Task: Create a wedding invitation using a template in Canva. Customize the names, date, and location.
Action: Mouse moved to (956, 60)
Screenshot: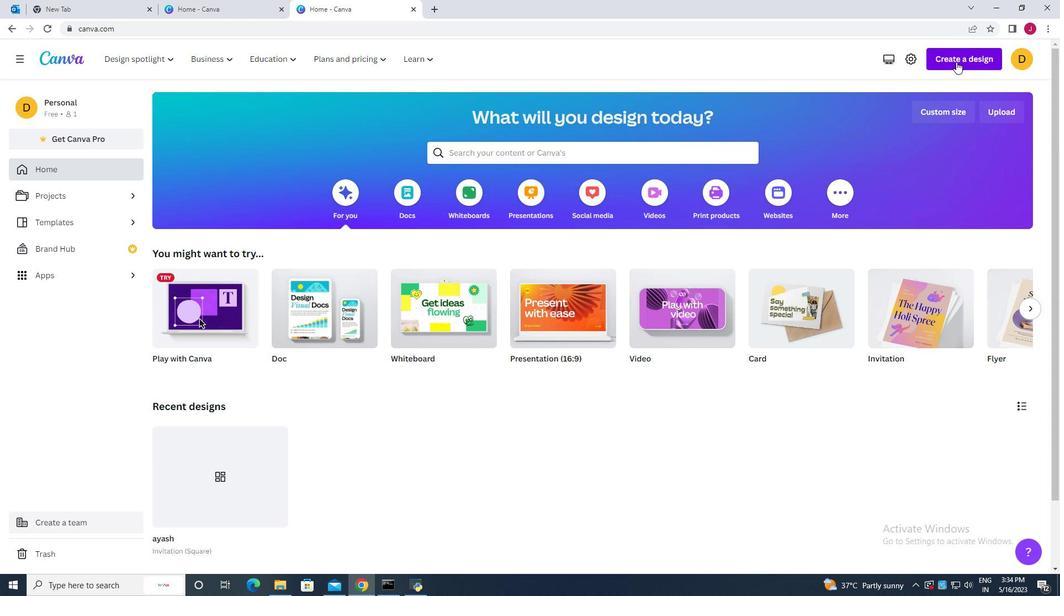 
Action: Mouse pressed left at (956, 60)
Screenshot: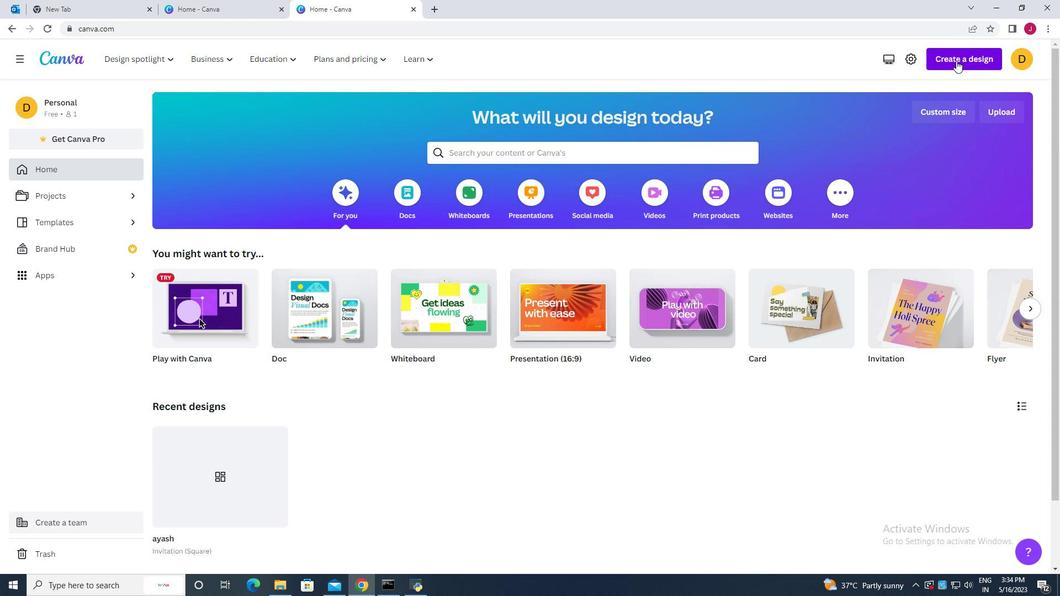 
Action: Mouse moved to (856, 122)
Screenshot: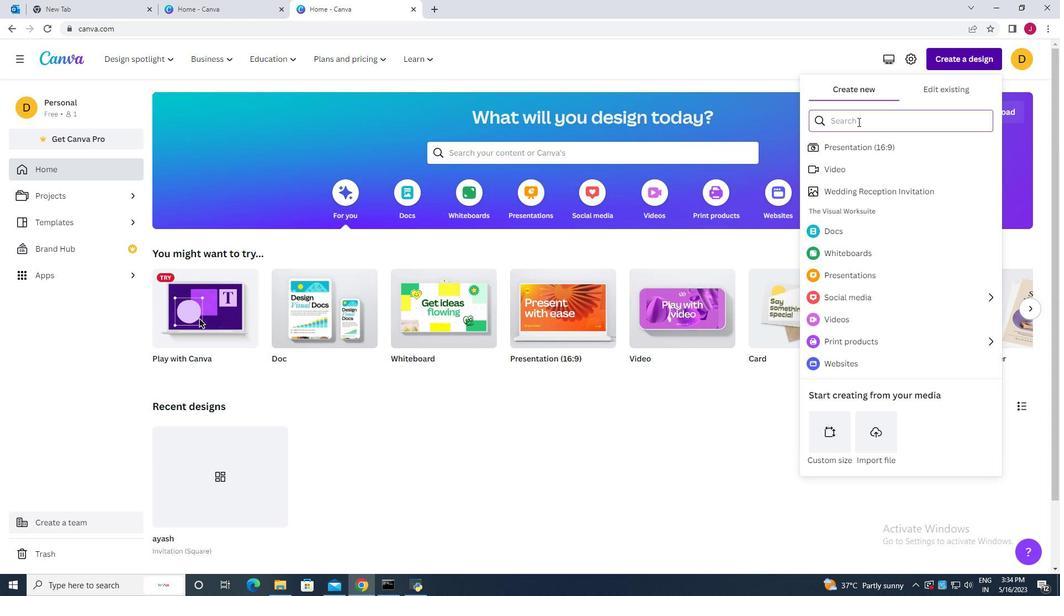
Action: Key pressed w
Screenshot: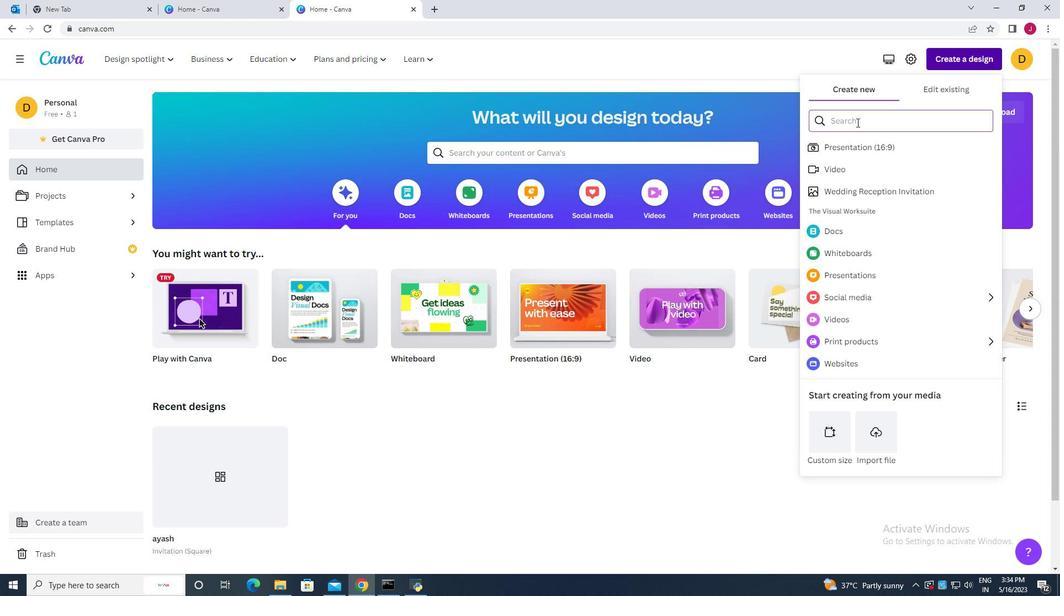 
Action: Mouse moved to (854, 122)
Screenshot: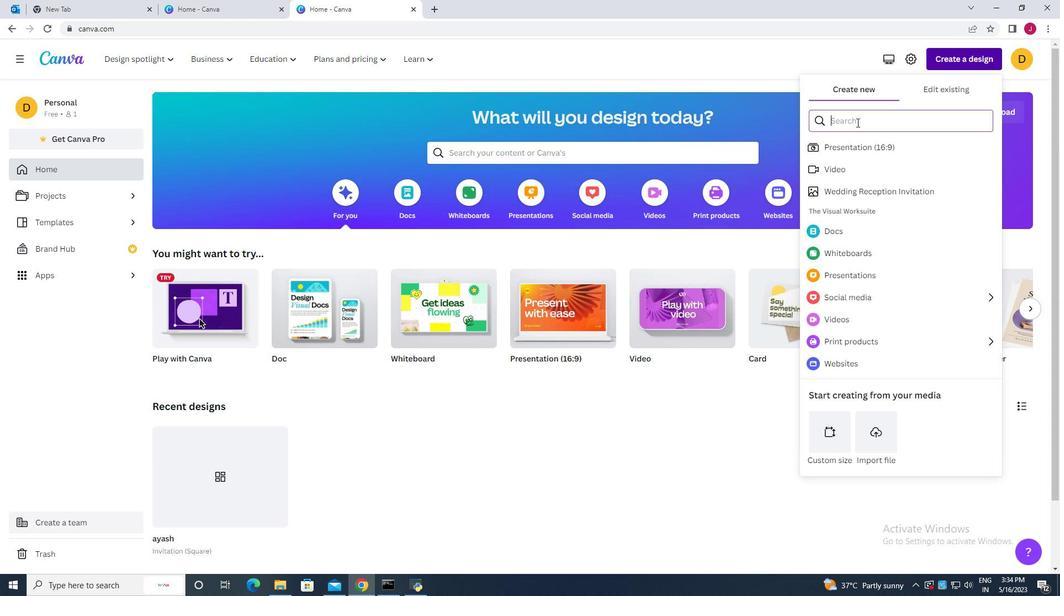
Action: Key pressed edd
Screenshot: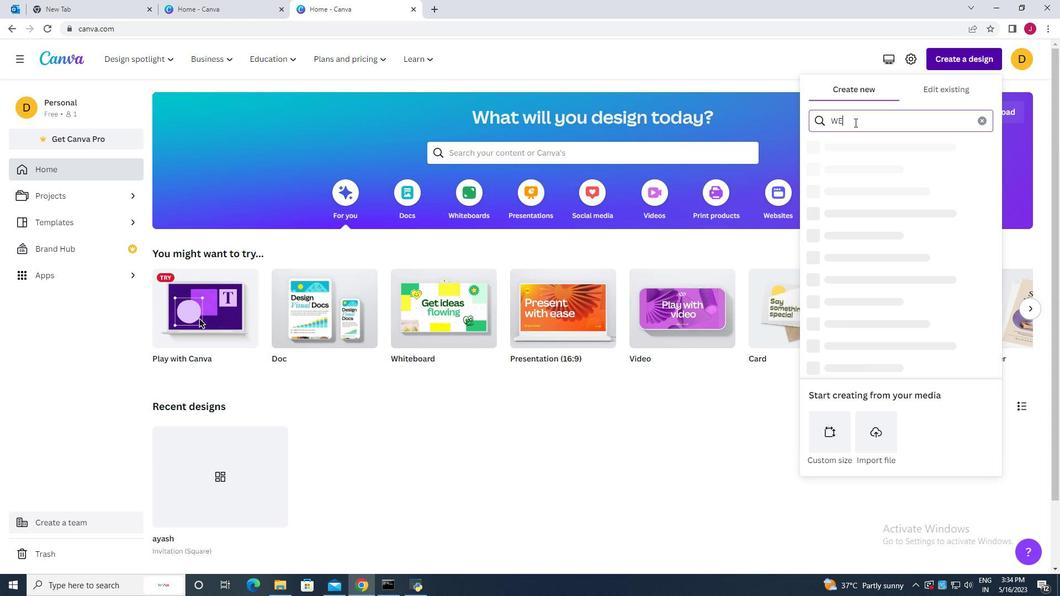 
Action: Mouse moved to (850, 122)
Screenshot: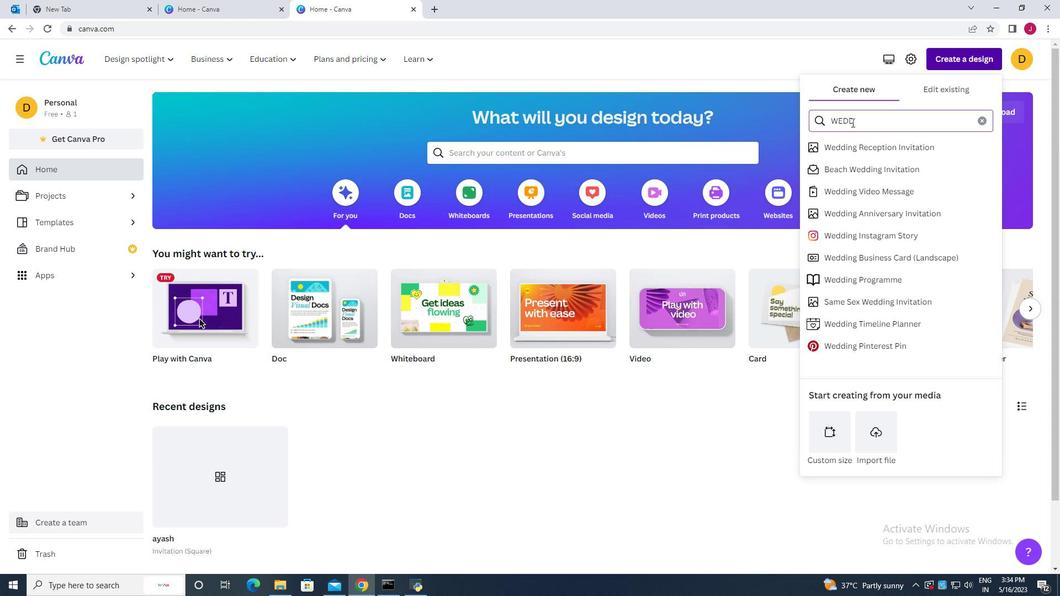 
Action: Key pressed i
Screenshot: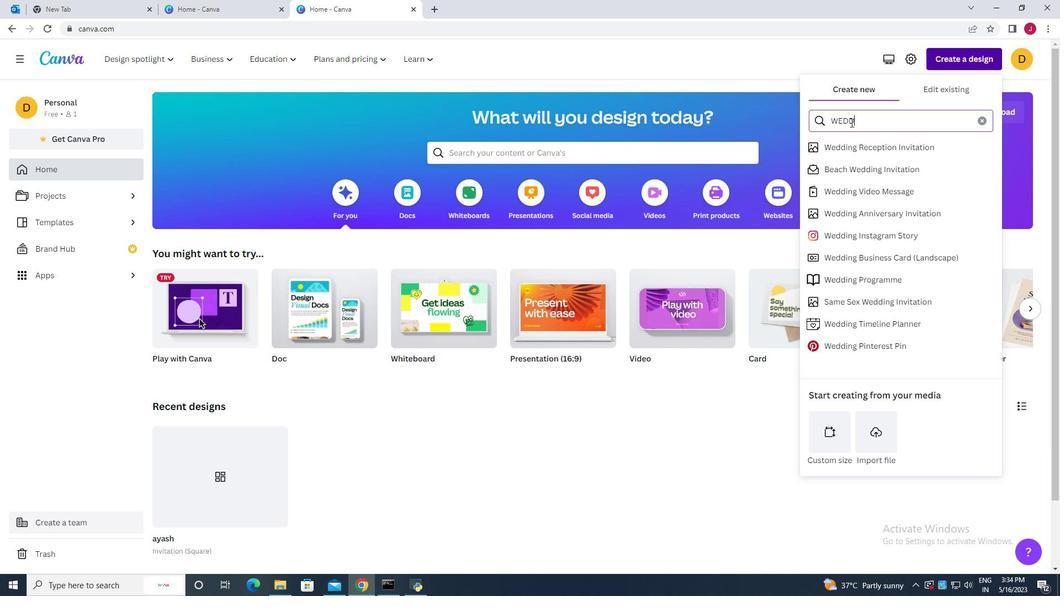 
Action: Mouse moved to (850, 122)
Screenshot: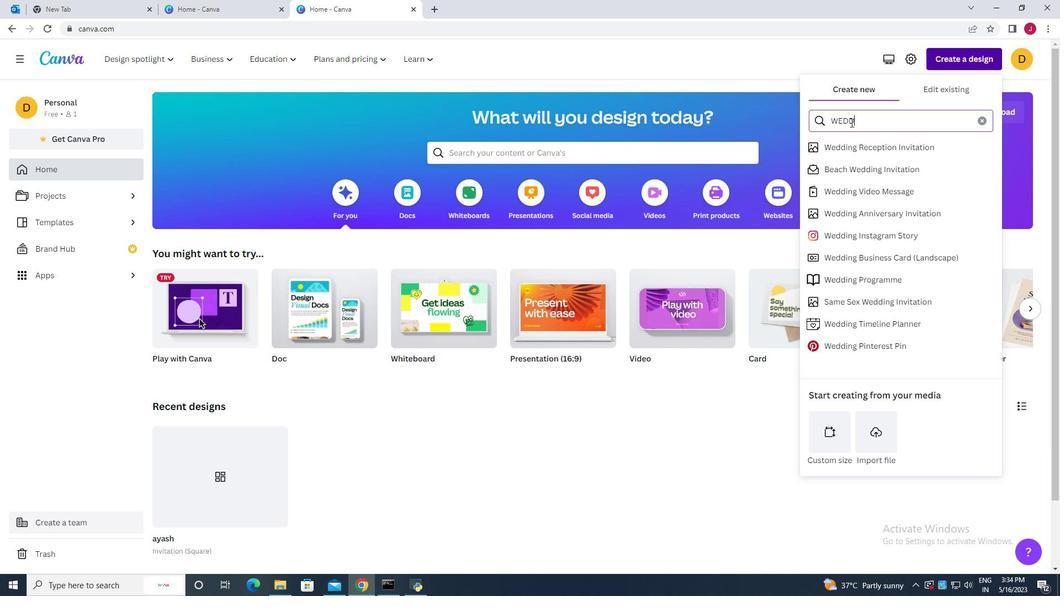 
Action: Key pressed n
Screenshot: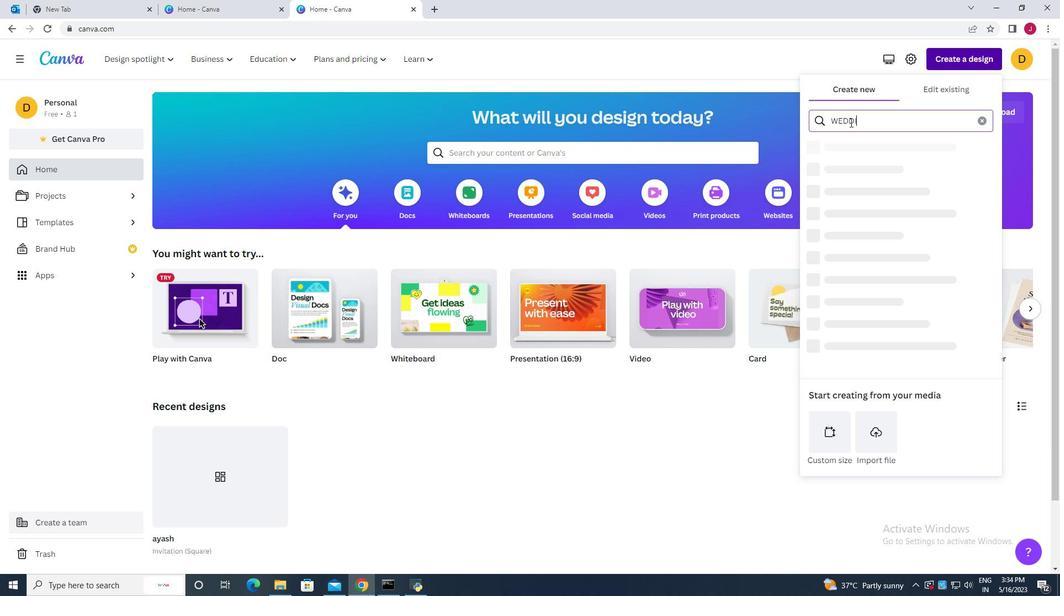
Action: Mouse moved to (846, 122)
Screenshot: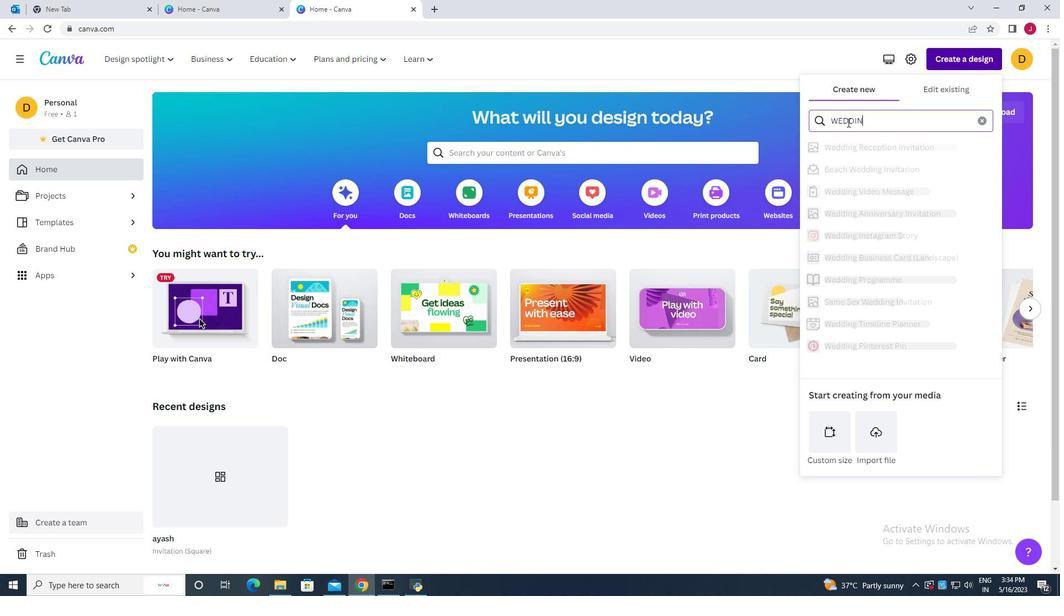 
Action: Key pressed g<Key.space>
Screenshot: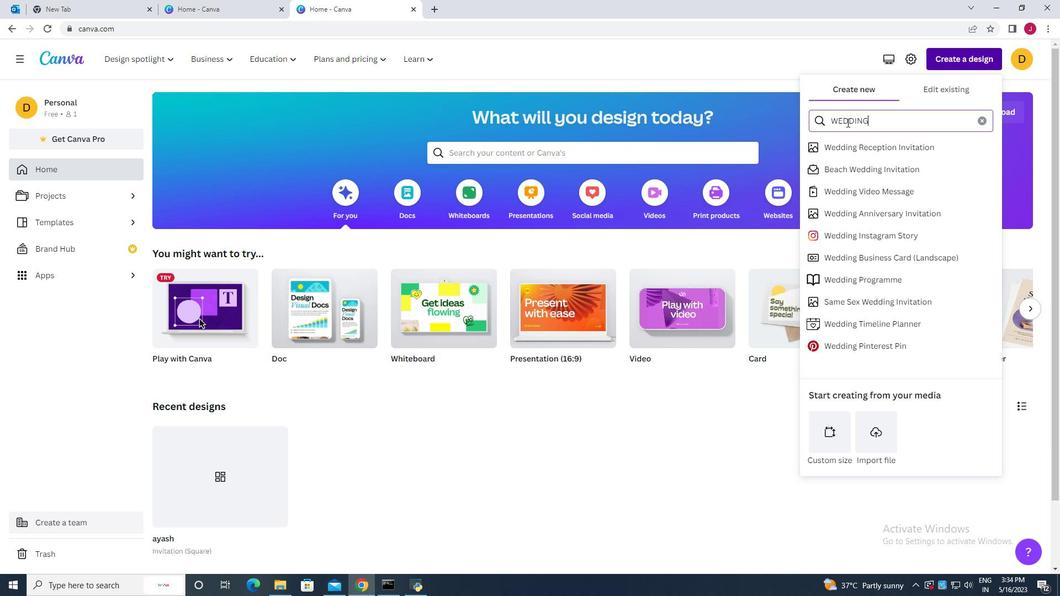 
Action: Mouse moved to (867, 146)
Screenshot: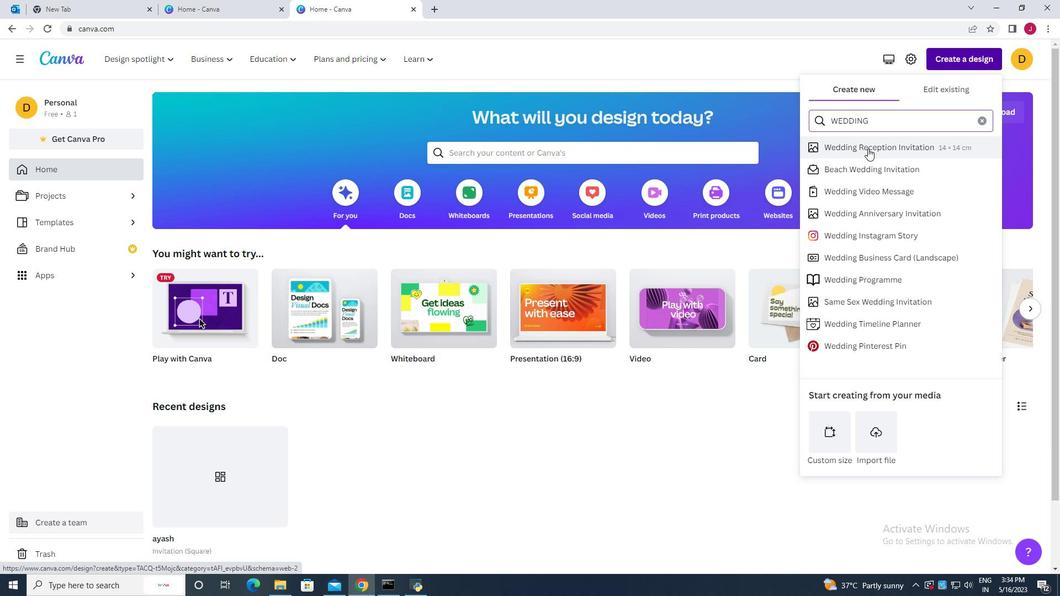 
Action: Mouse pressed left at (867, 146)
Screenshot: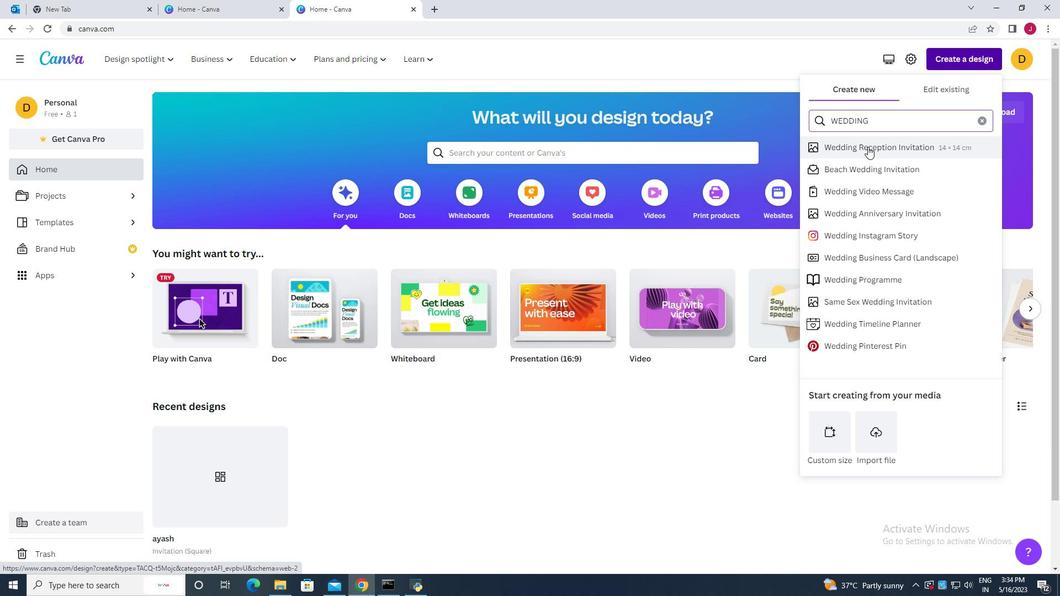 
Action: Mouse moved to (149, 367)
Screenshot: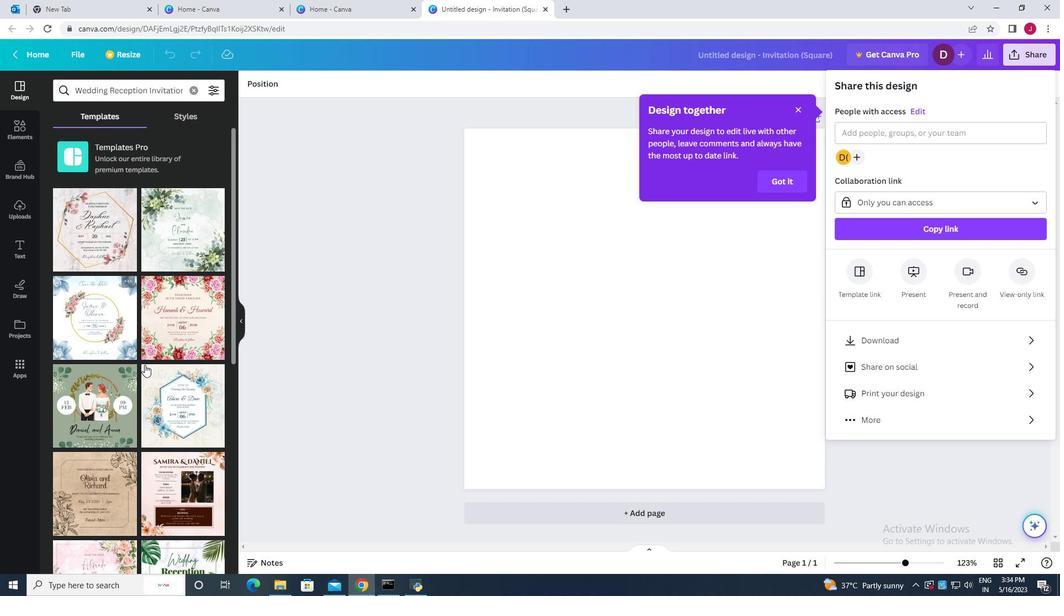 
Action: Mouse scrolled (149, 366) with delta (0, 0)
Screenshot: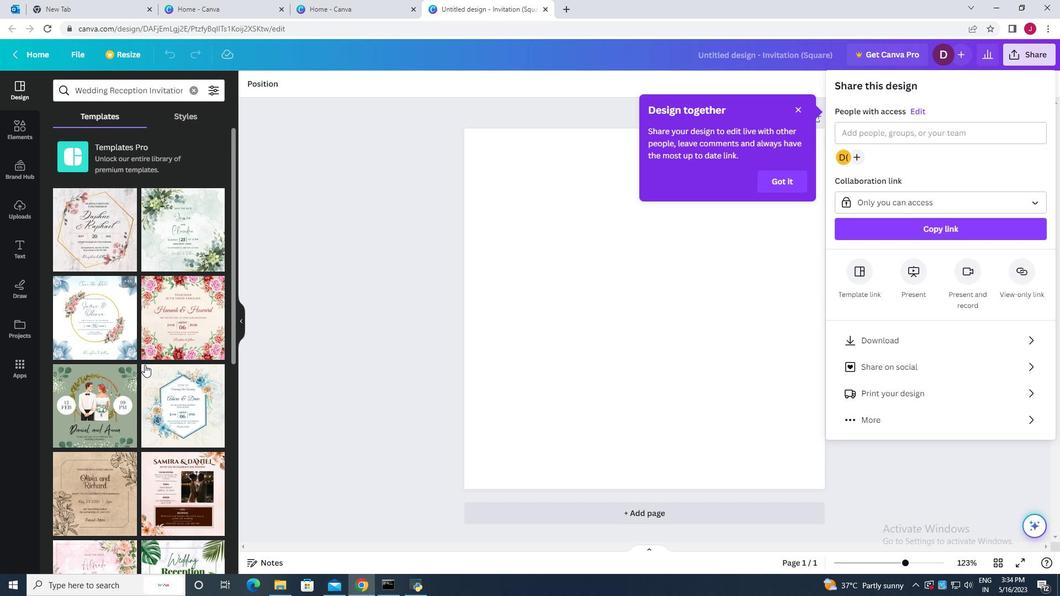 
Action: Mouse moved to (149, 367)
Screenshot: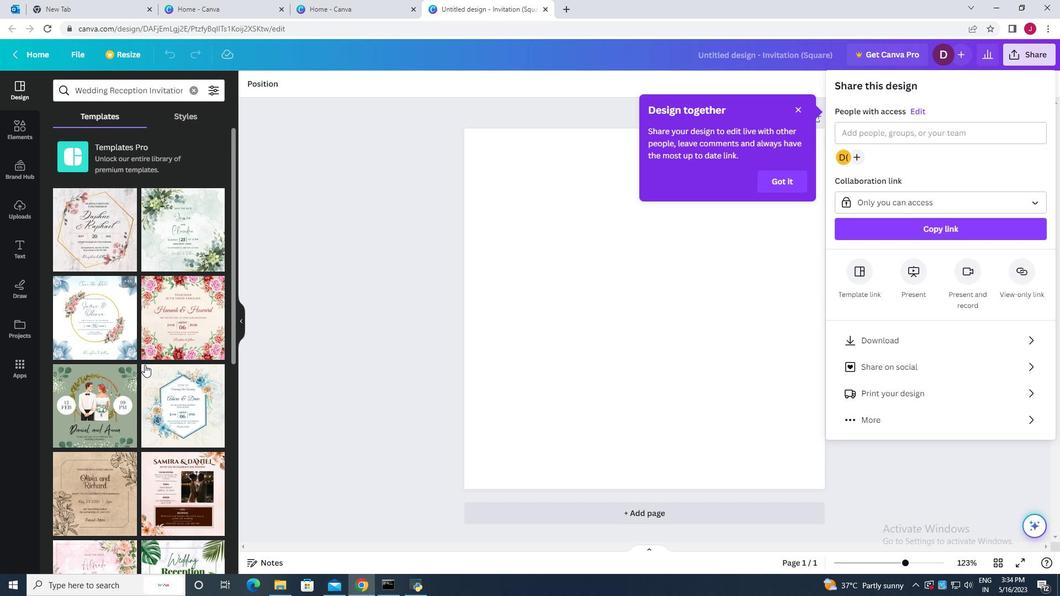 
Action: Mouse scrolled (149, 367) with delta (0, 0)
Screenshot: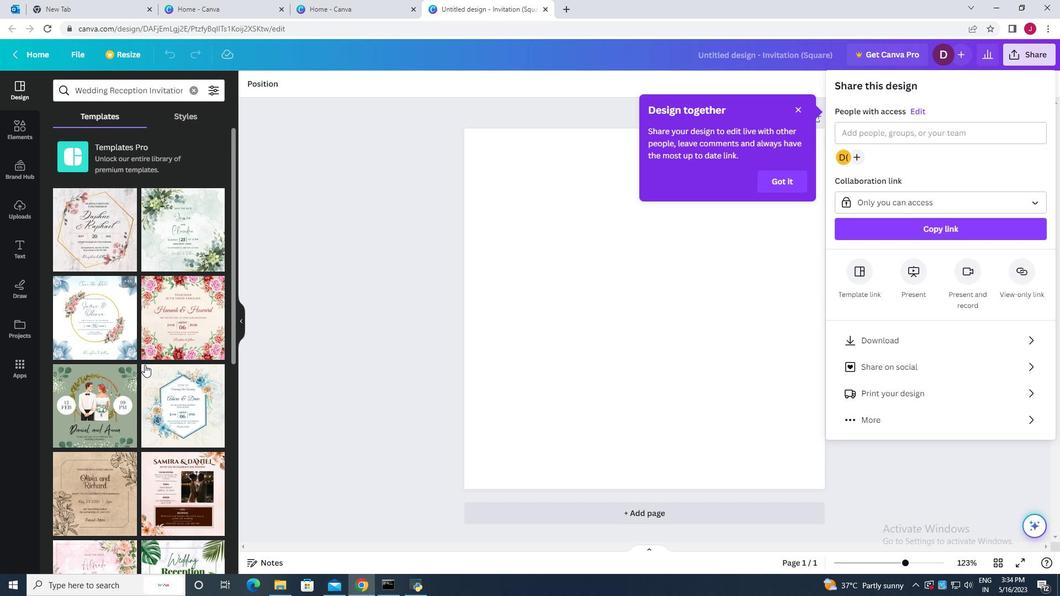 
Action: Mouse moved to (149, 367)
Screenshot: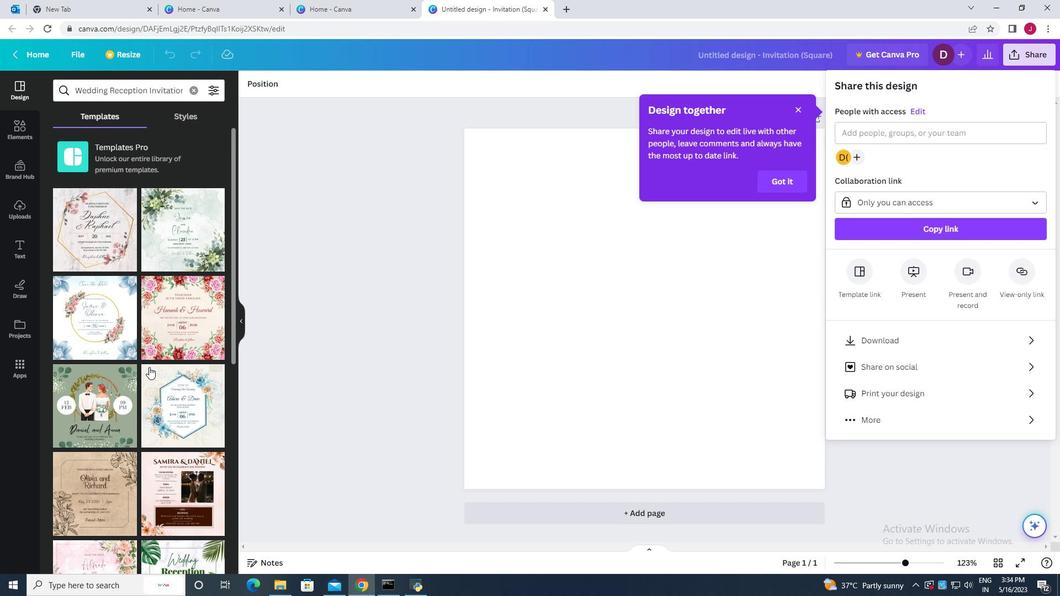 
Action: Mouse scrolled (149, 367) with delta (0, 0)
Screenshot: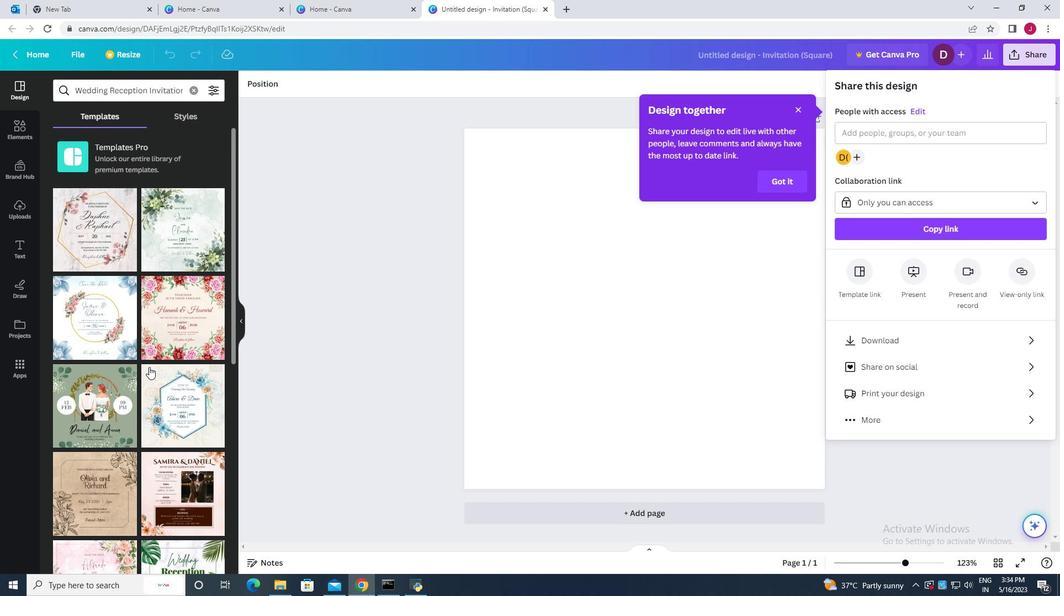 
Action: Mouse scrolled (149, 367) with delta (0, 0)
Screenshot: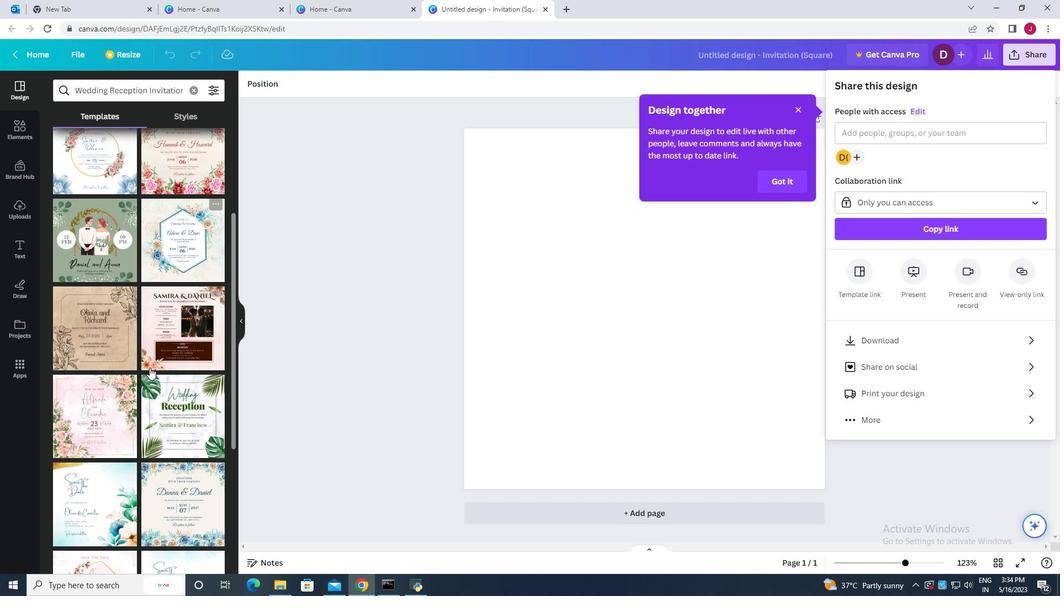 
Action: Mouse scrolled (149, 367) with delta (0, 0)
Screenshot: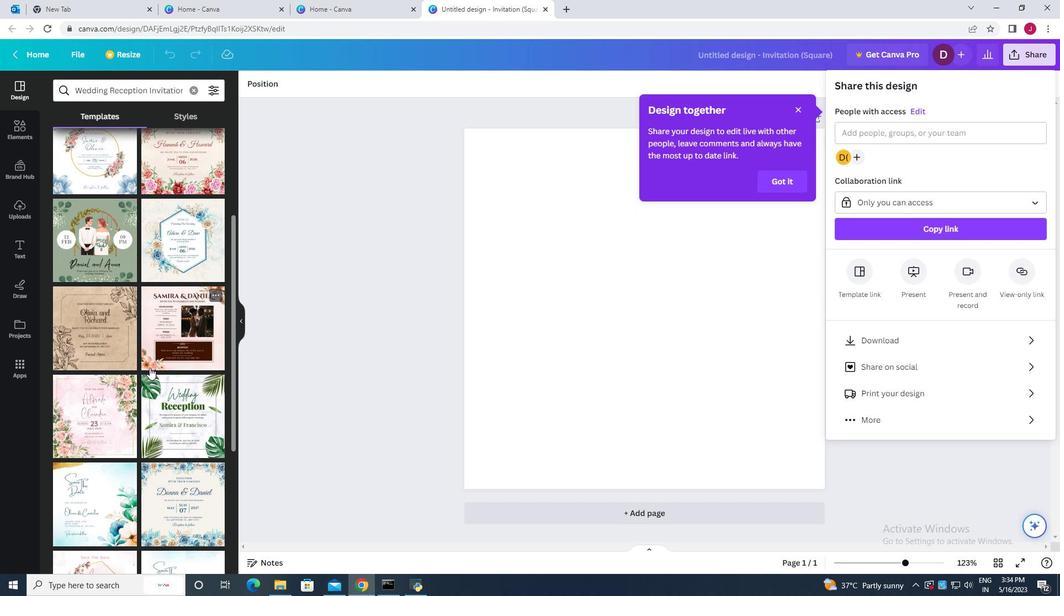 
Action: Mouse scrolled (149, 367) with delta (0, 0)
Screenshot: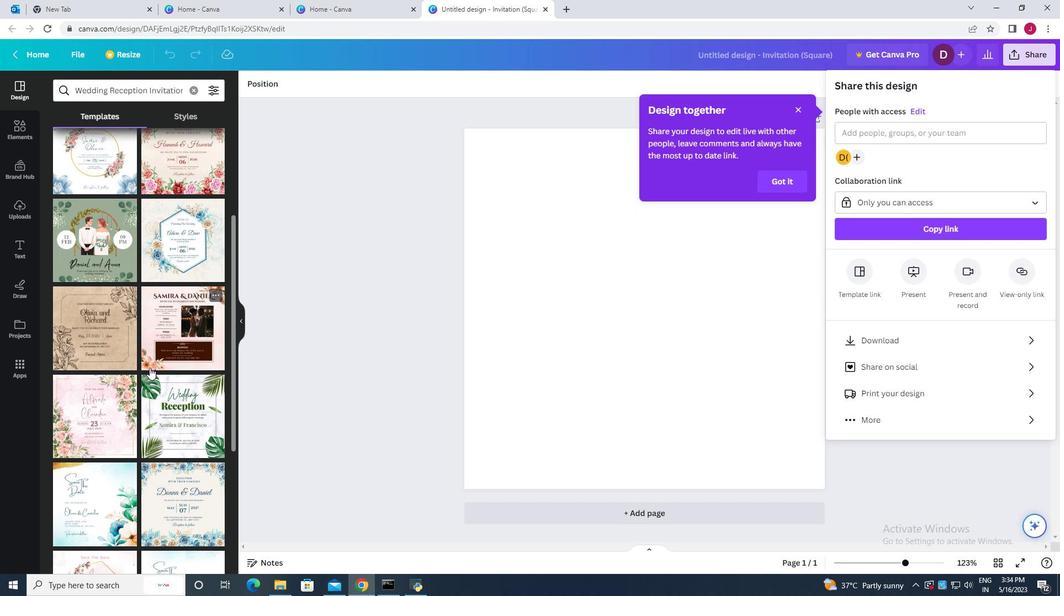 
Action: Mouse scrolled (149, 367) with delta (0, 0)
Screenshot: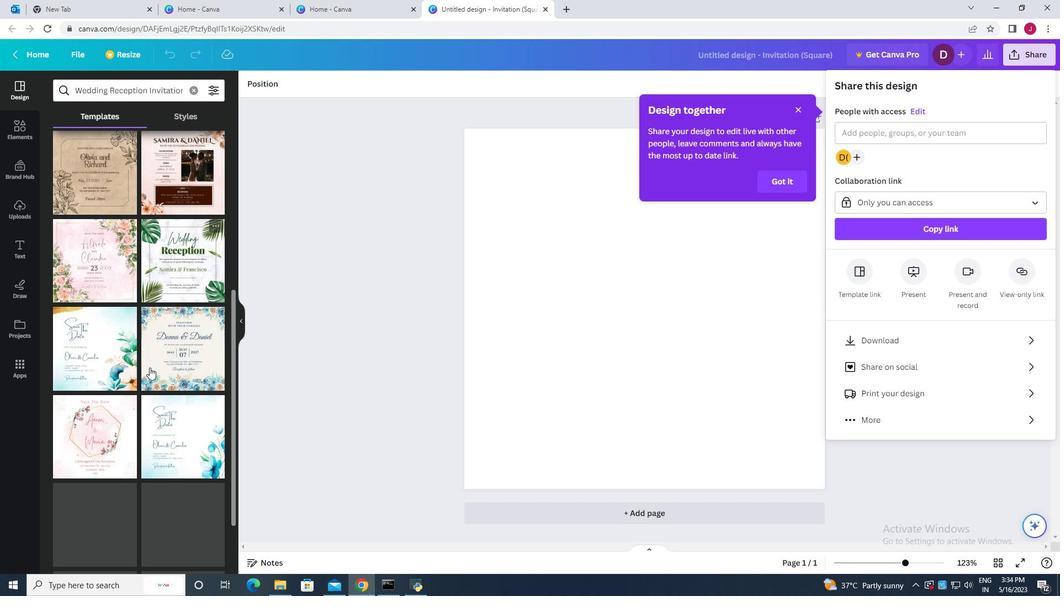 
Action: Mouse scrolled (149, 367) with delta (0, 0)
Screenshot: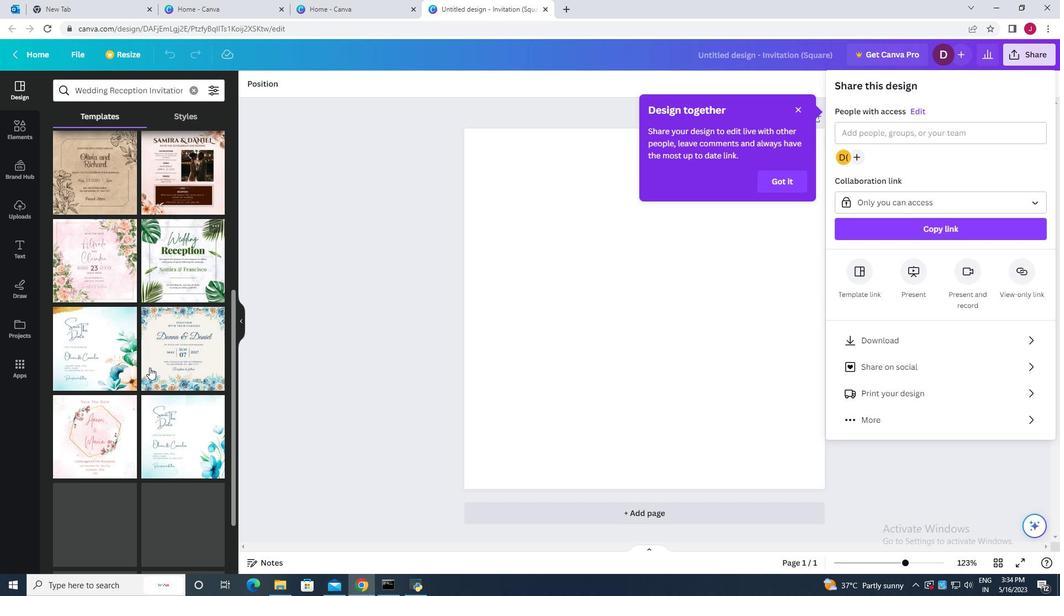 
Action: Mouse scrolled (149, 367) with delta (0, 0)
Screenshot: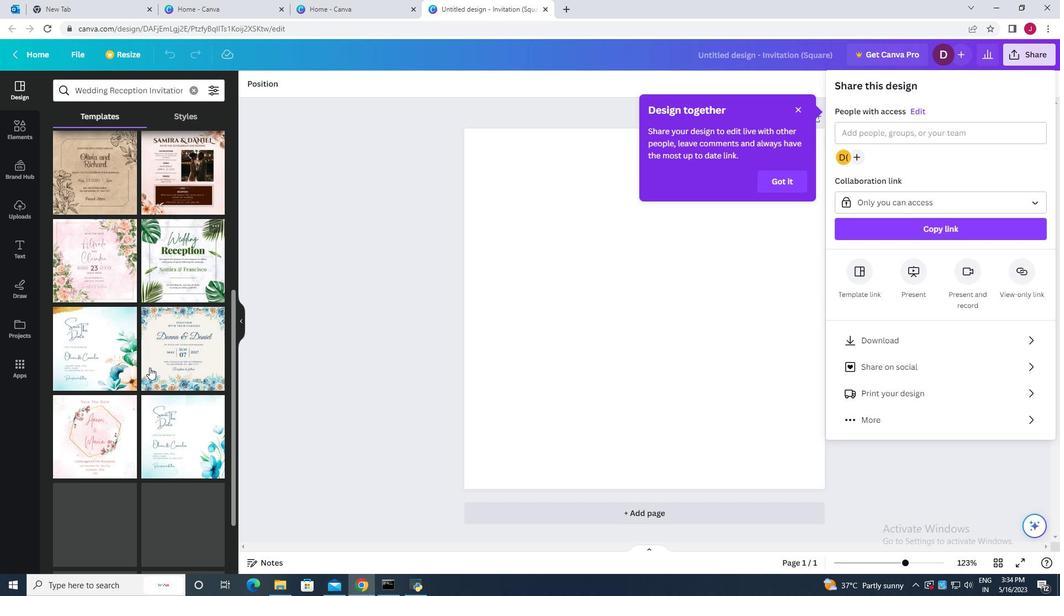 
Action: Mouse scrolled (149, 367) with delta (0, 0)
Screenshot: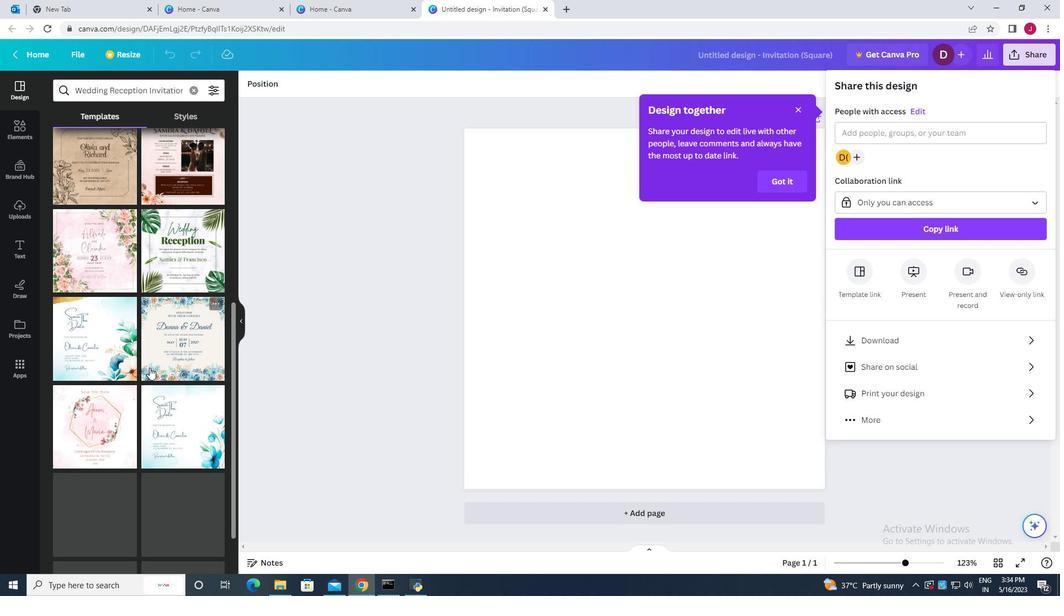 
Action: Mouse scrolled (149, 367) with delta (0, 0)
Screenshot: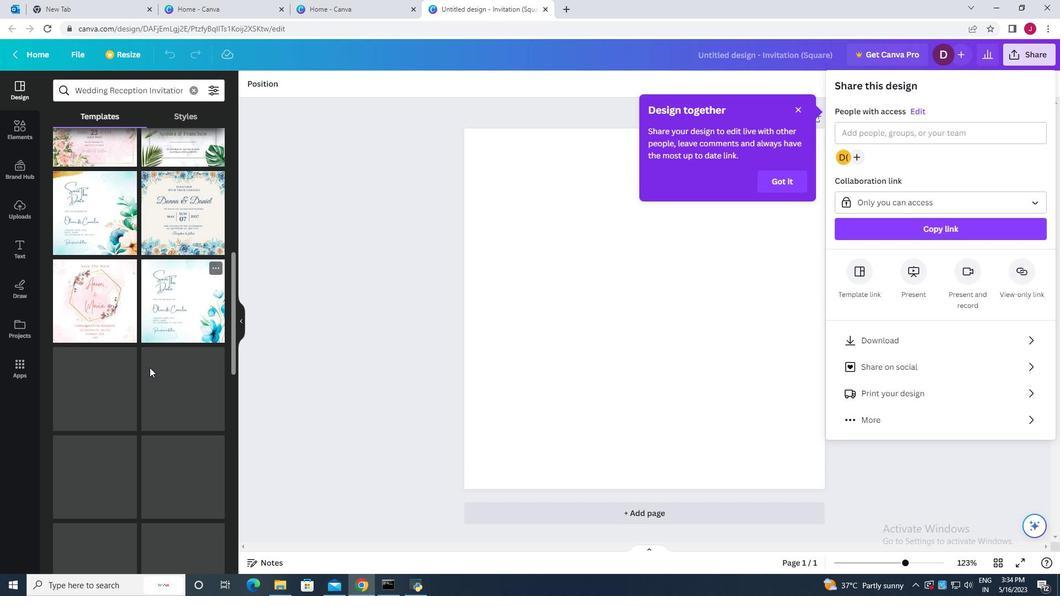 
Action: Mouse scrolled (149, 367) with delta (0, 0)
Screenshot: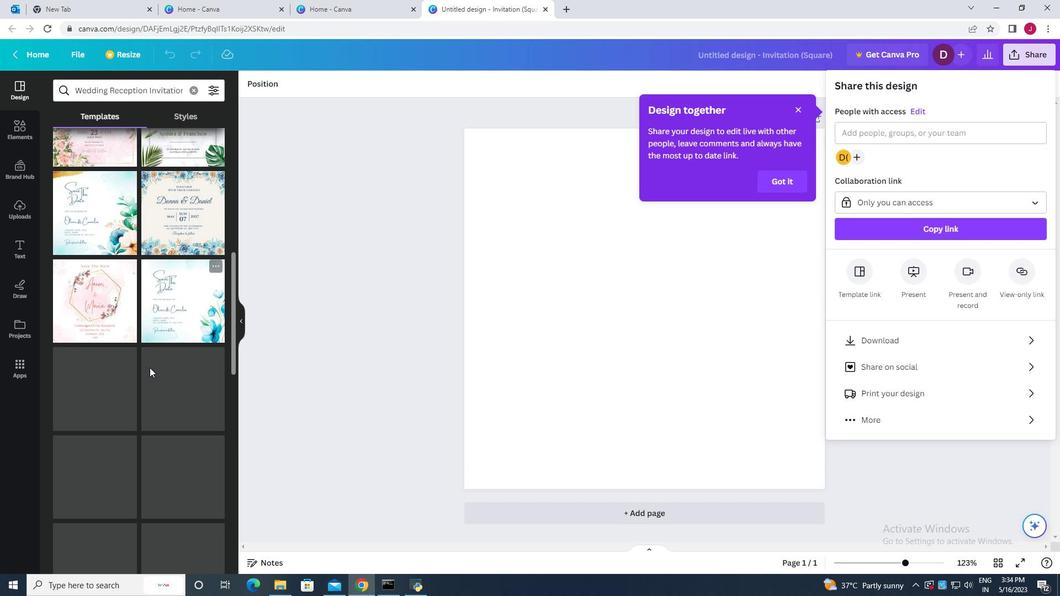
Action: Mouse scrolled (149, 367) with delta (0, 0)
Screenshot: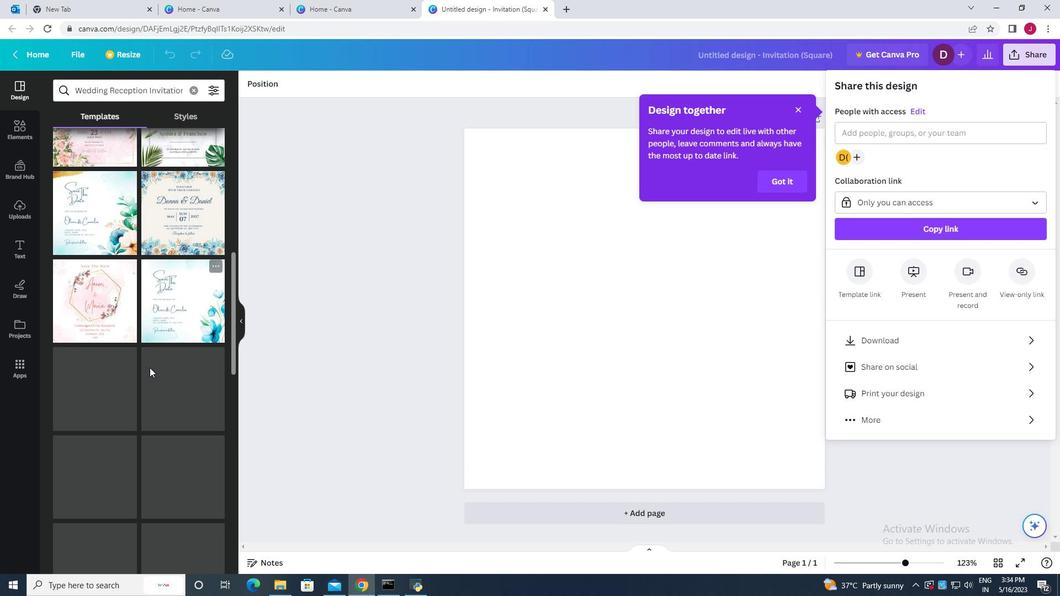 
Action: Mouse moved to (150, 367)
Screenshot: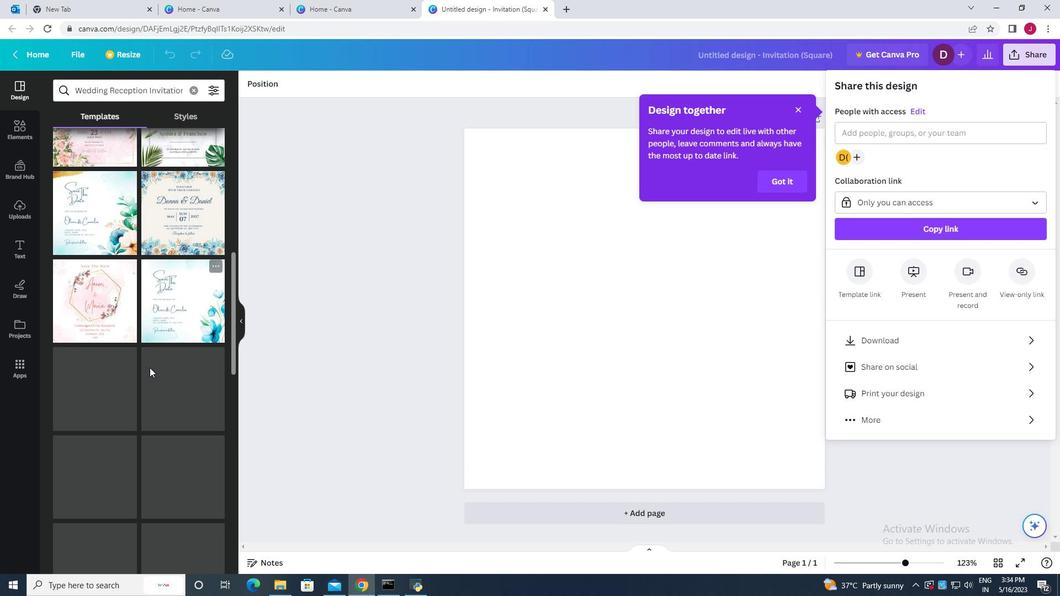 
Action: Mouse scrolled (150, 367) with delta (0, 0)
Screenshot: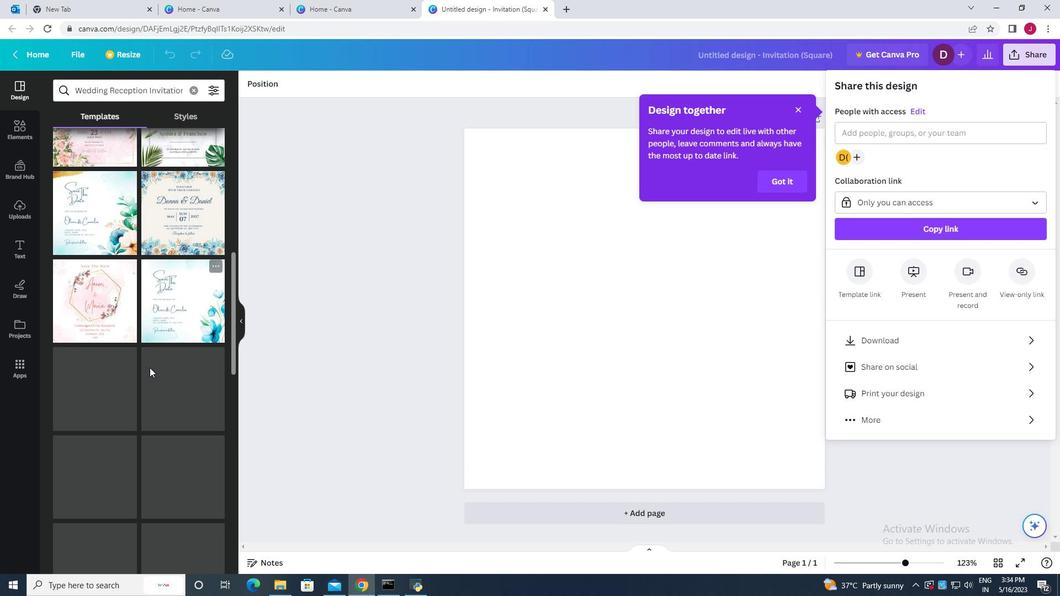 
Action: Mouse moved to (150, 368)
Screenshot: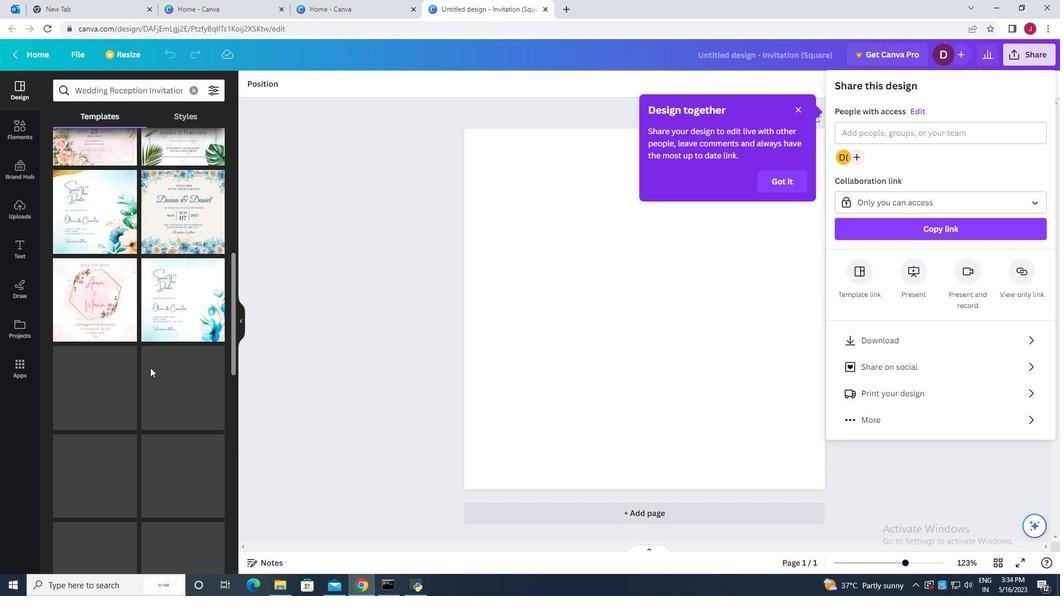
Action: Mouse scrolled (150, 368) with delta (0, 0)
Screenshot: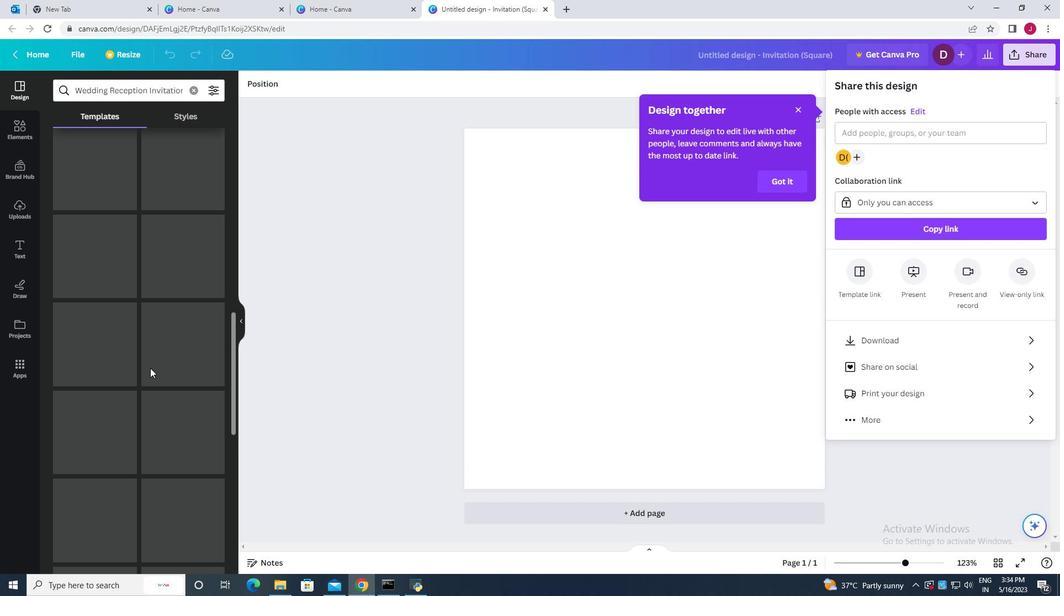 
Action: Mouse scrolled (150, 368) with delta (0, 0)
Screenshot: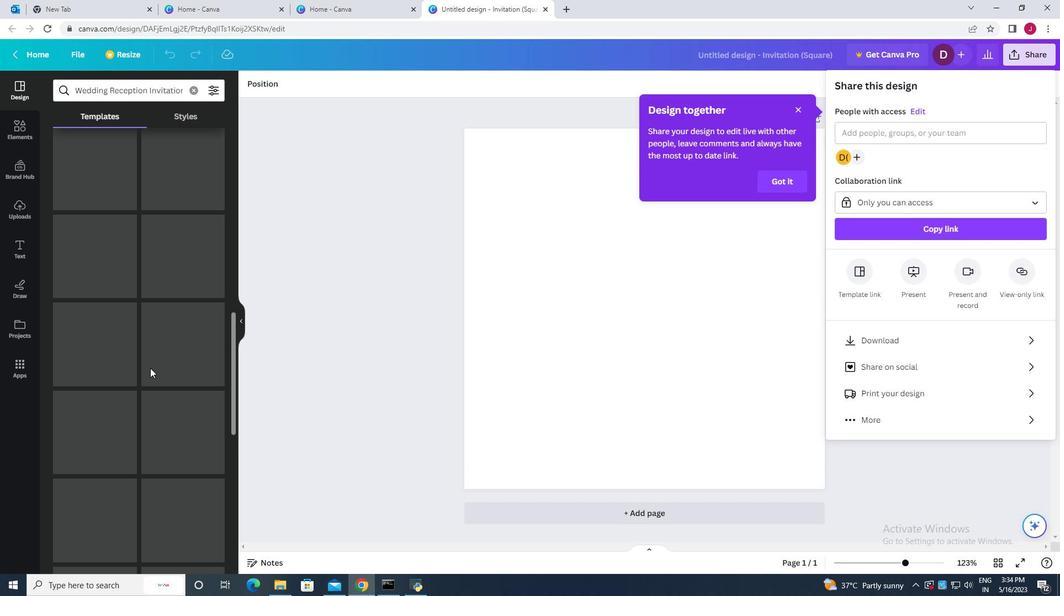 
Action: Mouse scrolled (150, 368) with delta (0, 0)
Screenshot: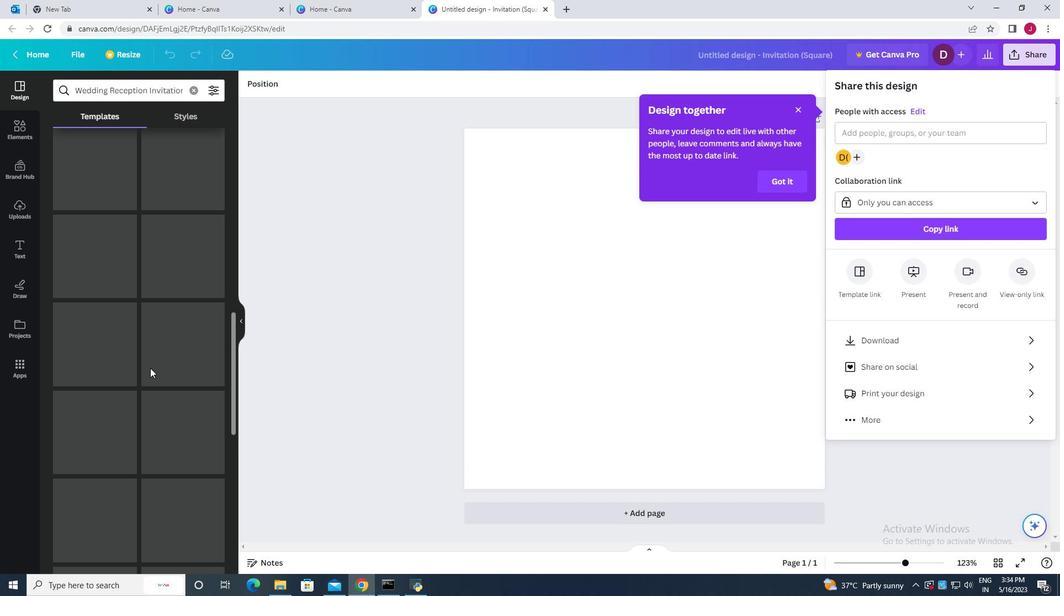 
Action: Mouse scrolled (150, 368) with delta (0, 0)
Screenshot: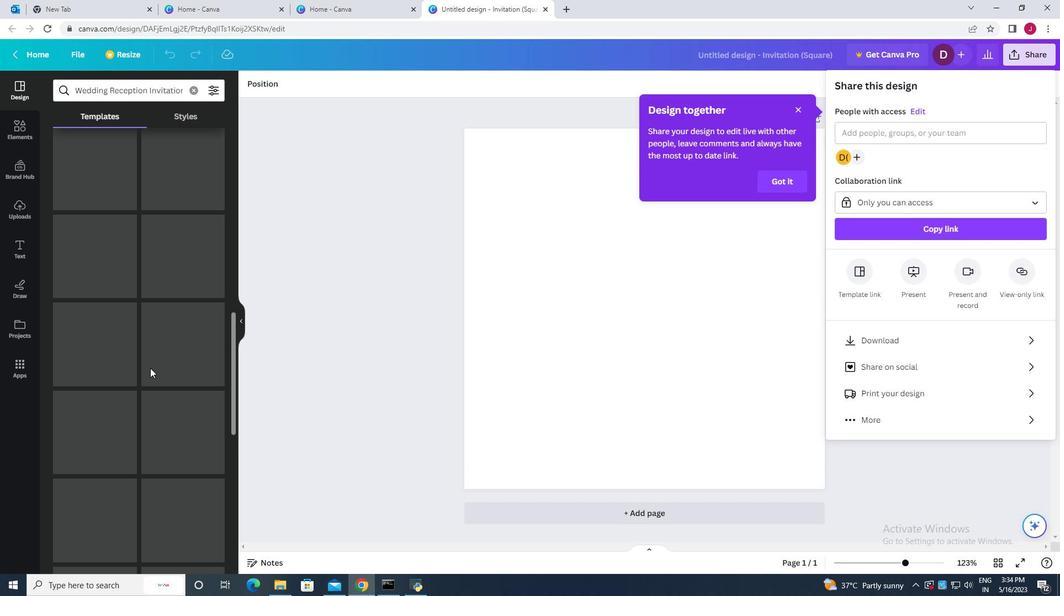 
Action: Mouse moved to (151, 367)
Screenshot: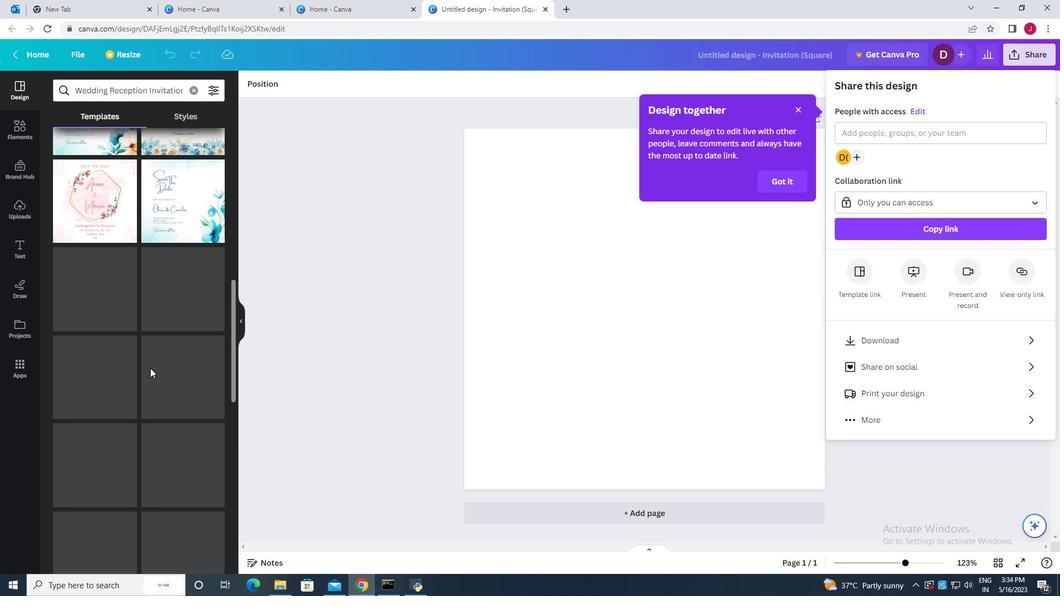 
Action: Mouse scrolled (151, 368) with delta (0, 0)
Screenshot: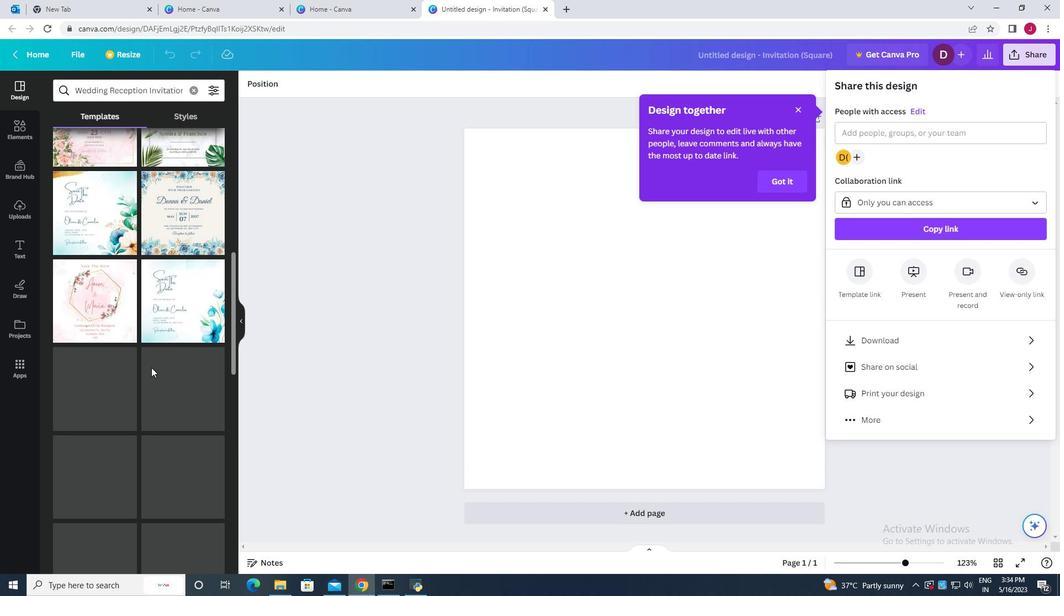 
Action: Mouse scrolled (151, 368) with delta (0, 0)
Screenshot: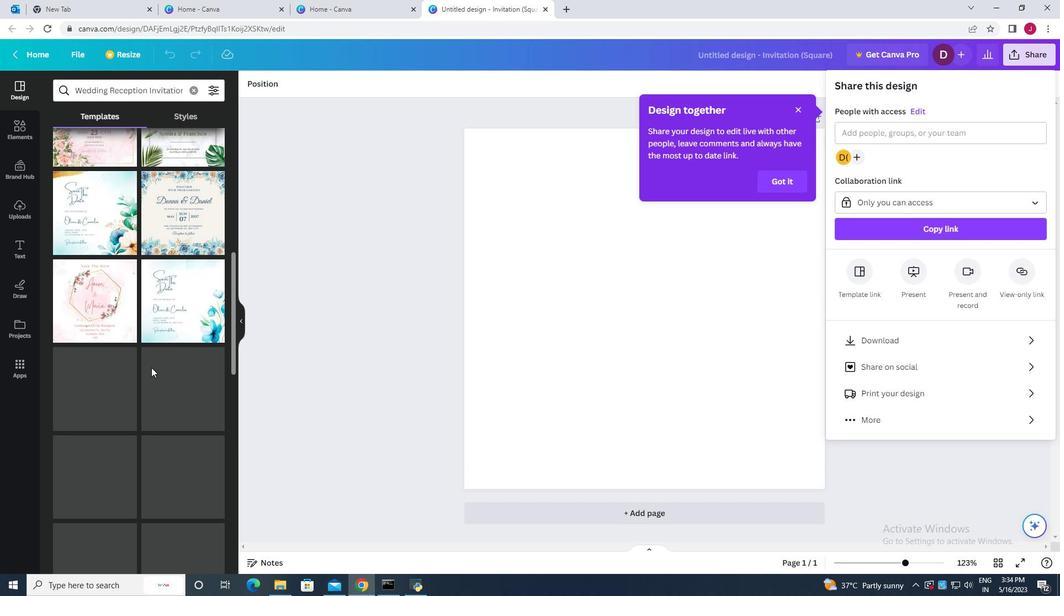 
Action: Mouse scrolled (151, 368) with delta (0, 0)
Screenshot: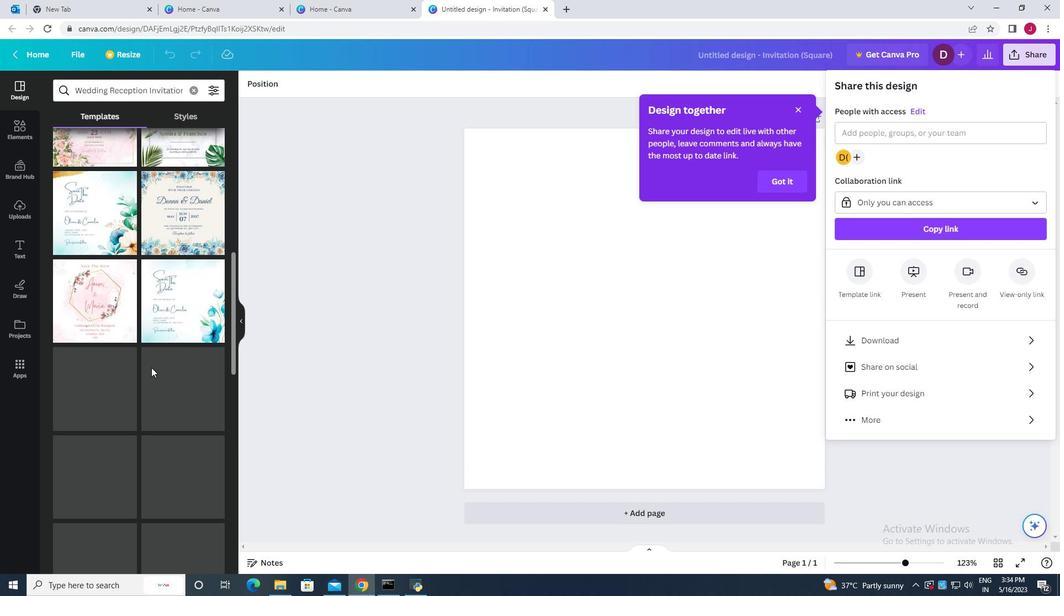 
Action: Mouse scrolled (151, 368) with delta (0, 0)
Screenshot: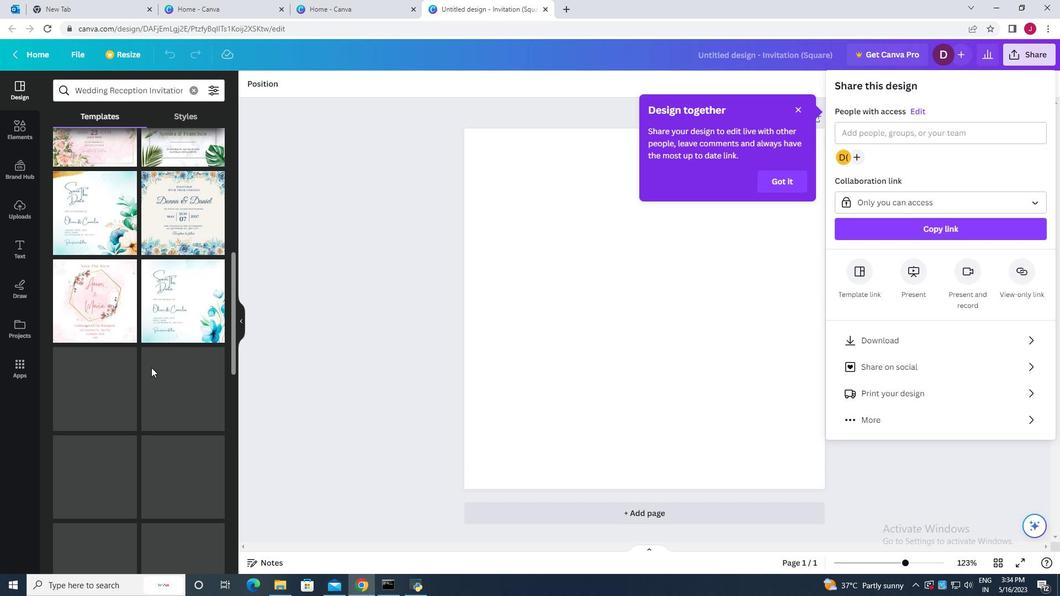 
Action: Mouse moved to (154, 368)
Screenshot: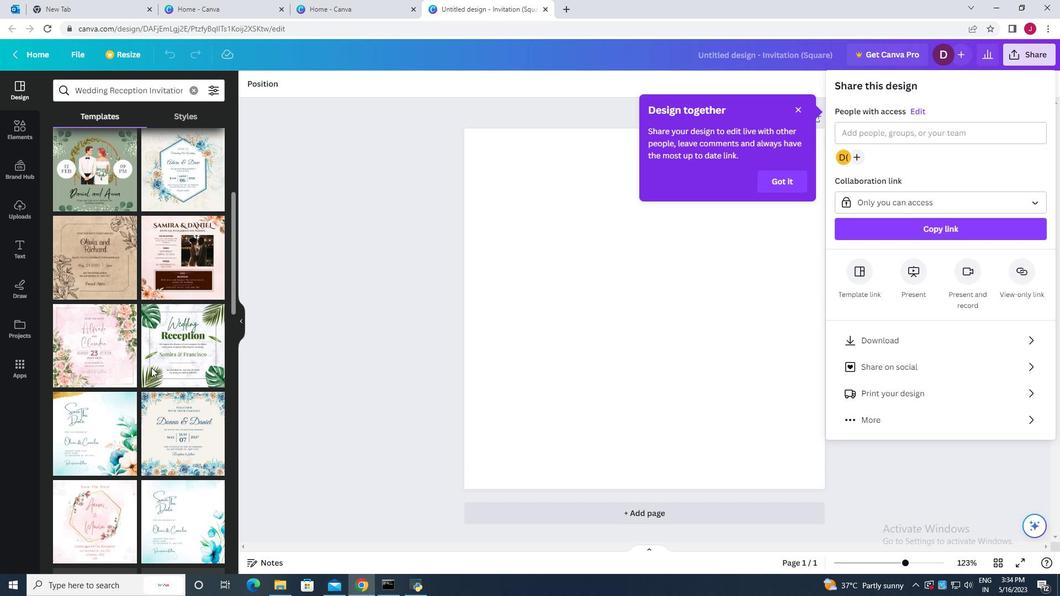 
Action: Mouse scrolled (154, 368) with delta (0, 0)
Screenshot: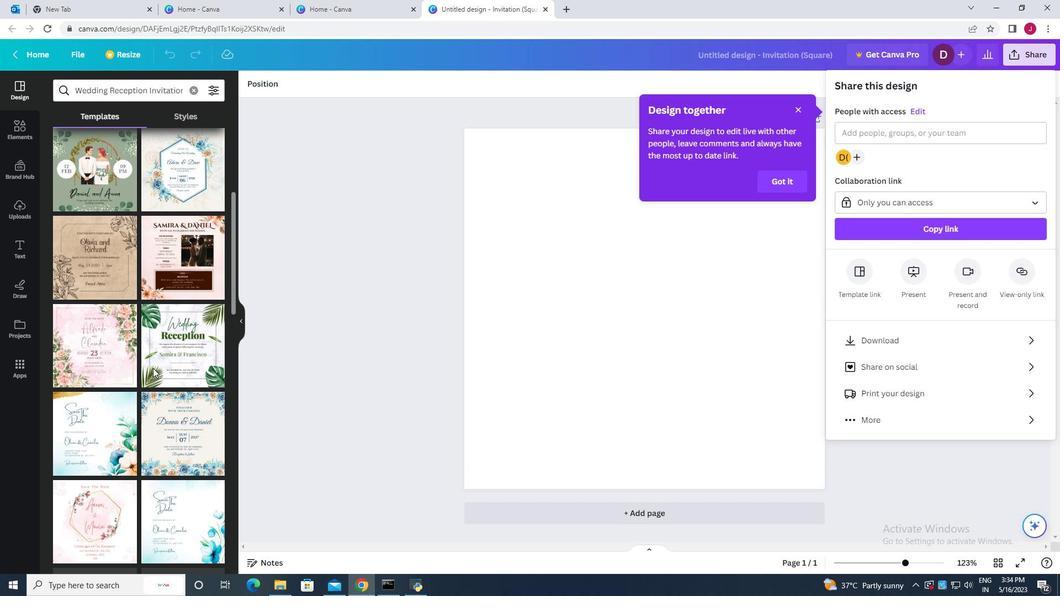 
Action: Mouse scrolled (154, 368) with delta (0, 0)
Screenshot: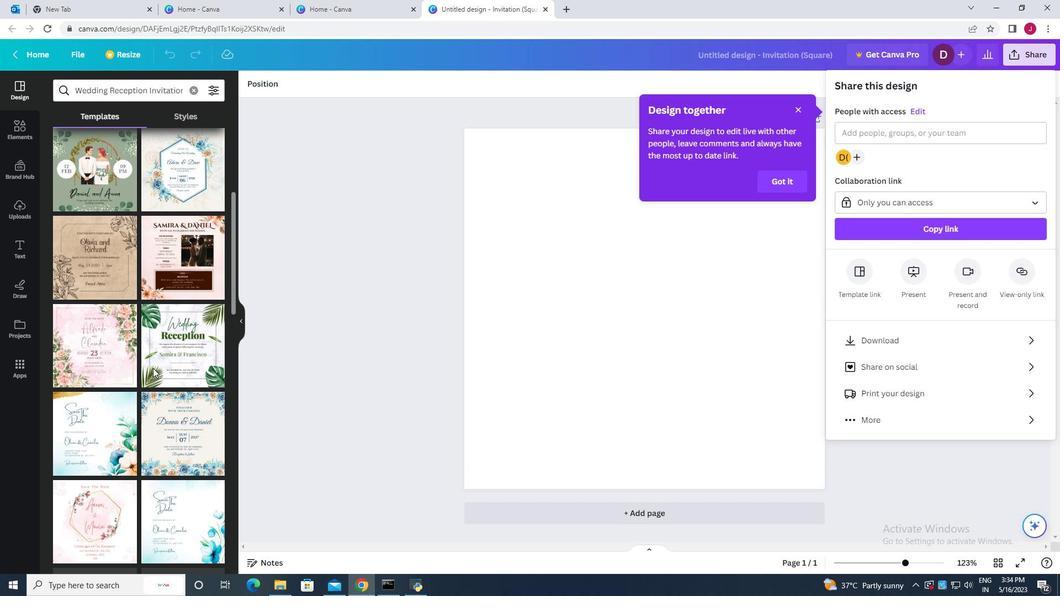 
Action: Mouse scrolled (154, 368) with delta (0, 0)
Screenshot: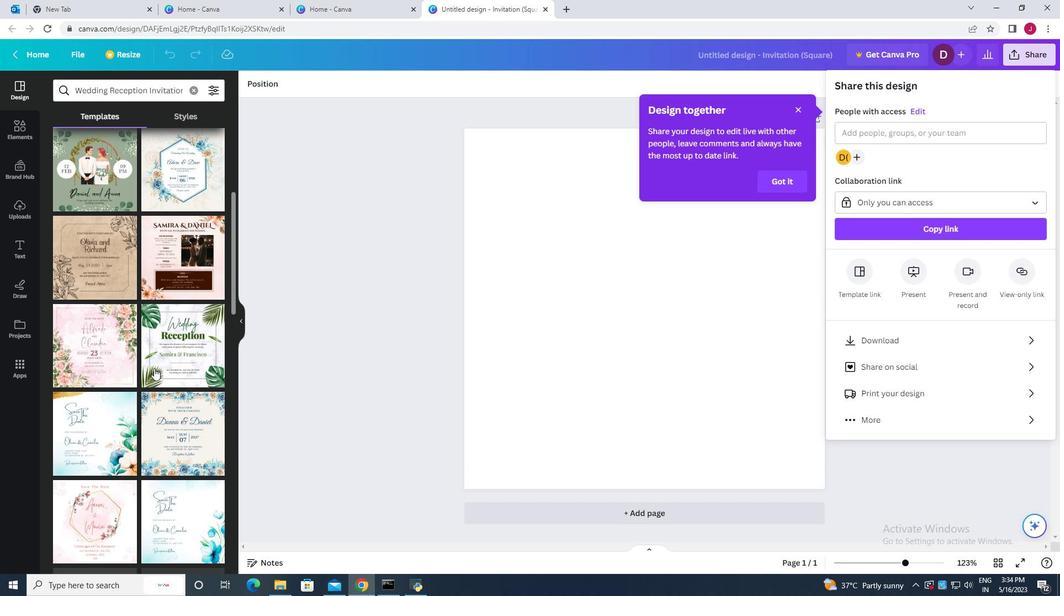 
Action: Mouse scrolled (154, 368) with delta (0, 0)
Screenshot: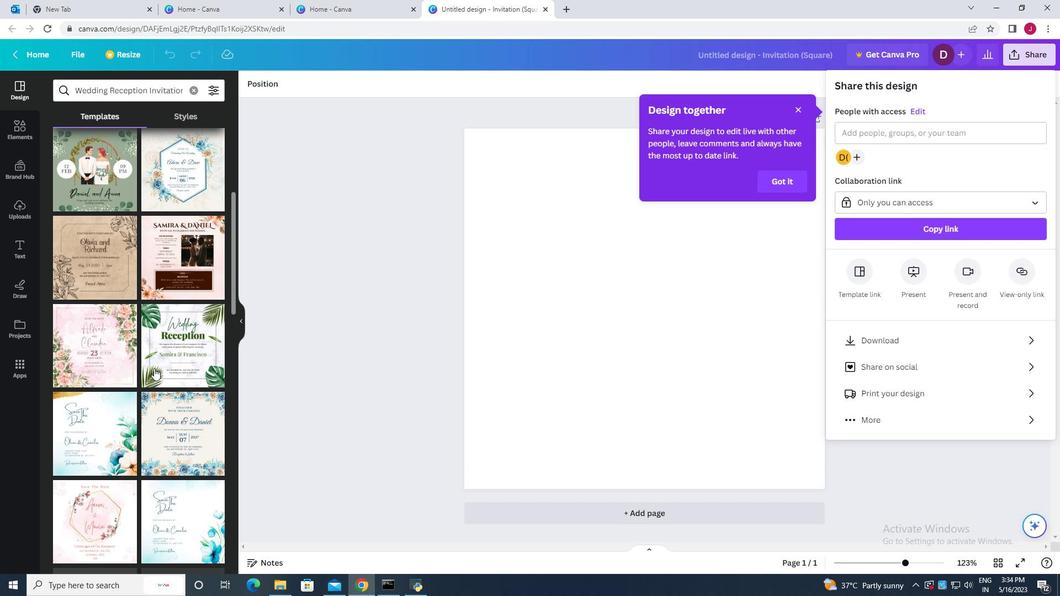 
Action: Mouse moved to (103, 393)
Screenshot: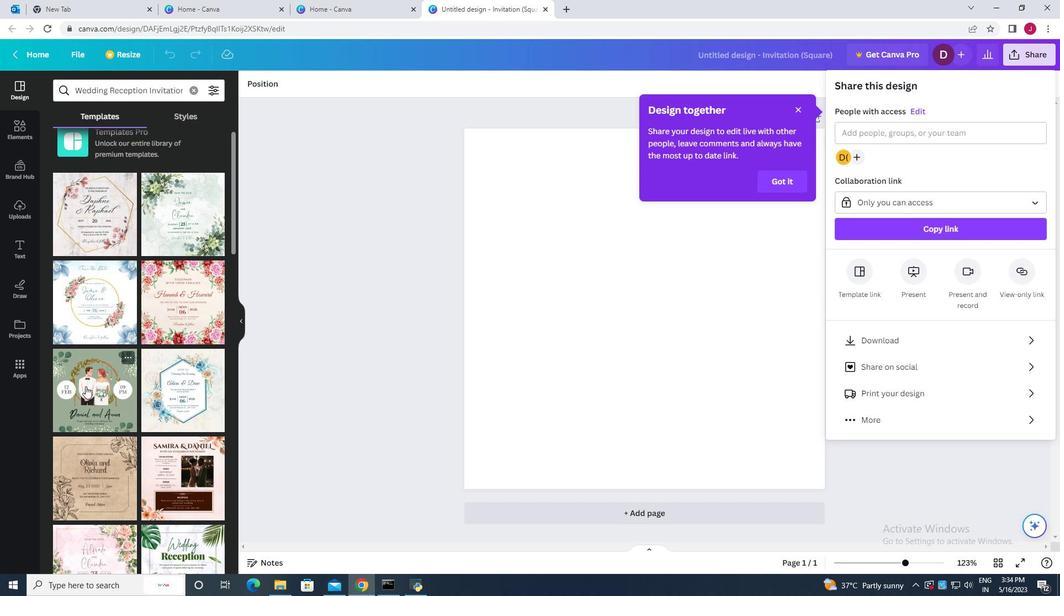 
Action: Mouse scrolled (103, 393) with delta (0, 0)
Screenshot: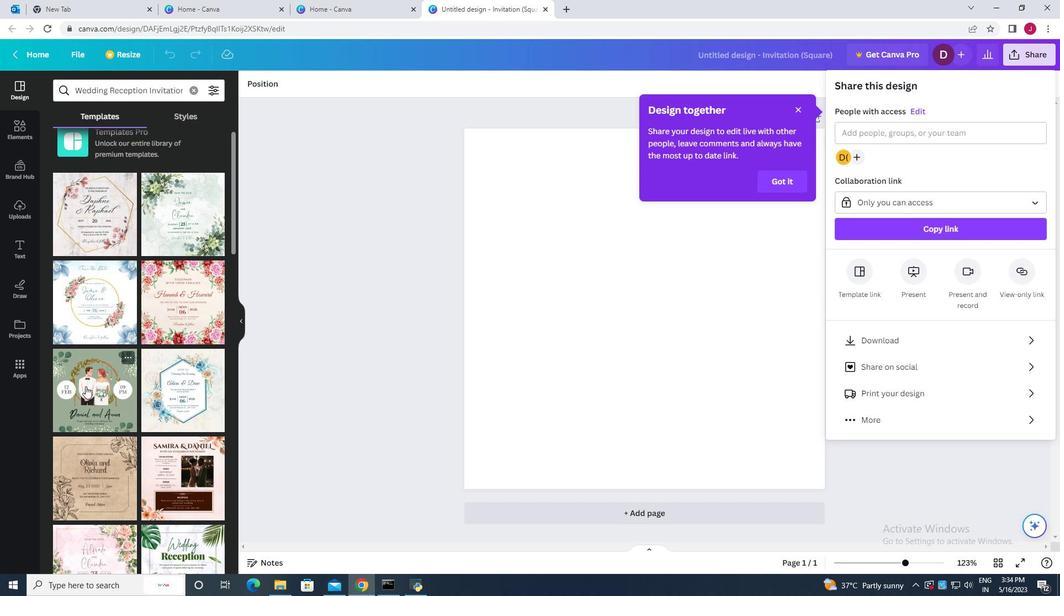 
Action: Mouse moved to (103, 393)
Screenshot: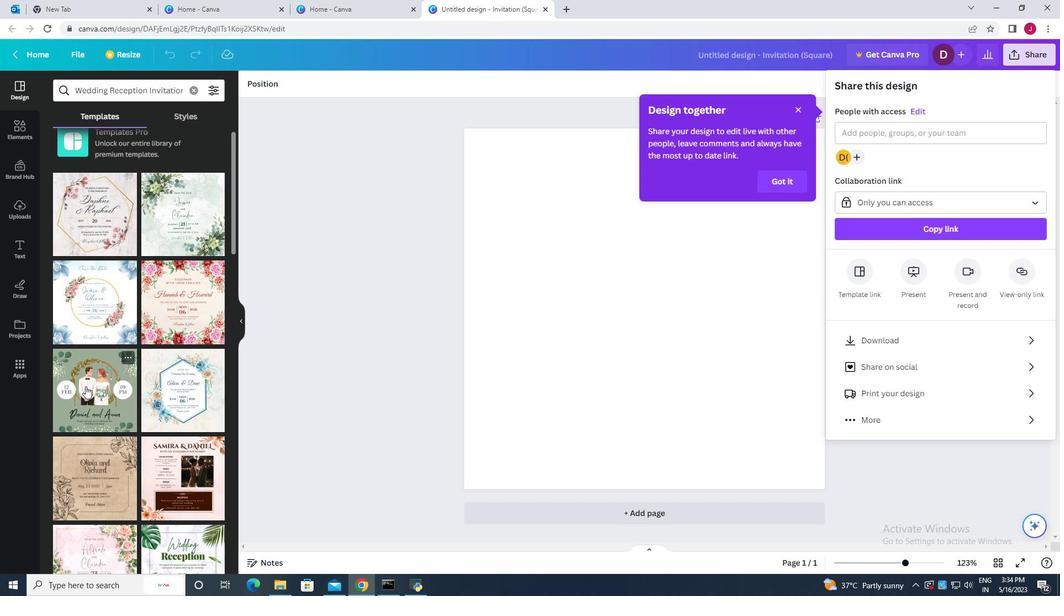 
Action: Mouse scrolled (103, 393) with delta (0, 0)
Screenshot: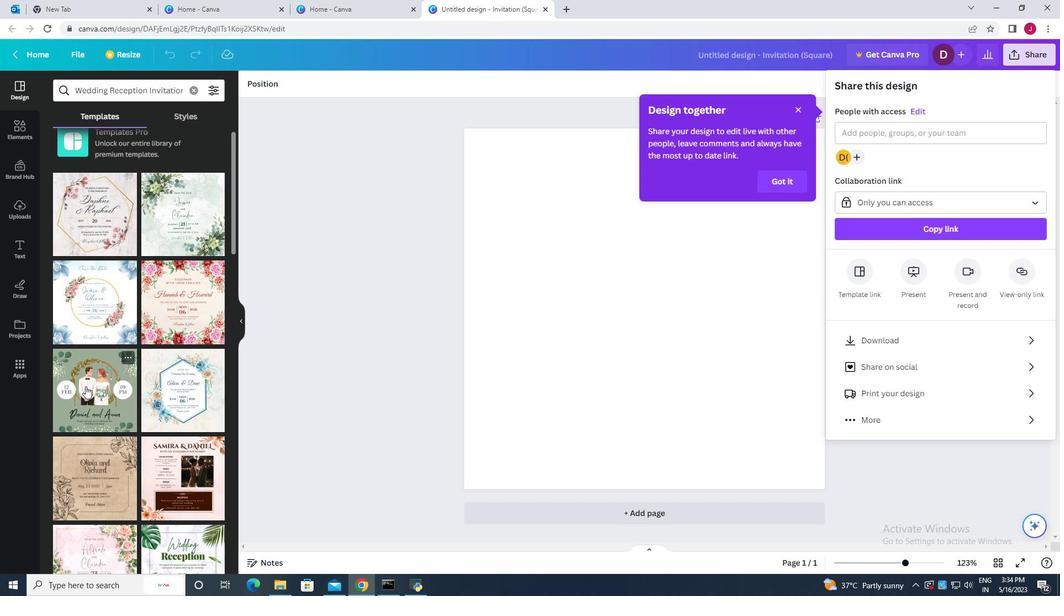 
Action: Mouse scrolled (103, 393) with delta (0, 0)
Screenshot: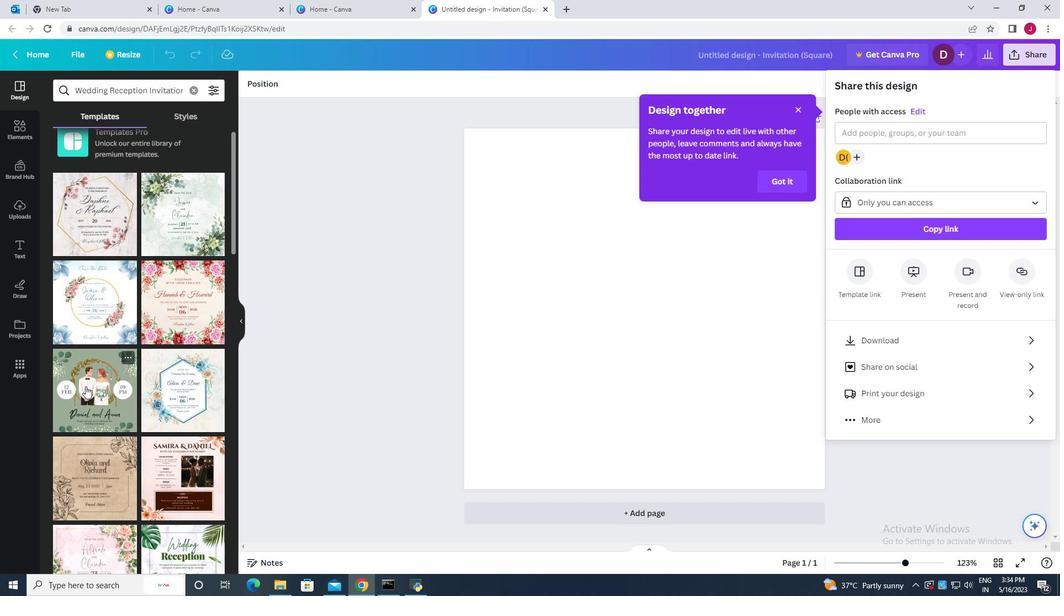 
Action: Mouse scrolled (103, 393) with delta (0, 0)
Screenshot: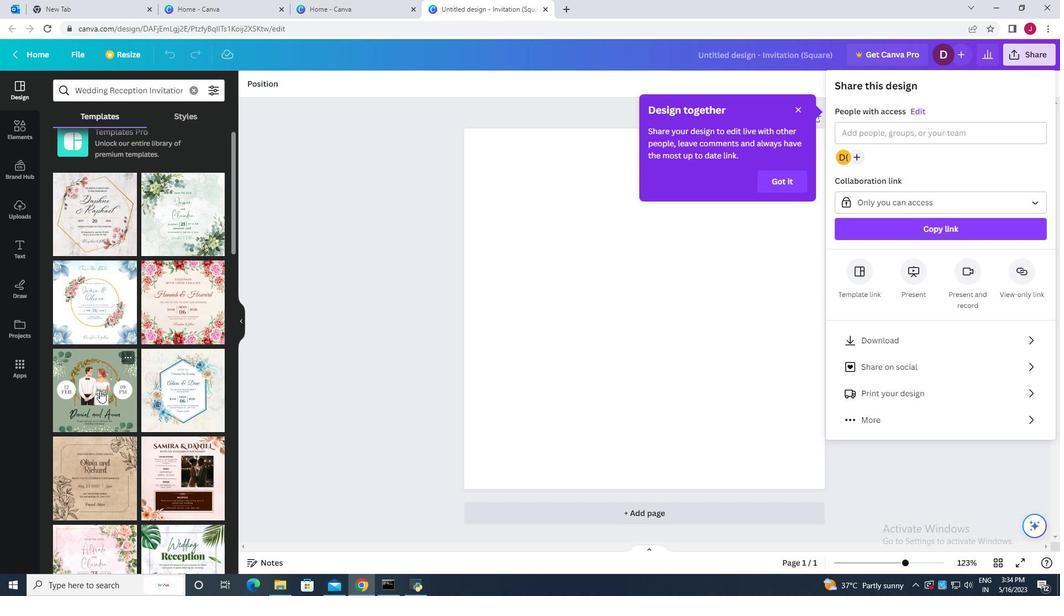 
Action: Mouse moved to (104, 392)
Screenshot: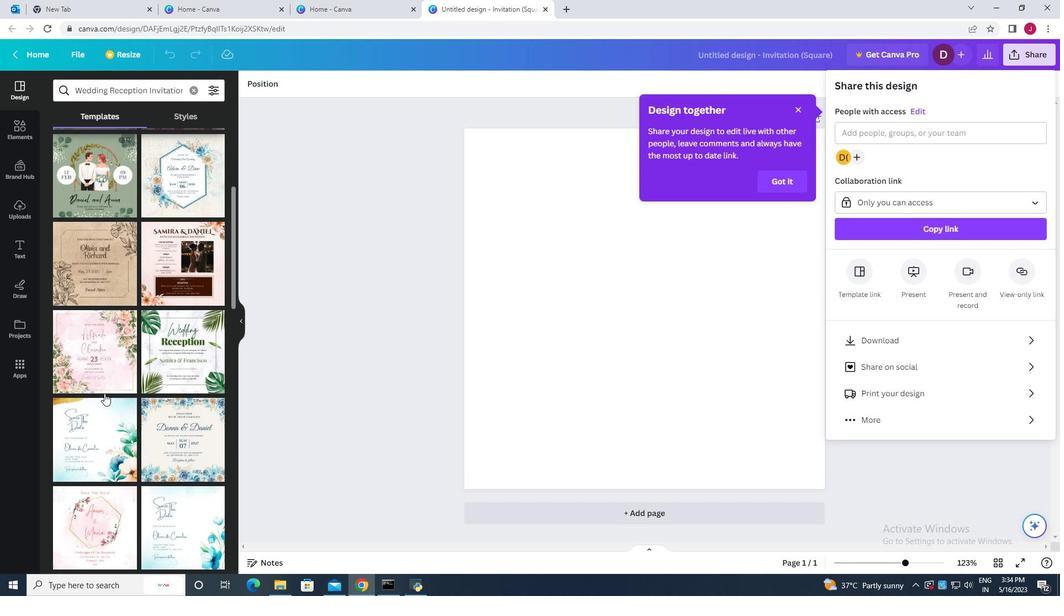 
Action: Mouse scrolled (104, 391) with delta (0, 0)
Screenshot: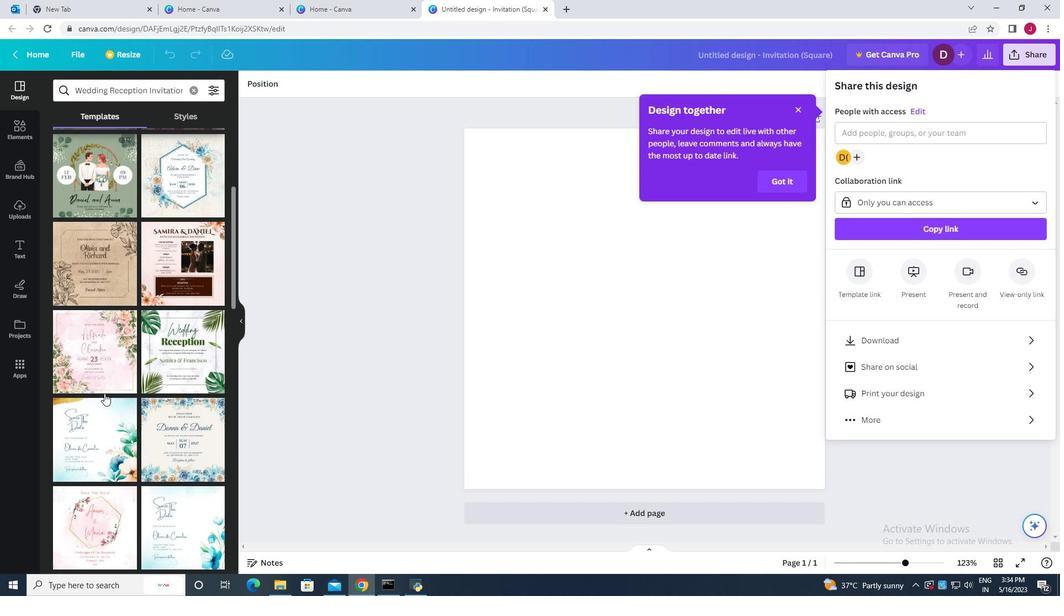 
Action: Mouse scrolled (104, 391) with delta (0, 0)
Screenshot: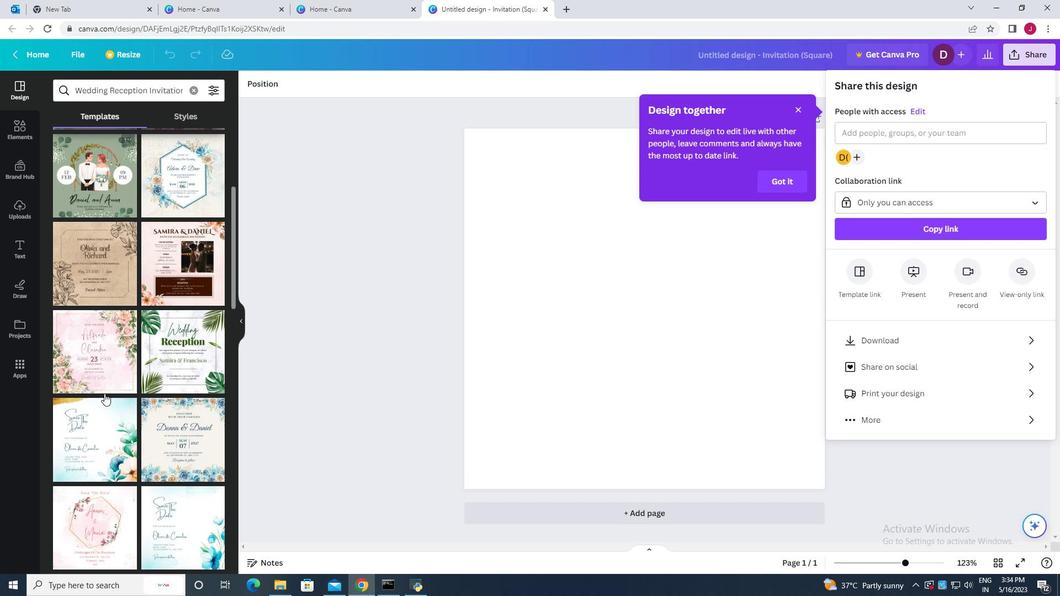 
Action: Mouse scrolled (104, 391) with delta (0, 0)
Screenshot: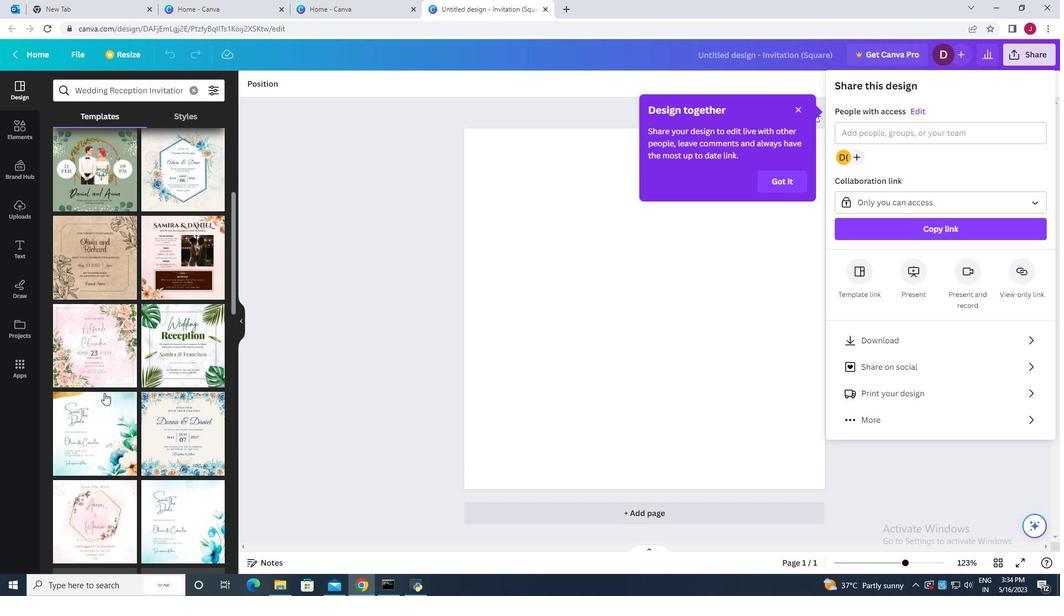 
Action: Mouse scrolled (104, 391) with delta (0, 0)
Screenshot: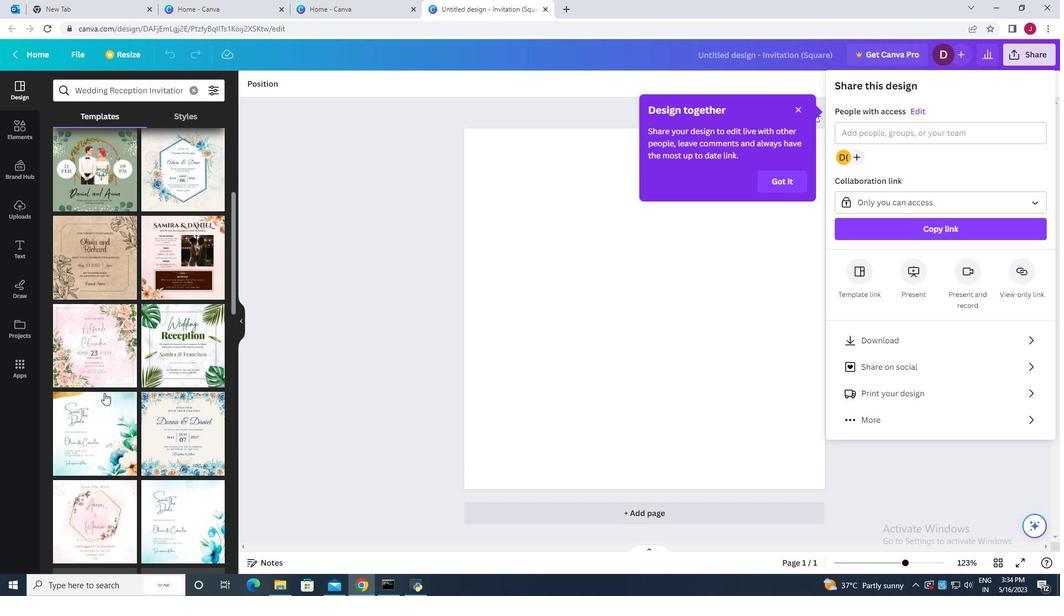 
Action: Mouse scrolled (104, 391) with delta (0, 0)
Screenshot: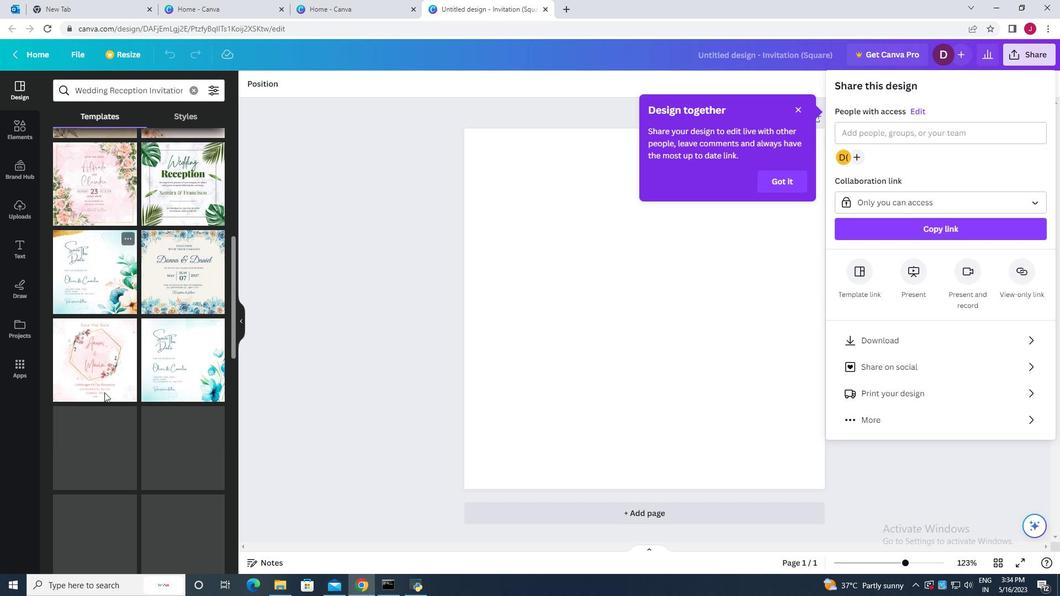 
Action: Mouse scrolled (104, 391) with delta (0, 0)
Screenshot: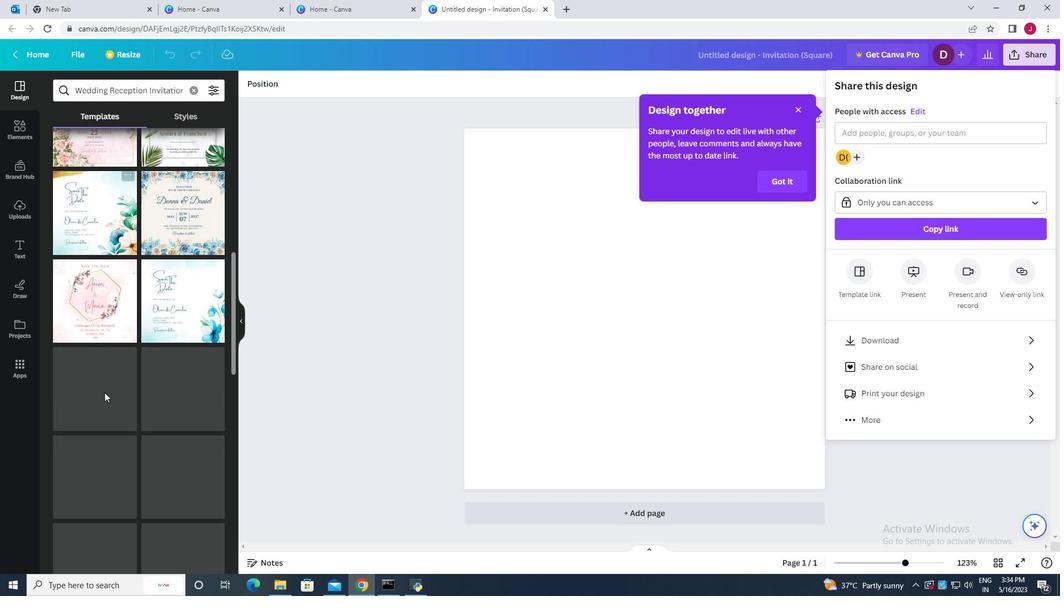 
Action: Mouse scrolled (104, 391) with delta (0, 0)
Screenshot: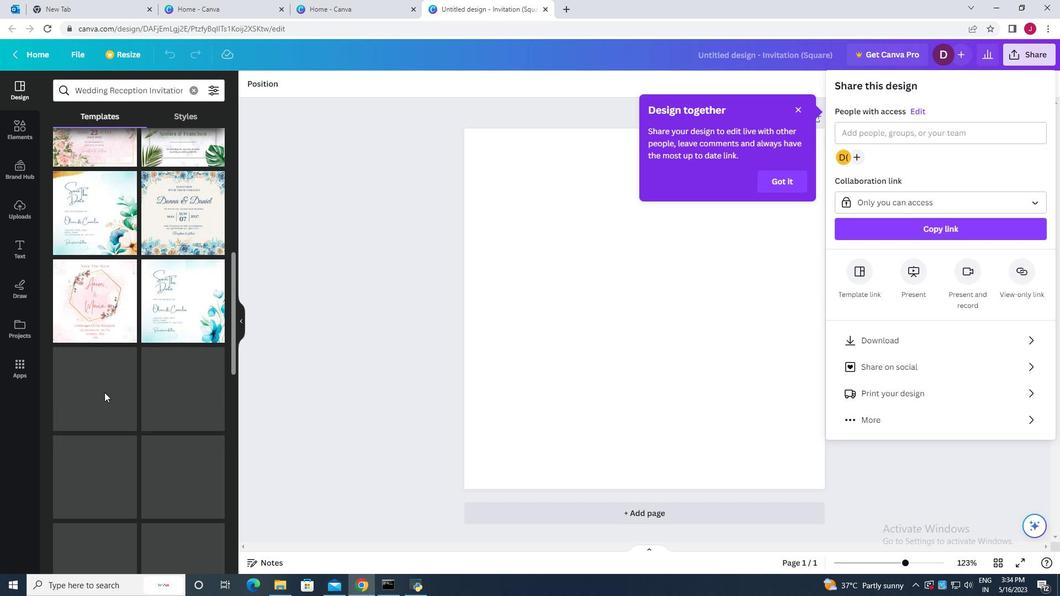 
Action: Mouse scrolled (104, 391) with delta (0, 0)
Screenshot: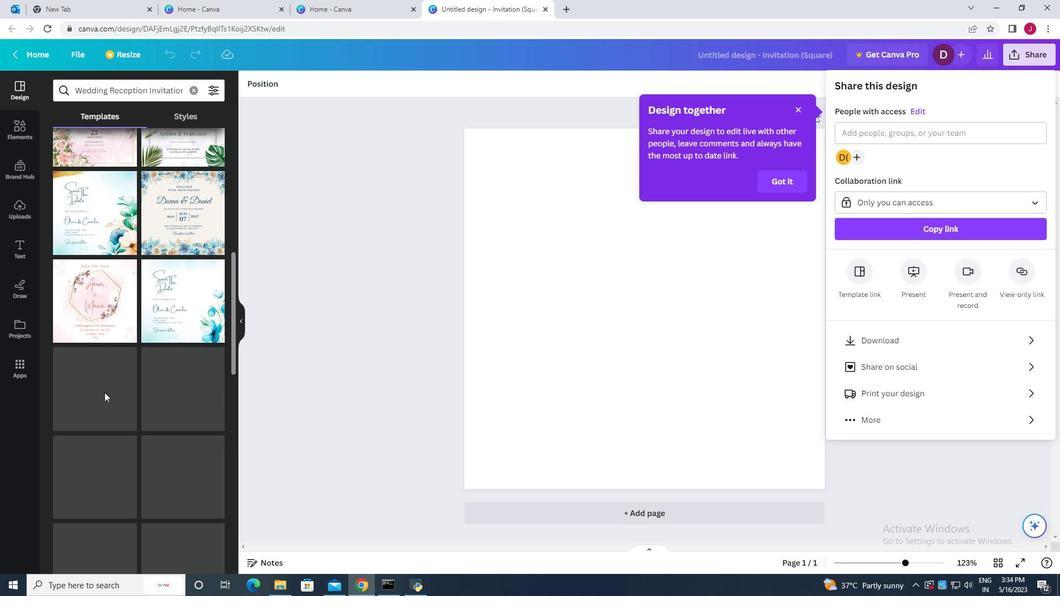 
Action: Mouse moved to (190, 343)
Screenshot: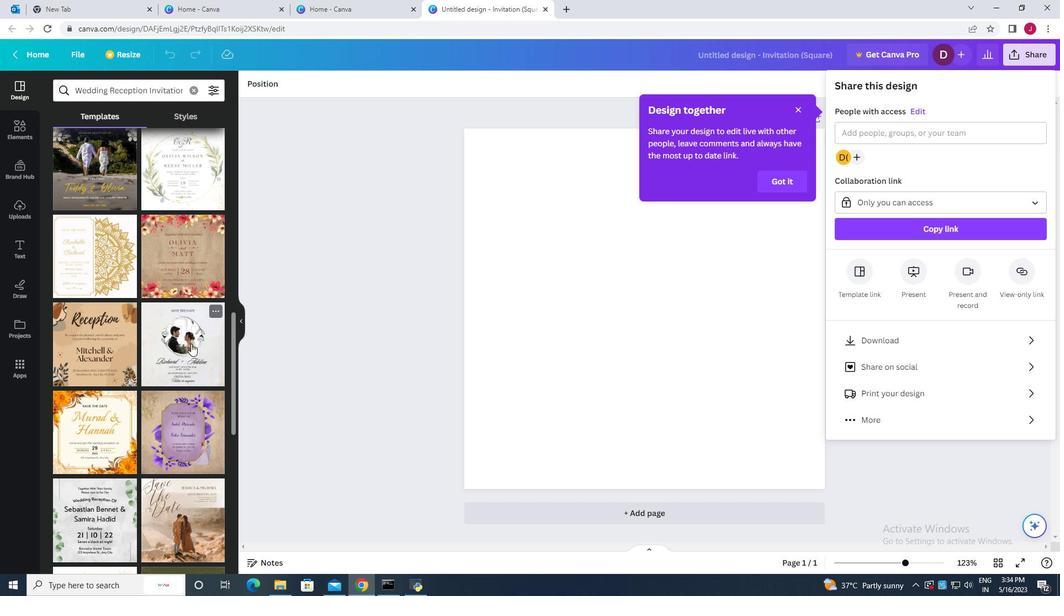 
Action: Mouse pressed left at (190, 343)
Screenshot: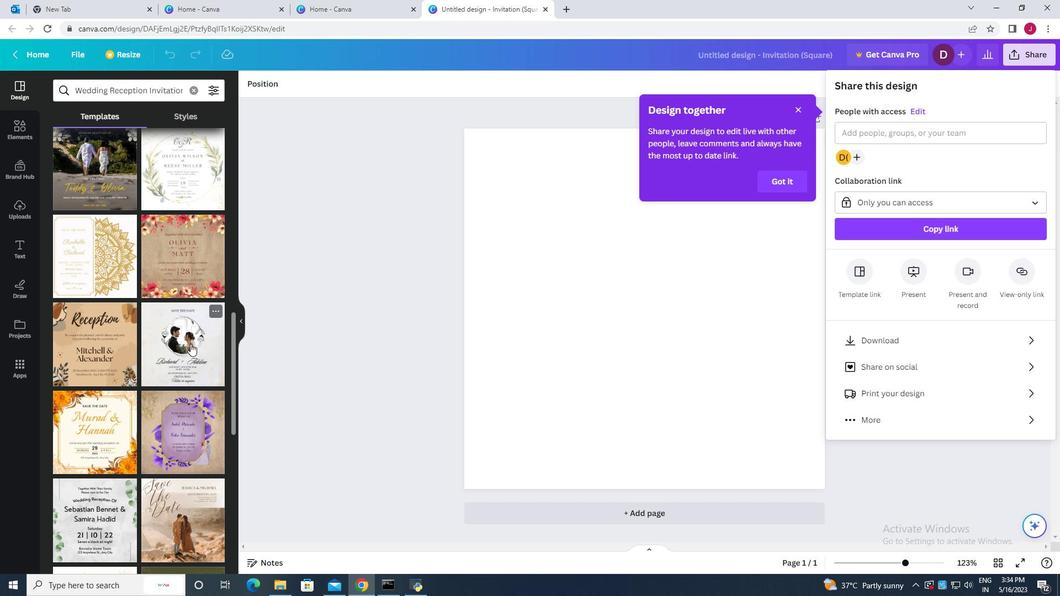 
Action: Mouse moved to (711, 255)
Screenshot: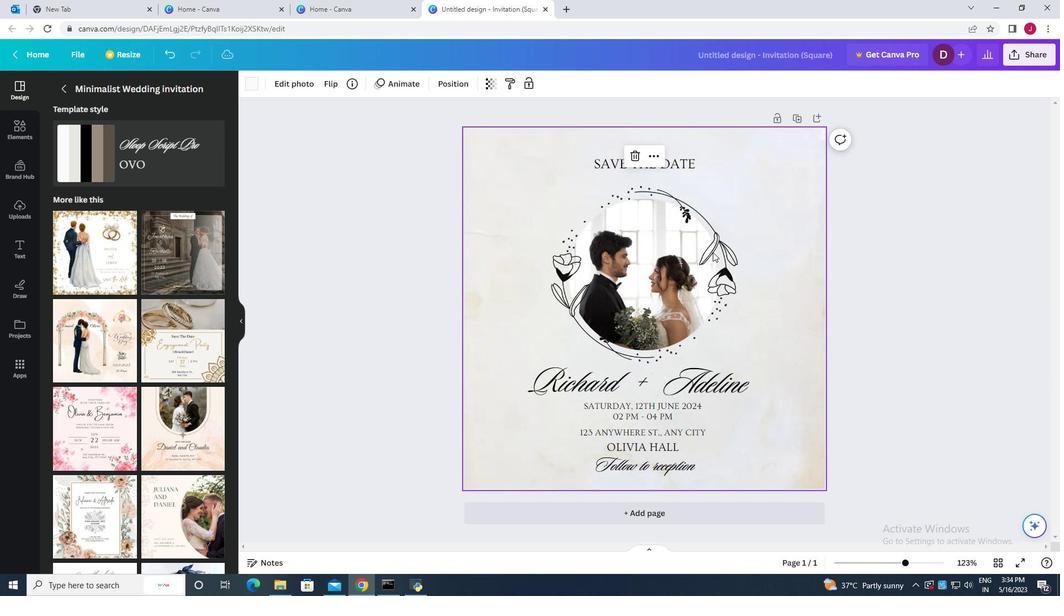 
Action: Mouse pressed left at (711, 255)
Screenshot: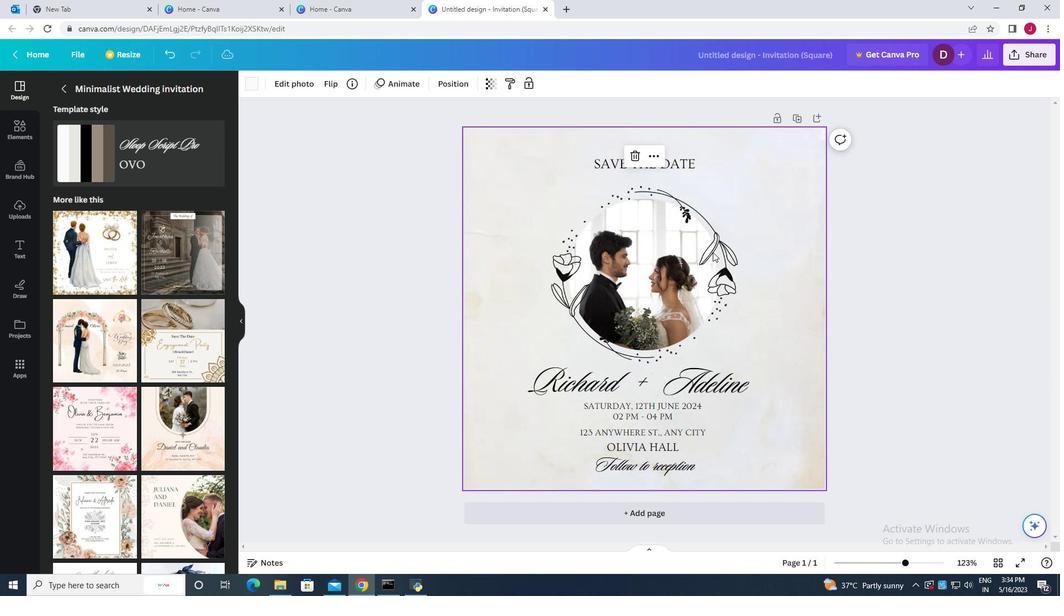 
Action: Mouse moved to (606, 389)
Screenshot: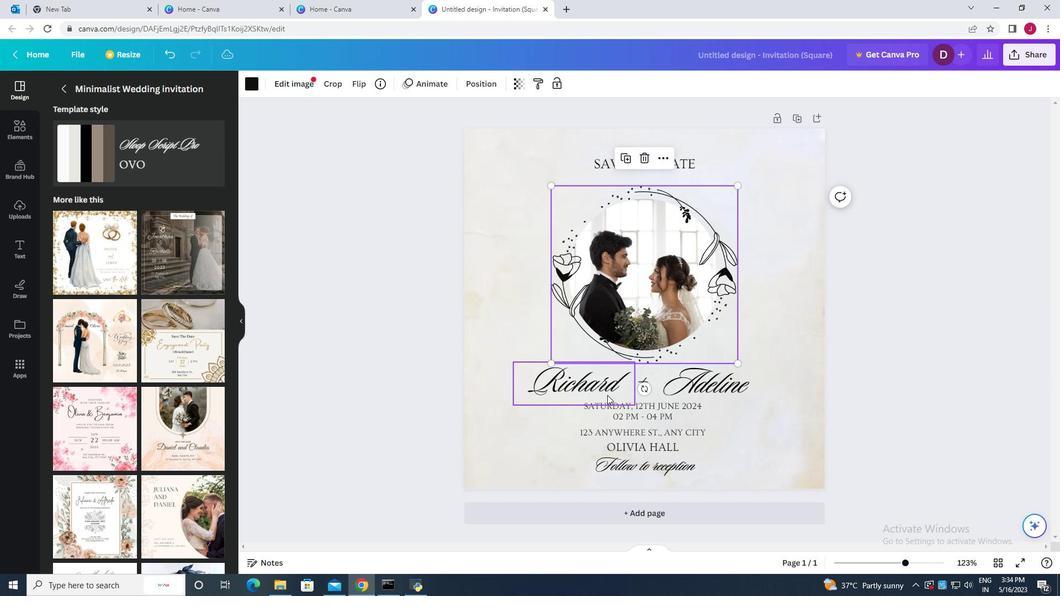 
Action: Mouse pressed left at (606, 389)
Screenshot: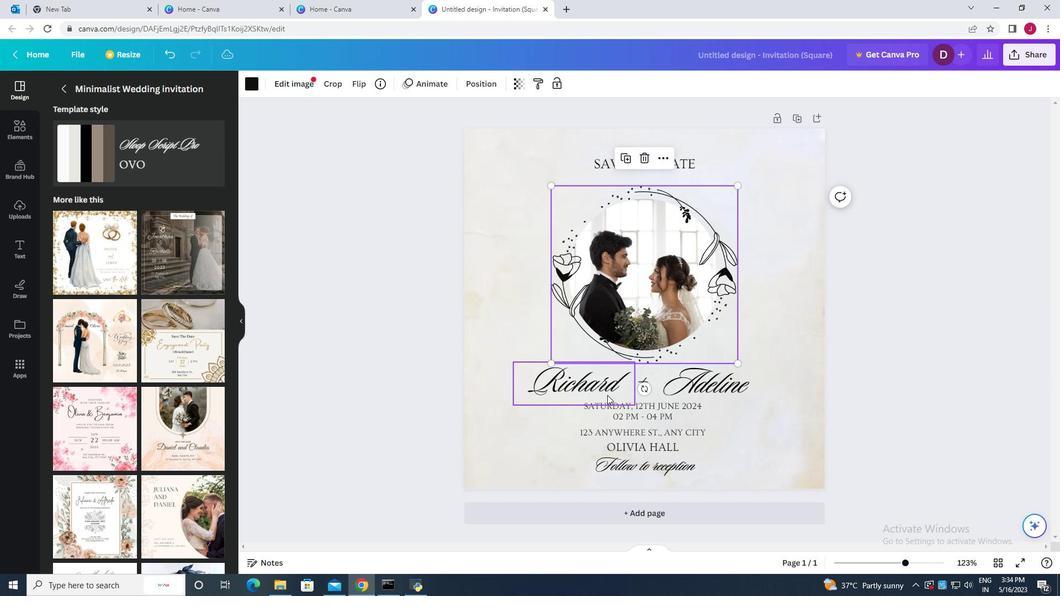 
Action: Mouse moved to (606, 388)
Screenshot: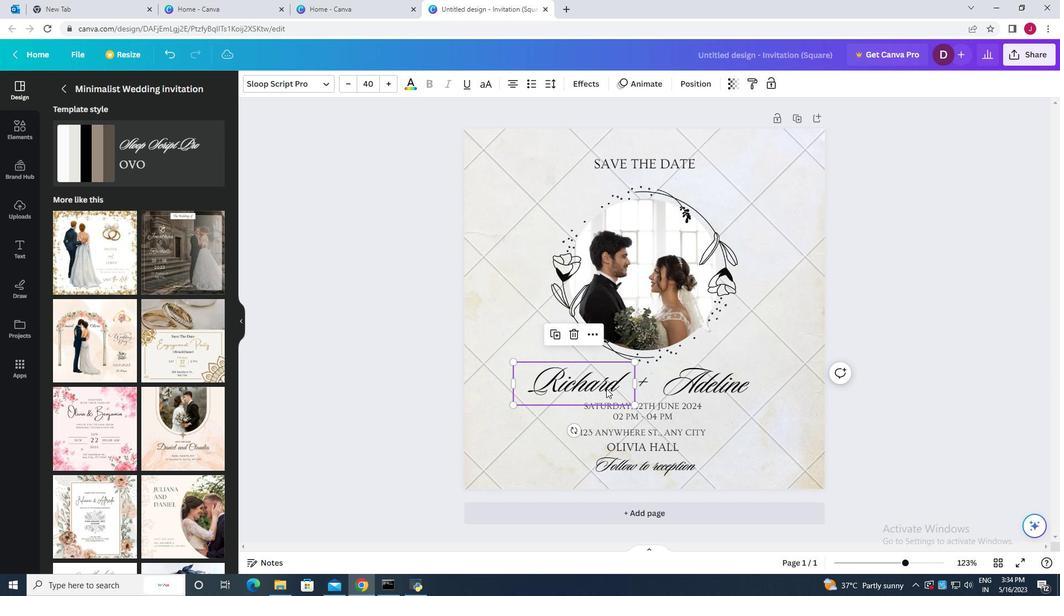 
Action: Mouse pressed left at (606, 388)
Screenshot: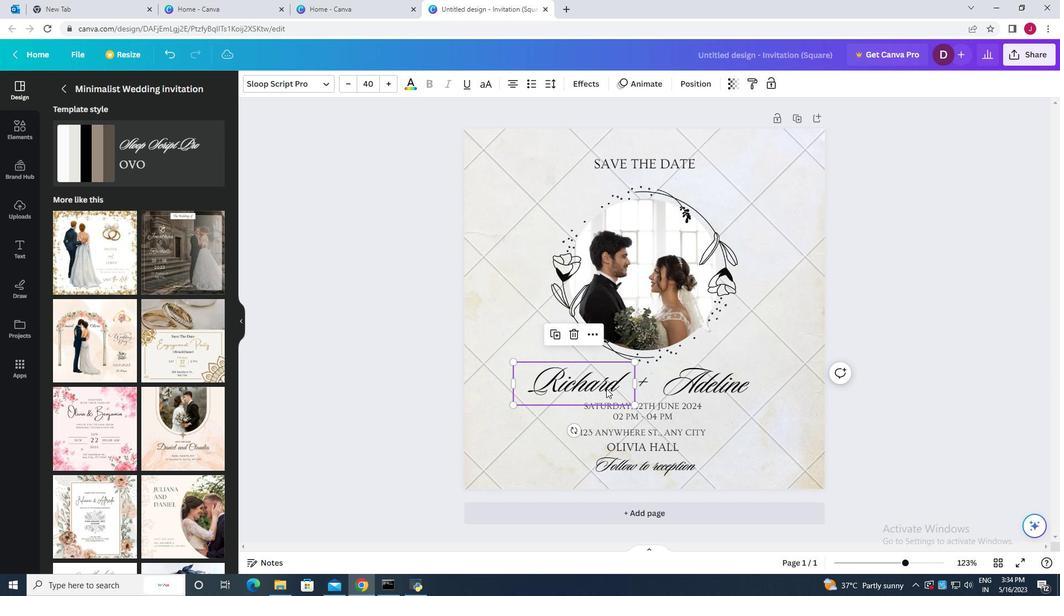 
Action: Mouse pressed left at (606, 388)
Screenshot: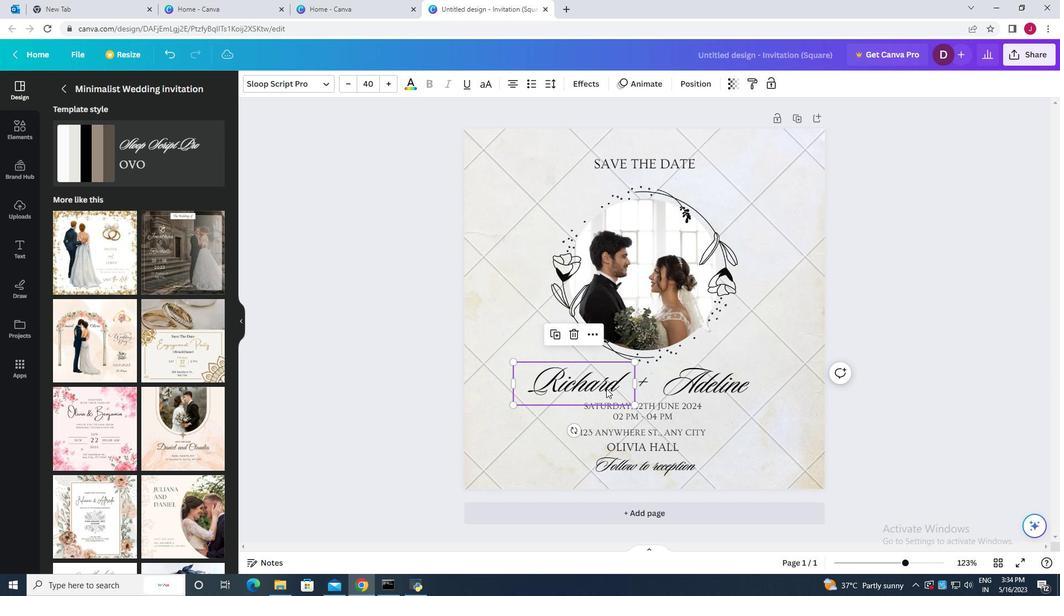 
Action: Key pressed ayash<Key.space><Key.backspace><Key.backspace><Key.backspace><Key.backspace><Key.backspace><Key.backspace><Key.backspace><Key.backspace><Key.backspace>
Screenshot: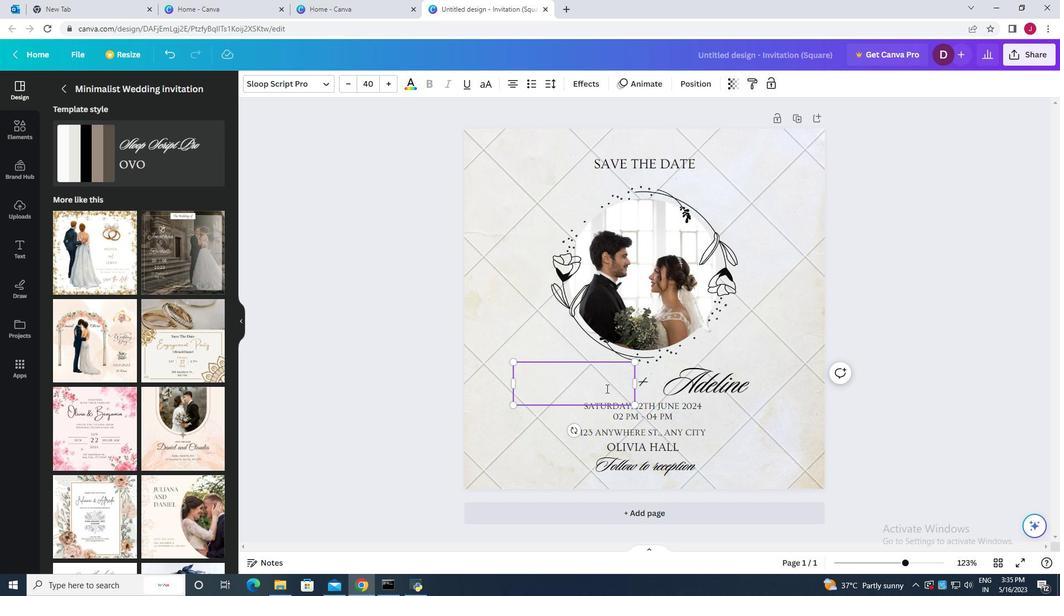 
Action: Mouse moved to (596, 374)
Screenshot: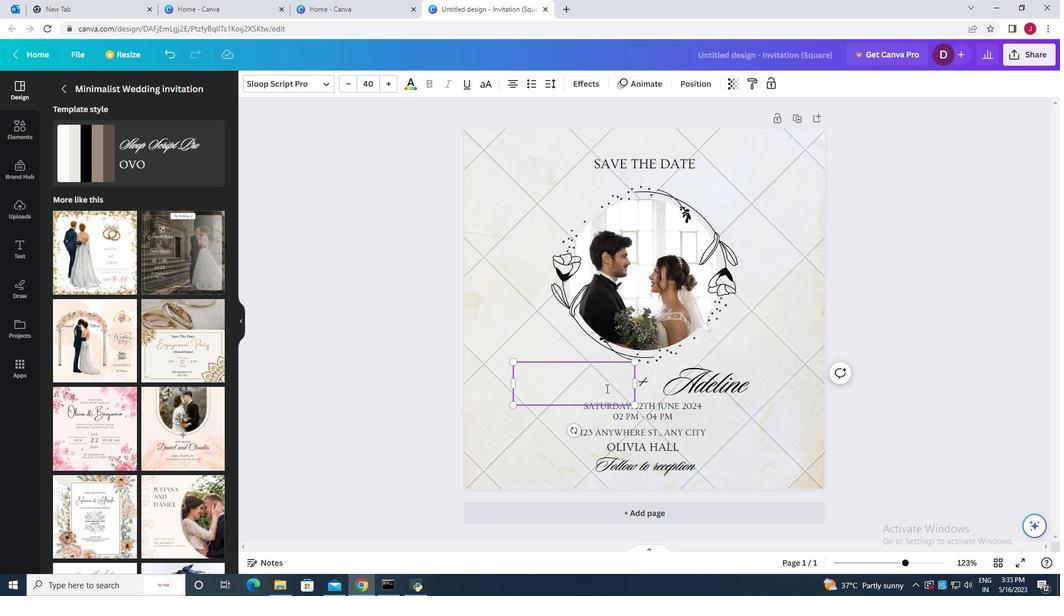 
Action: Mouse pressed left at (596, 374)
Screenshot: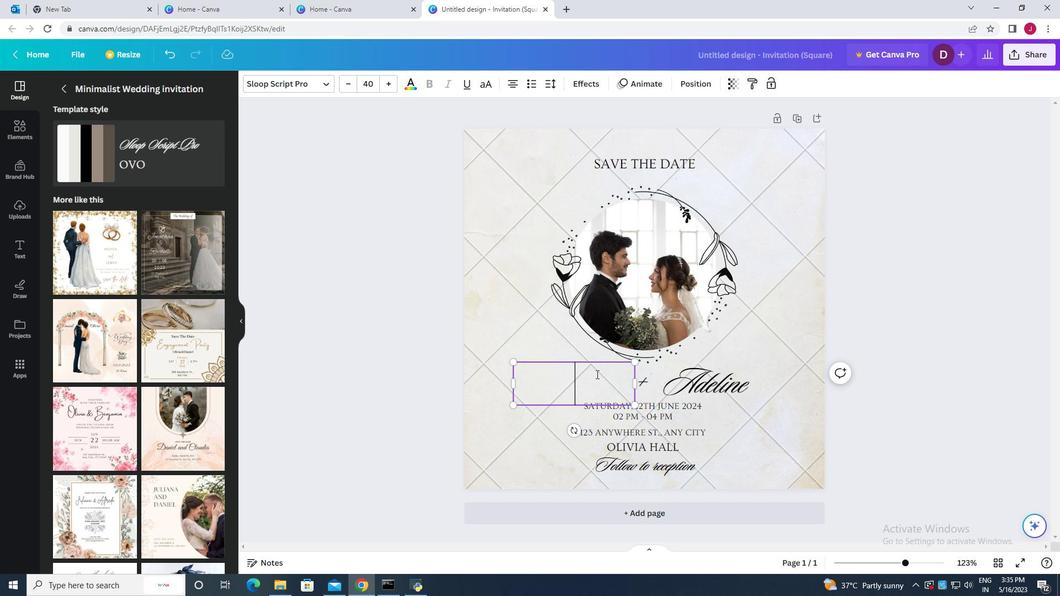
Action: Mouse pressed left at (596, 374)
Screenshot: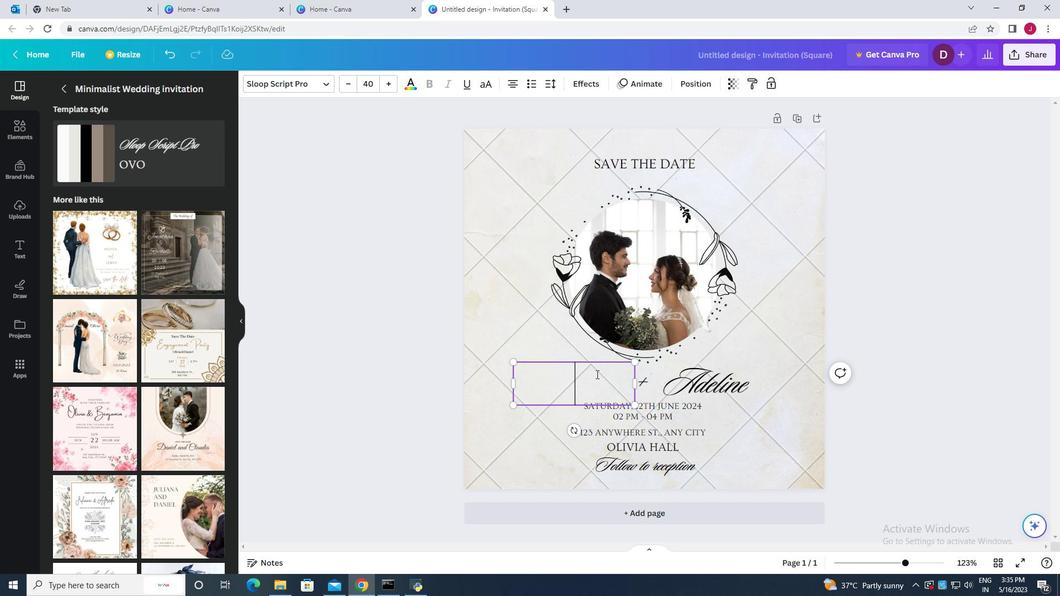 
Action: Mouse moved to (634, 405)
Screenshot: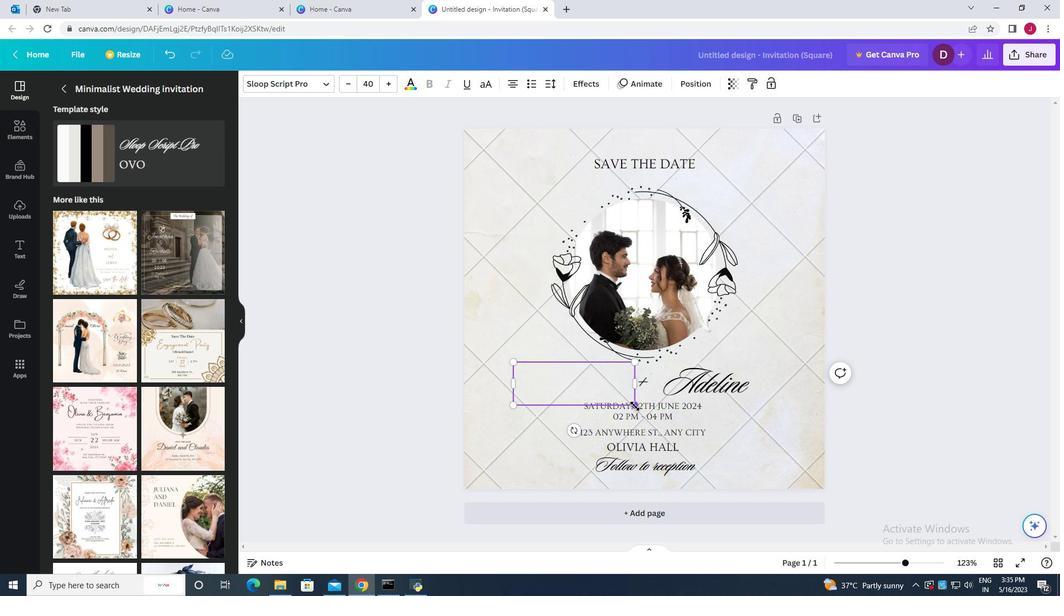 
Action: Mouse pressed left at (634, 405)
Screenshot: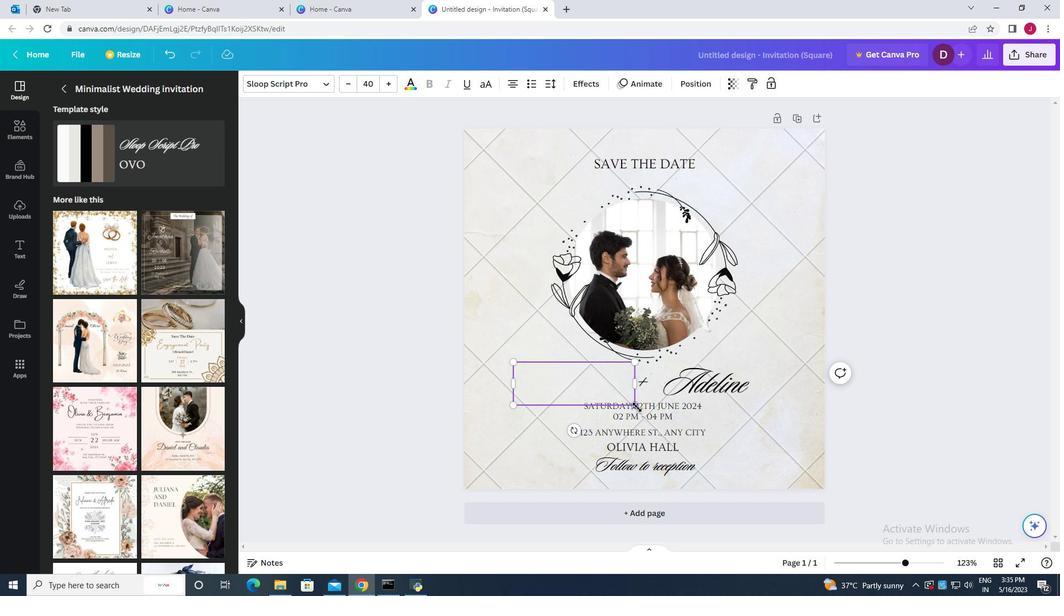 
Action: Mouse moved to (550, 377)
Screenshot: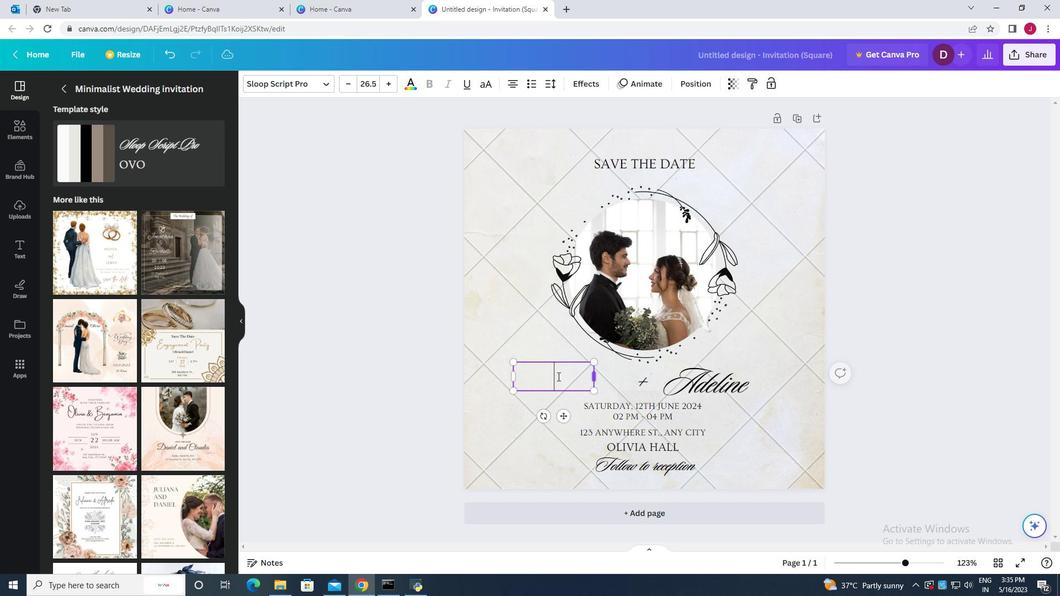 
Action: Mouse pressed left at (550, 377)
Screenshot: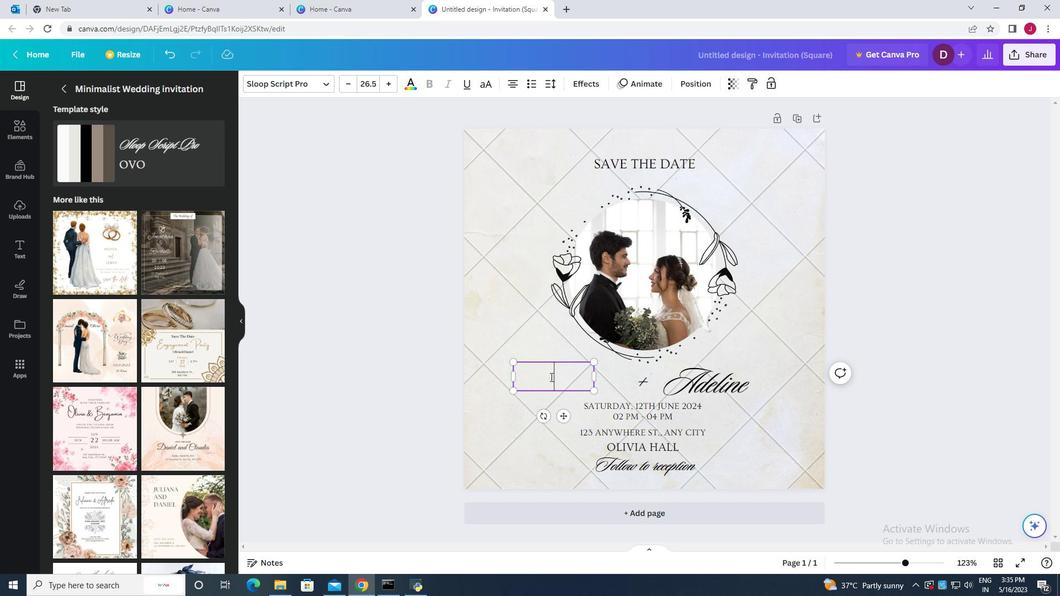 
Action: Key pressed ayash
Screenshot: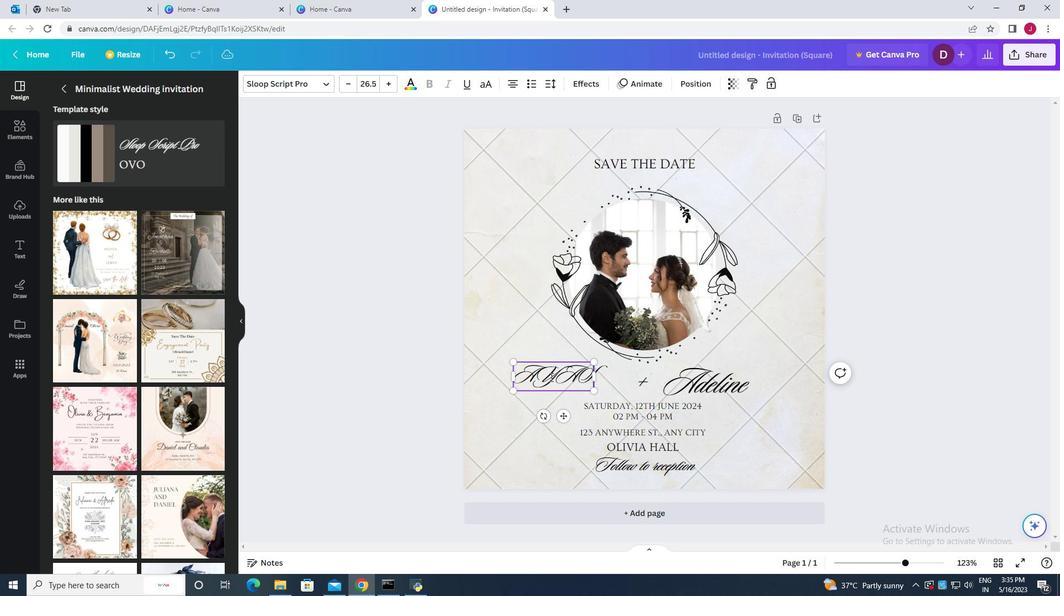 
Action: Mouse moved to (591, 421)
Screenshot: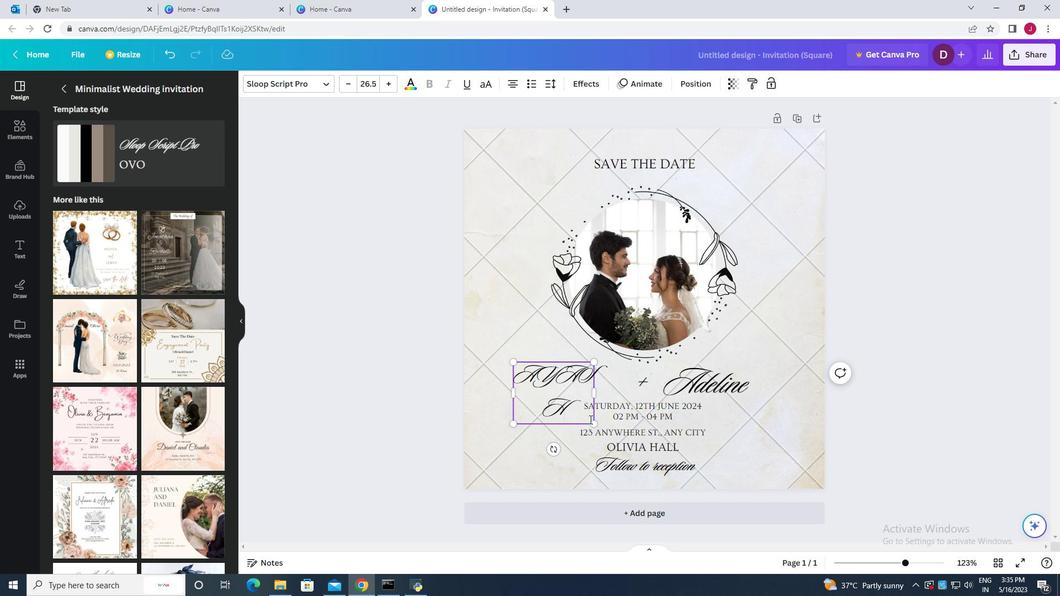 
Action: Mouse pressed left at (591, 421)
Screenshot: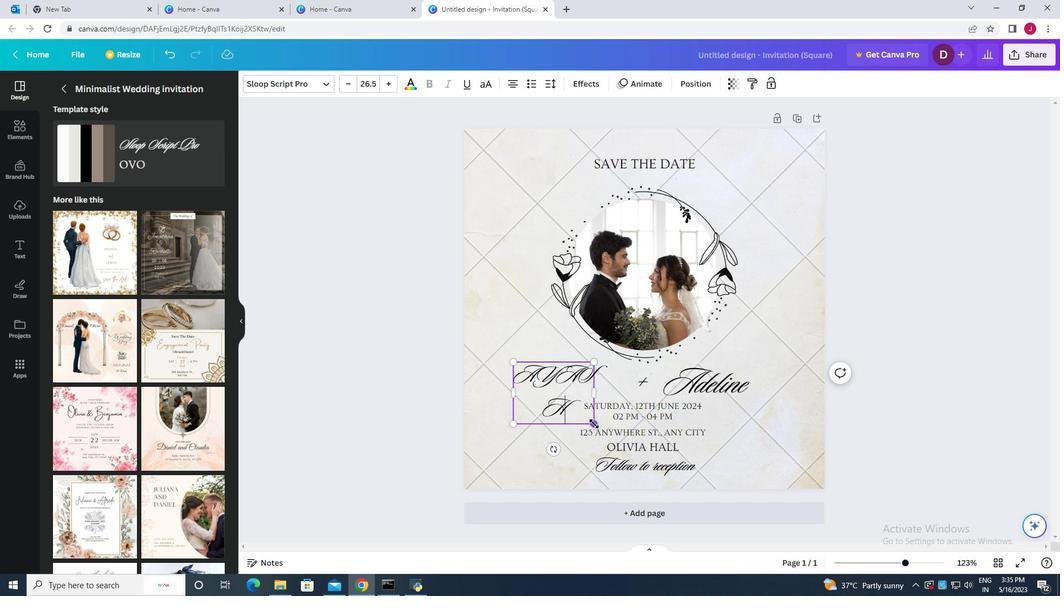 
Action: Mouse moved to (578, 384)
Screenshot: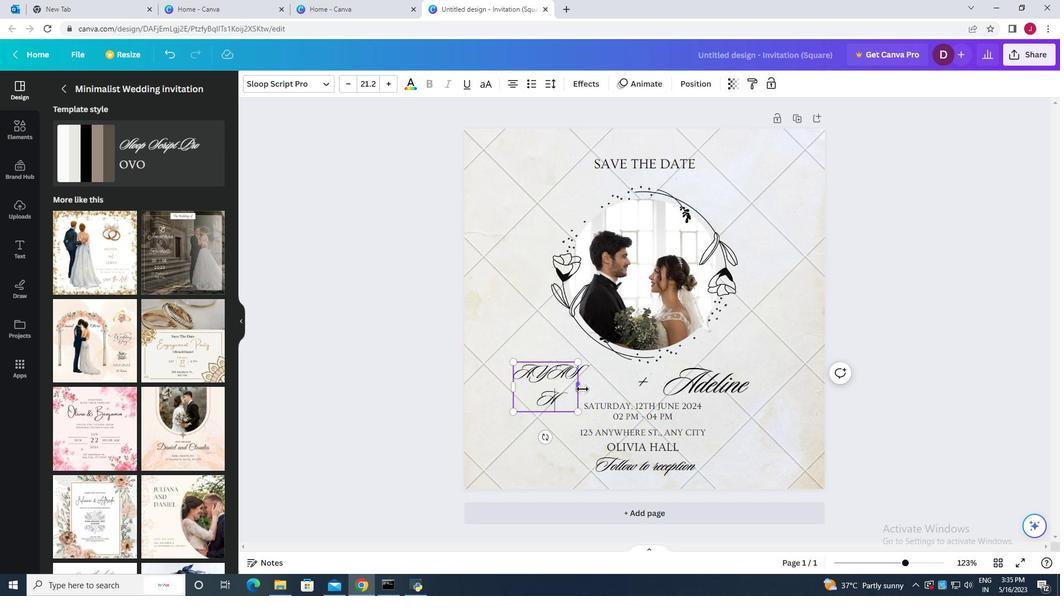 
Action: Mouse pressed left at (578, 384)
Screenshot: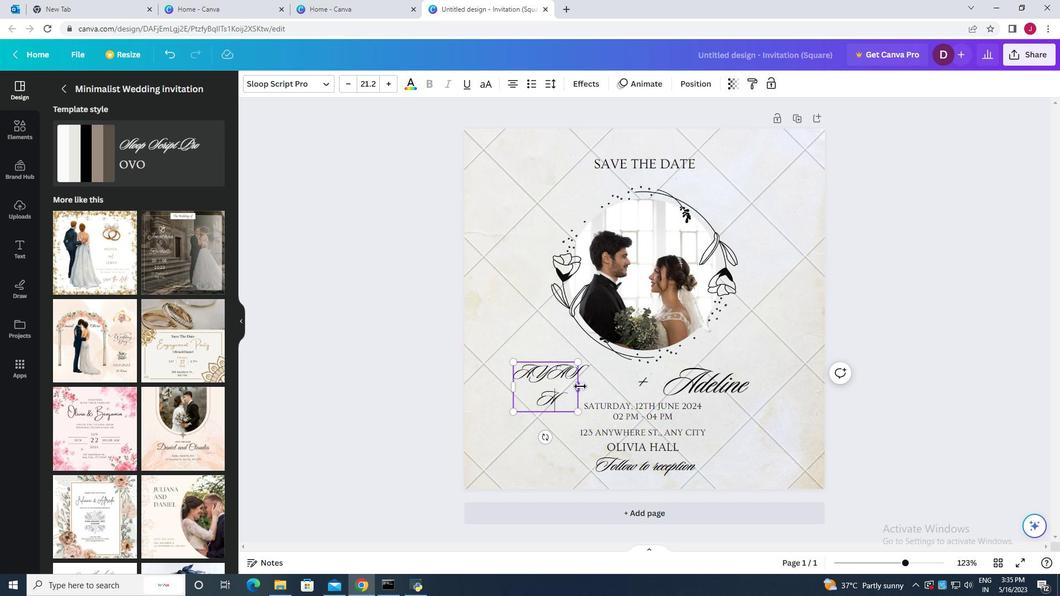 
Action: Mouse moved to (577, 373)
Screenshot: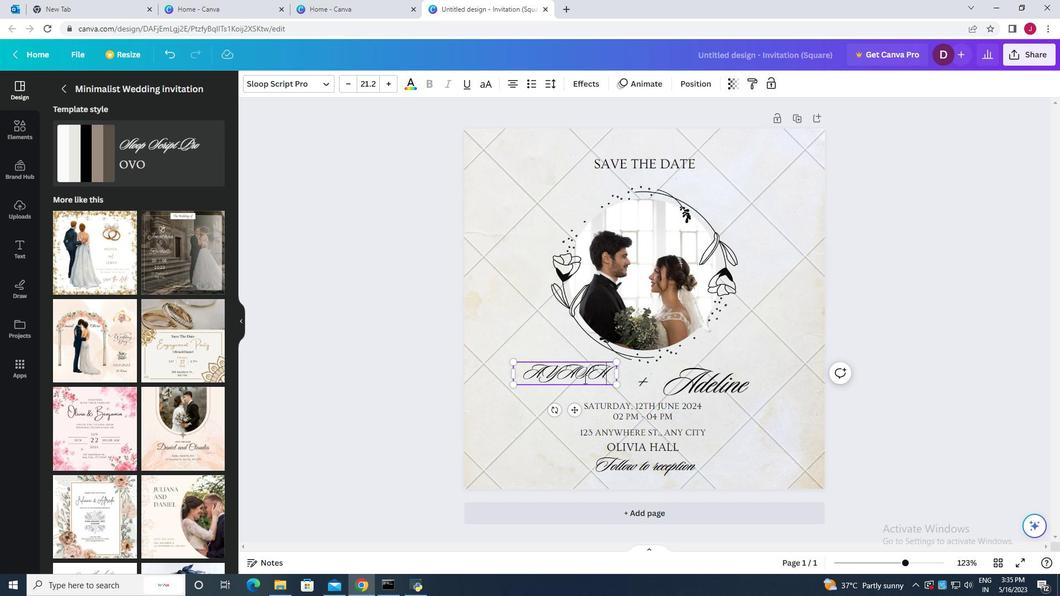
Action: Mouse pressed left at (577, 373)
Screenshot: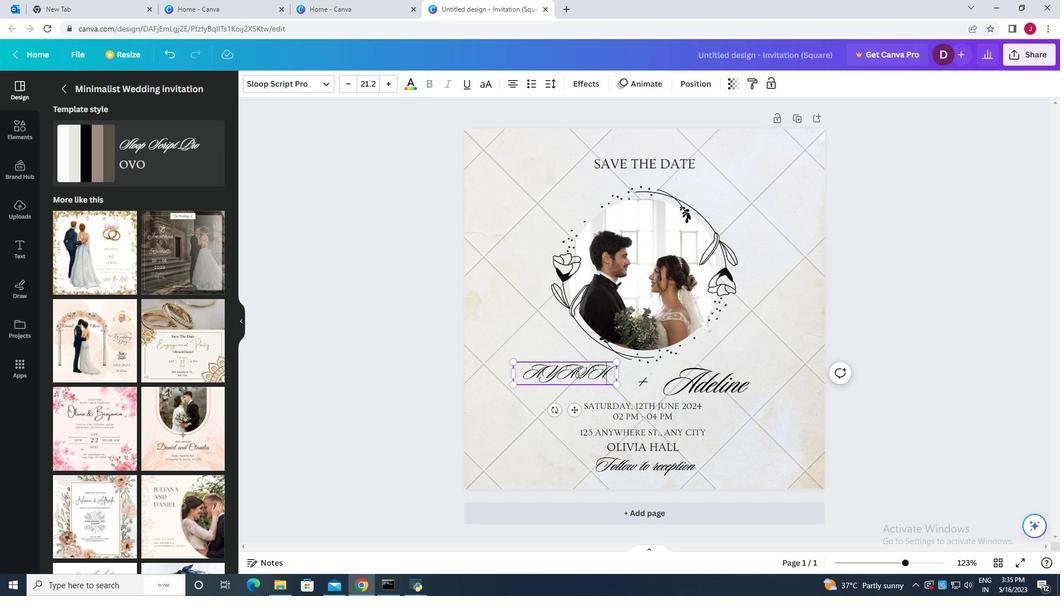
Action: Mouse moved to (578, 364)
Screenshot: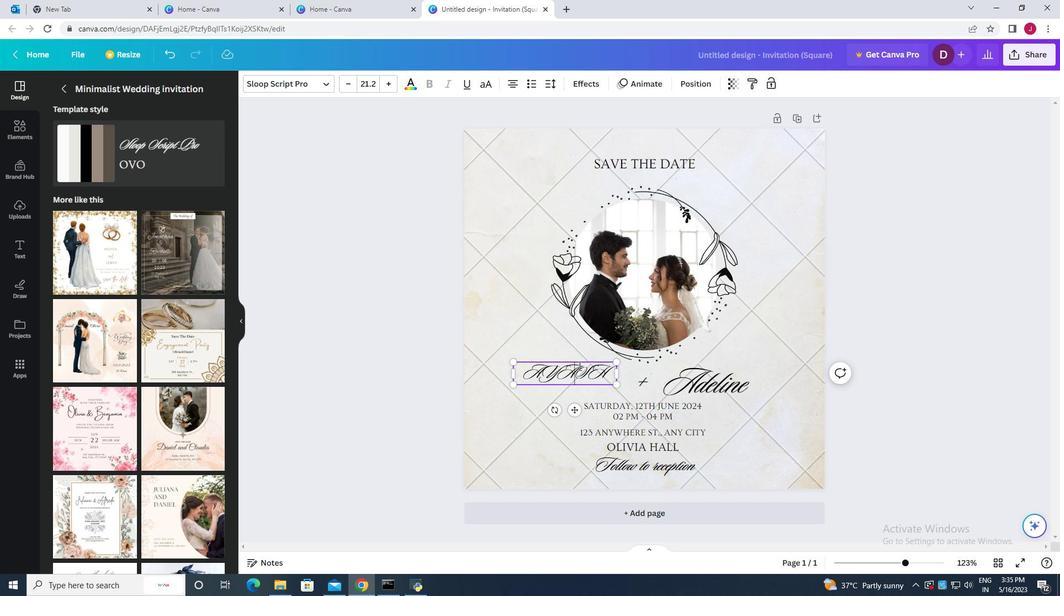 
Action: Mouse pressed left at (578, 364)
Screenshot: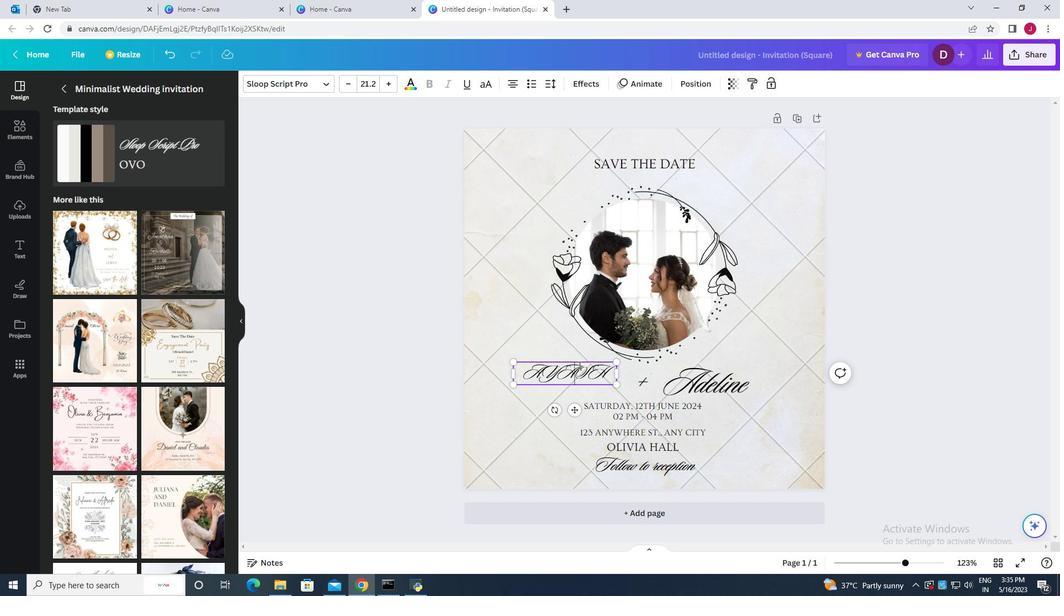 
Action: Mouse moved to (708, 384)
Screenshot: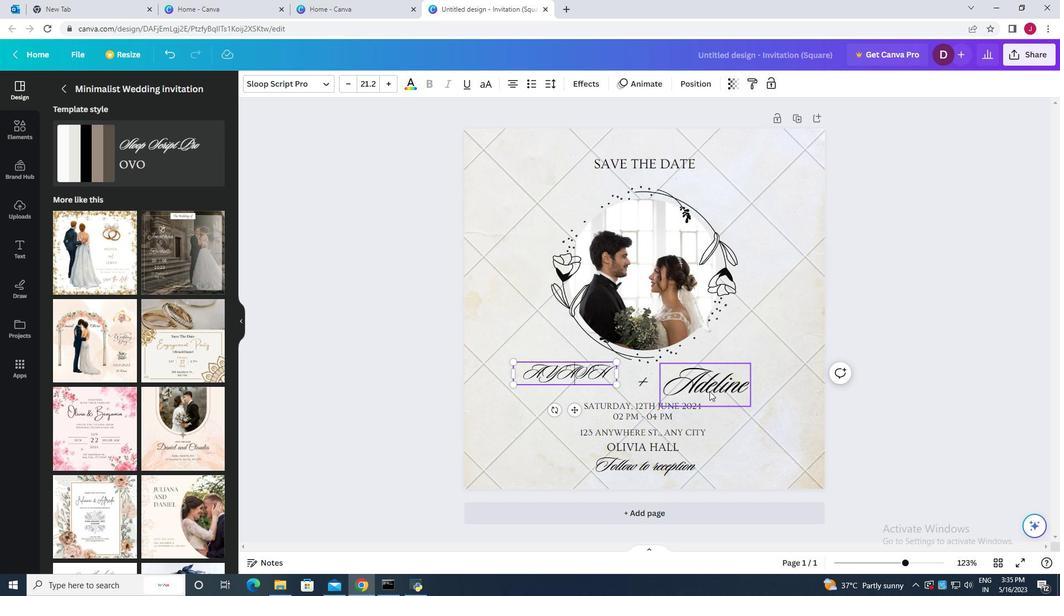 
Action: Mouse pressed left at (708, 384)
Screenshot: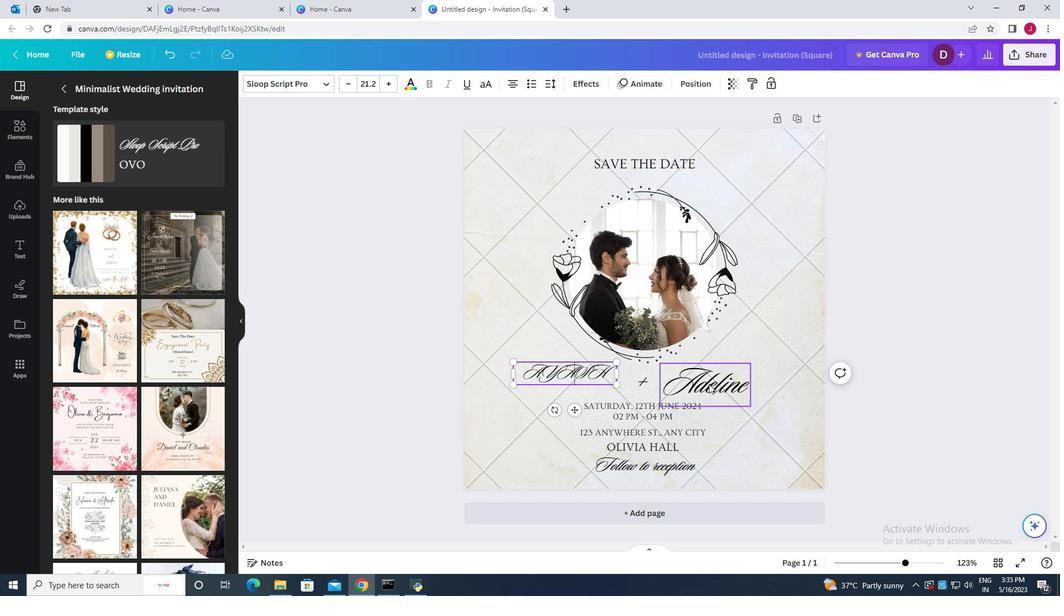 
Action: Mouse moved to (708, 382)
Screenshot: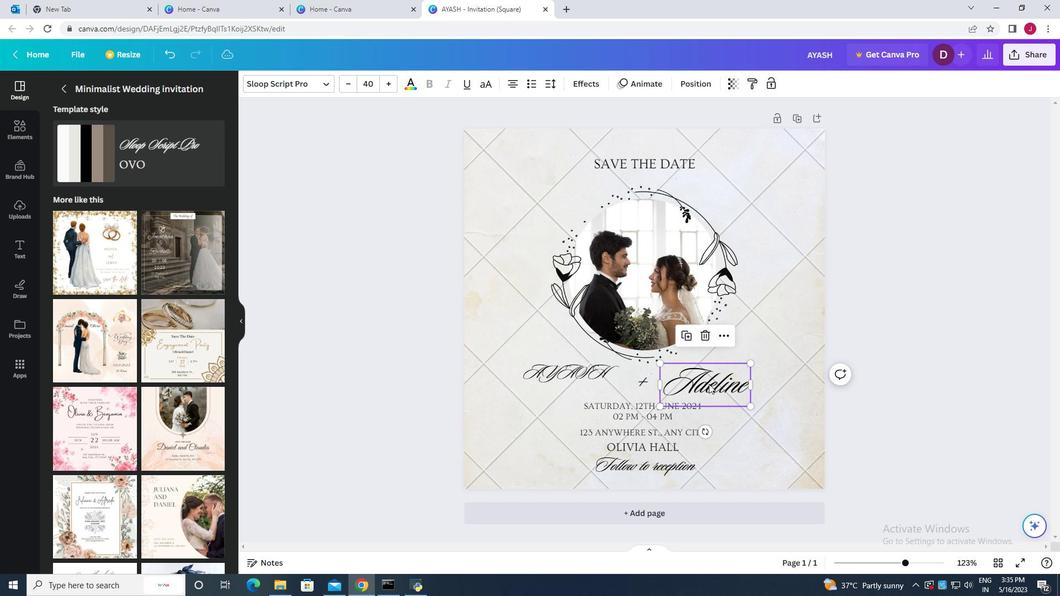 
Action: Key pressed iram
Screenshot: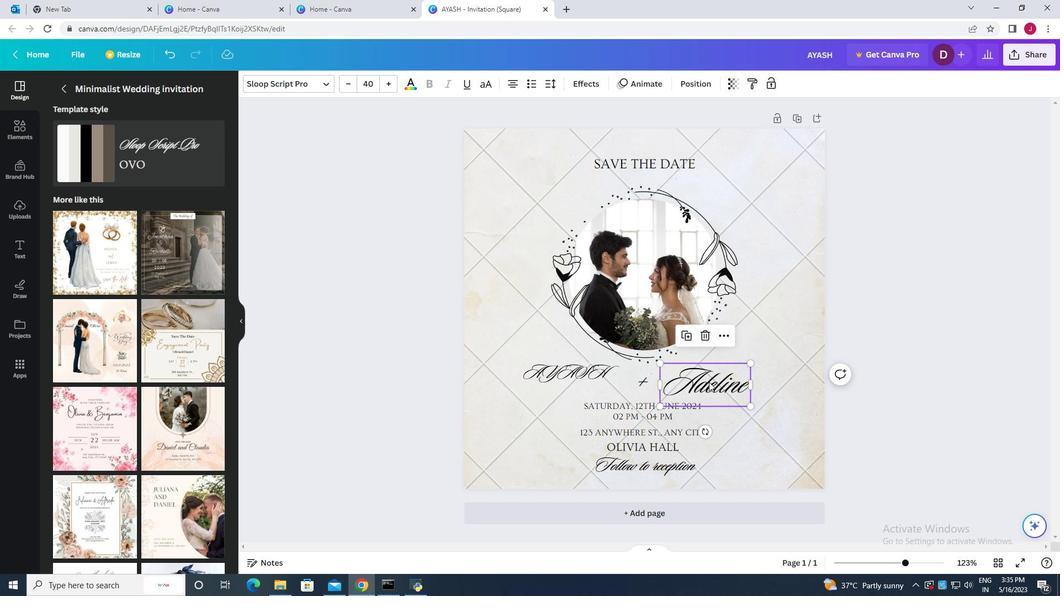 
Action: Mouse pressed left at (708, 382)
Screenshot: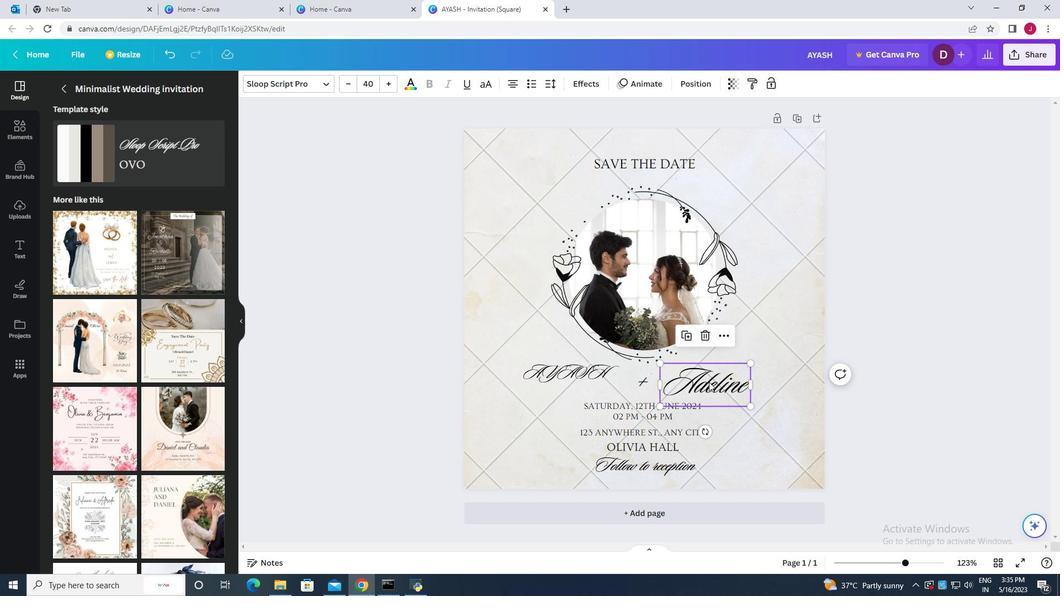 
Action: Mouse pressed left at (708, 382)
Screenshot: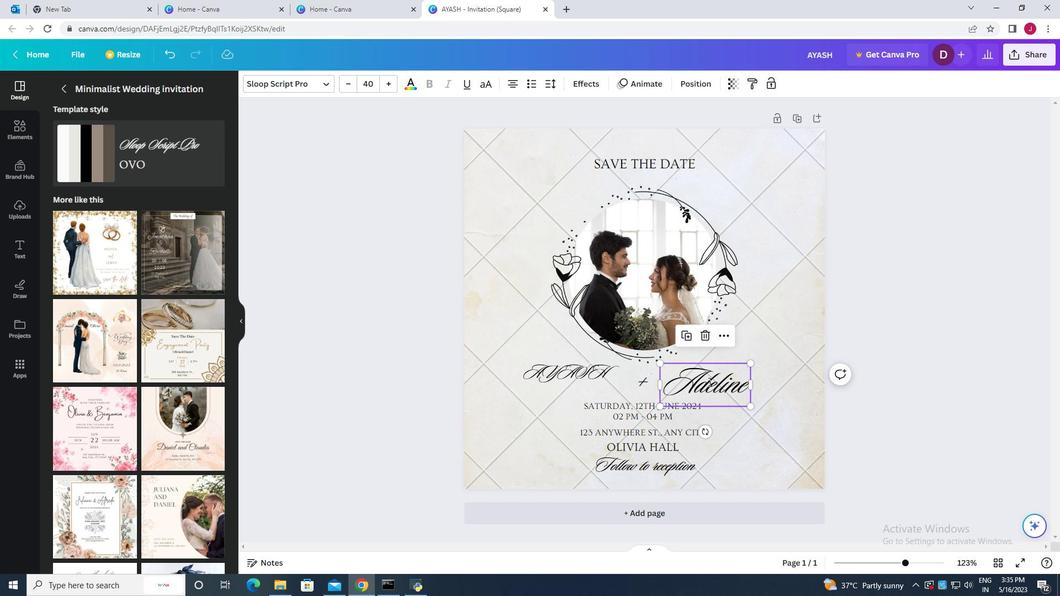 
Action: Key pressed iram
Screenshot: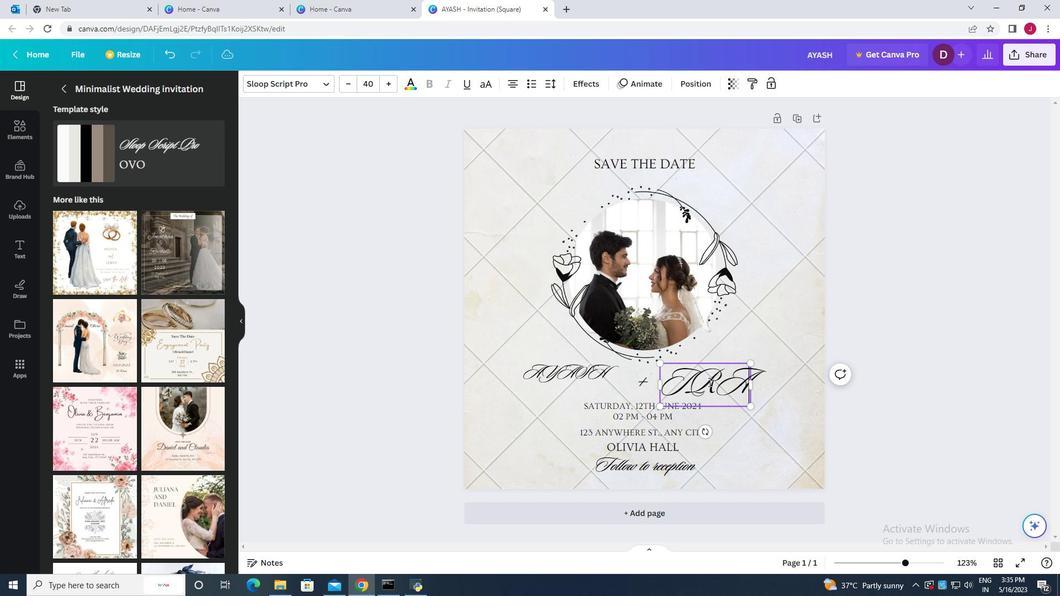 
Action: Mouse moved to (748, 412)
Screenshot: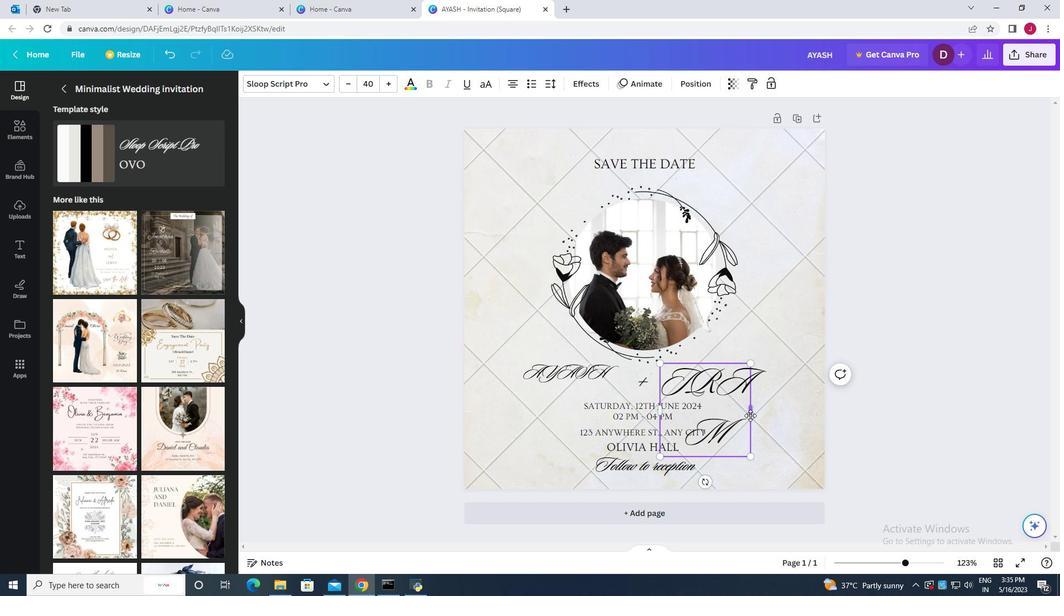 
Action: Mouse pressed left at (748, 412)
Screenshot: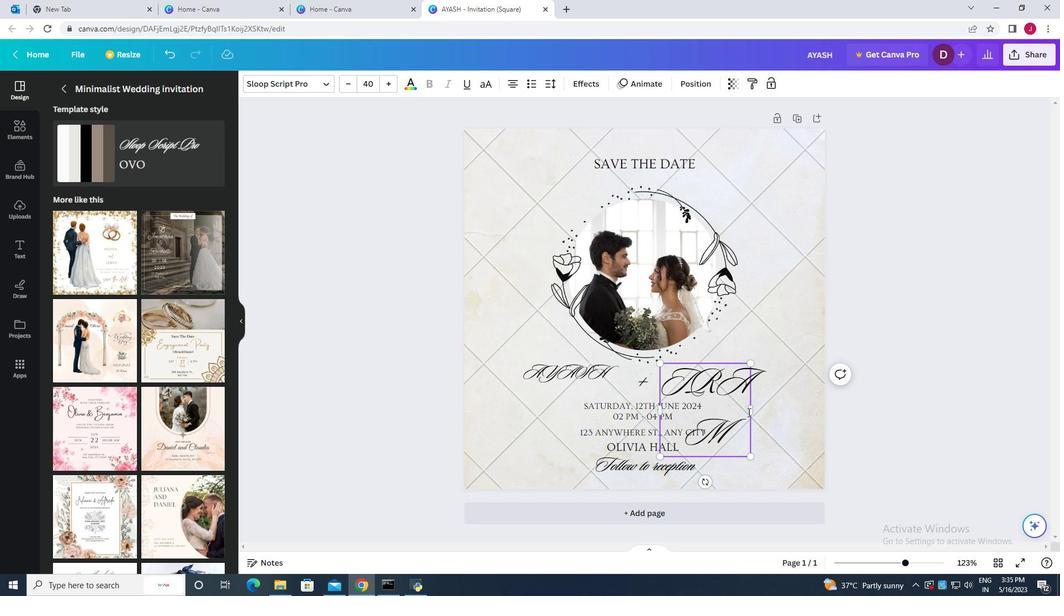 
Action: Mouse moved to (749, 405)
Screenshot: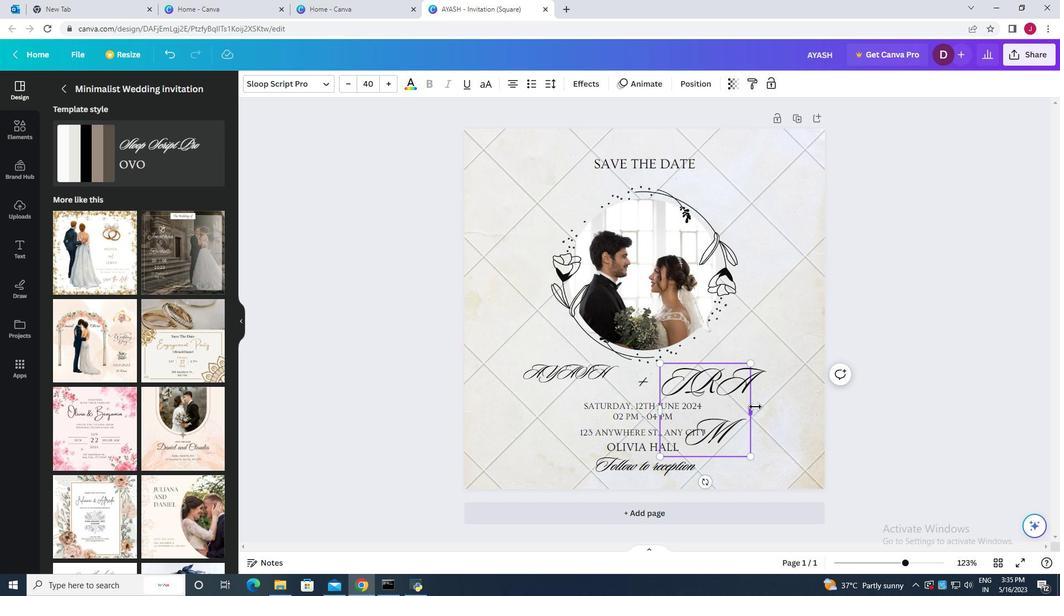 
Action: Mouse pressed left at (749, 405)
Screenshot: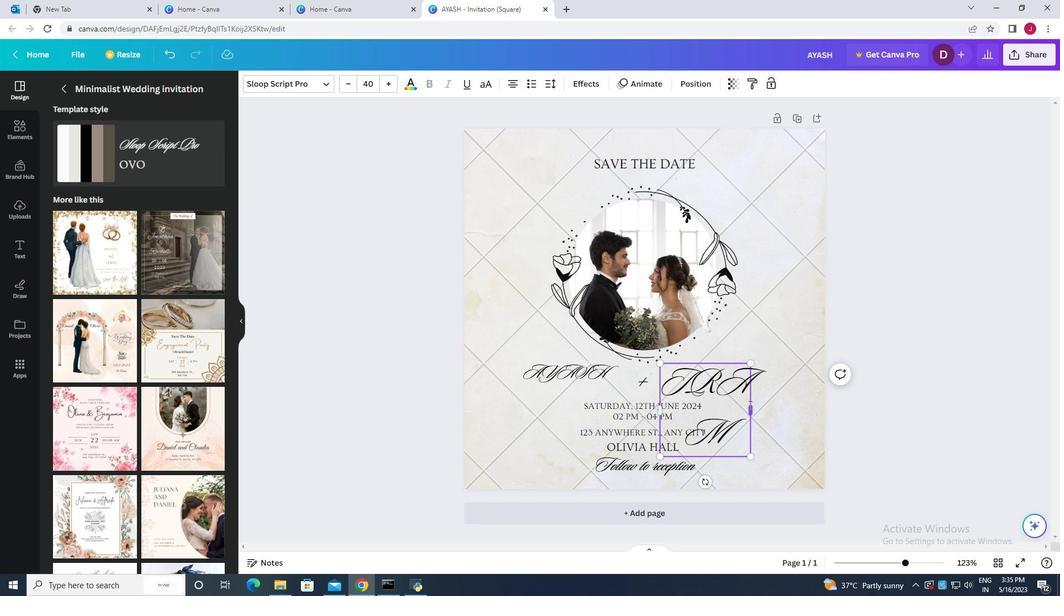 
Action: Mouse moved to (750, 457)
Screenshot: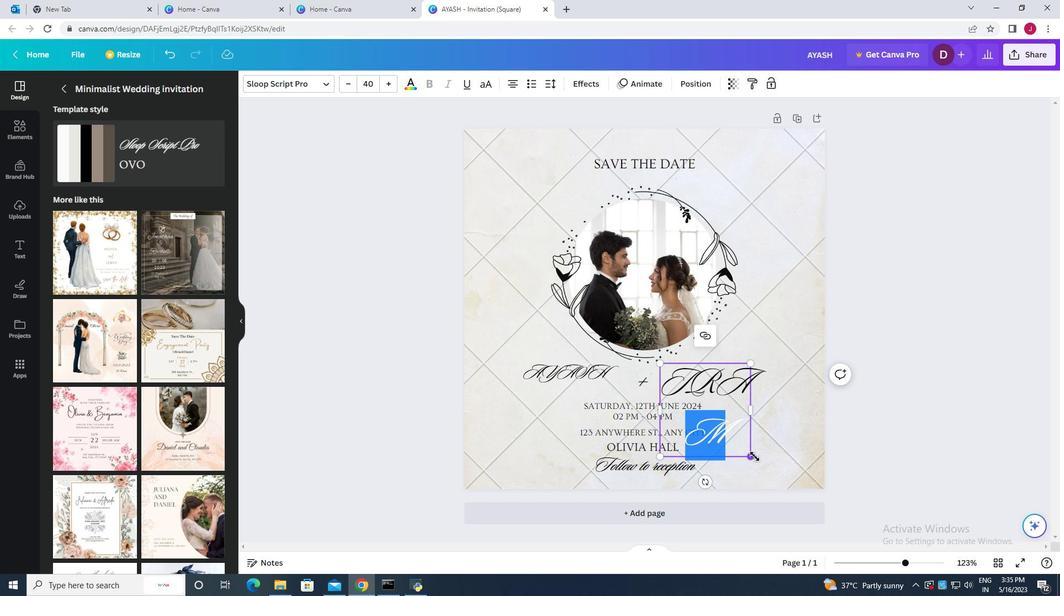 
Action: Mouse pressed left at (750, 457)
Screenshot: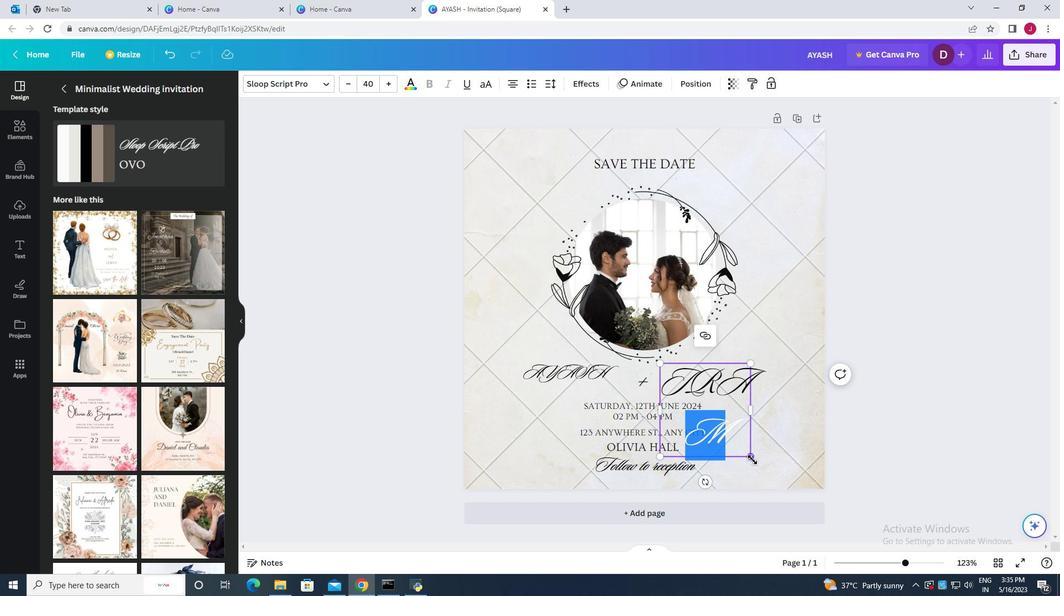 
Action: Mouse moved to (714, 390)
Screenshot: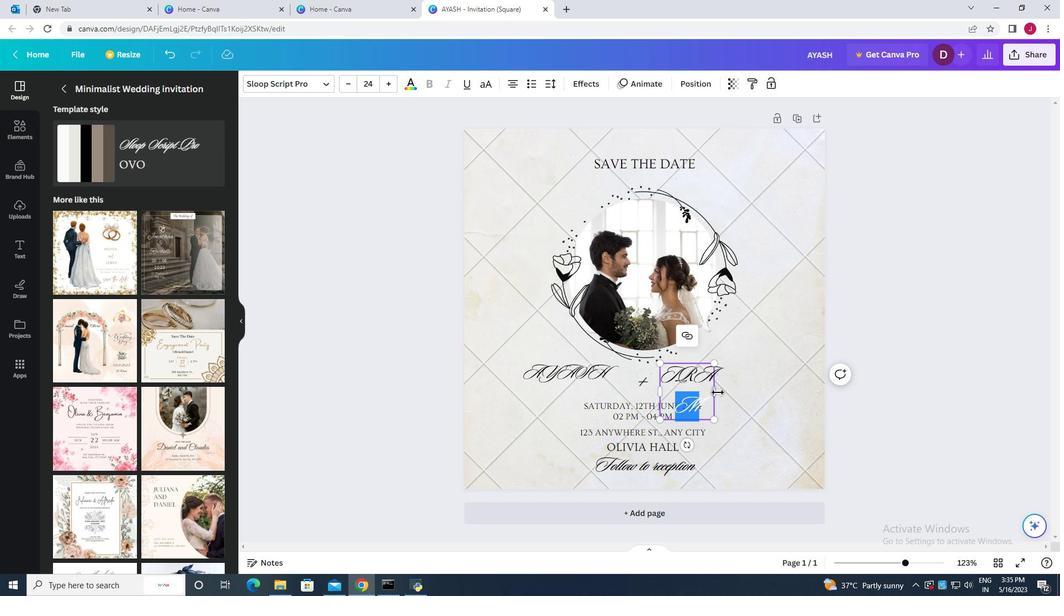 
Action: Mouse pressed left at (714, 390)
Screenshot: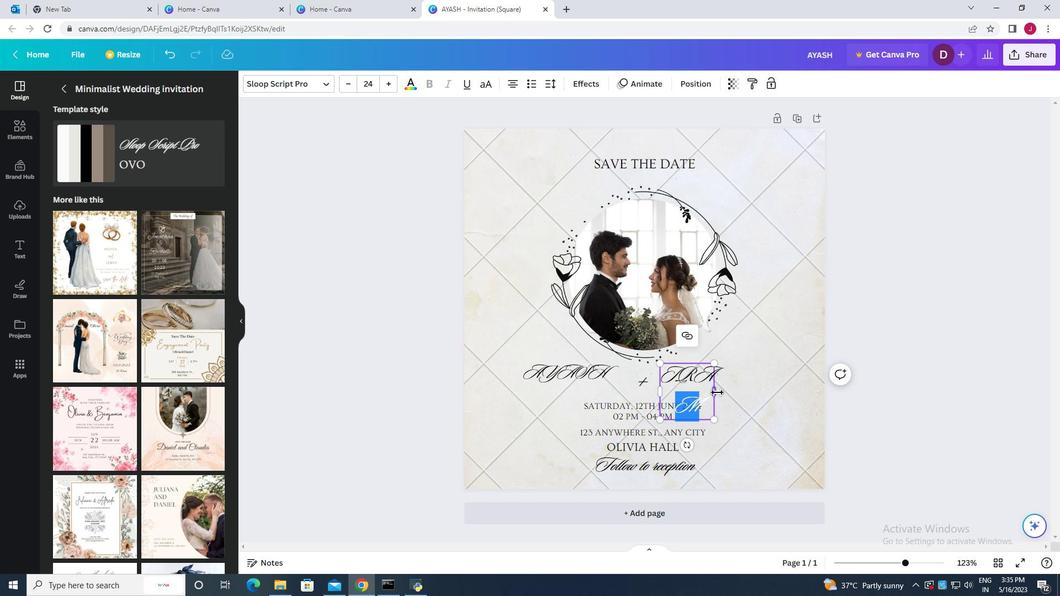 
Action: Mouse moved to (767, 416)
Screenshot: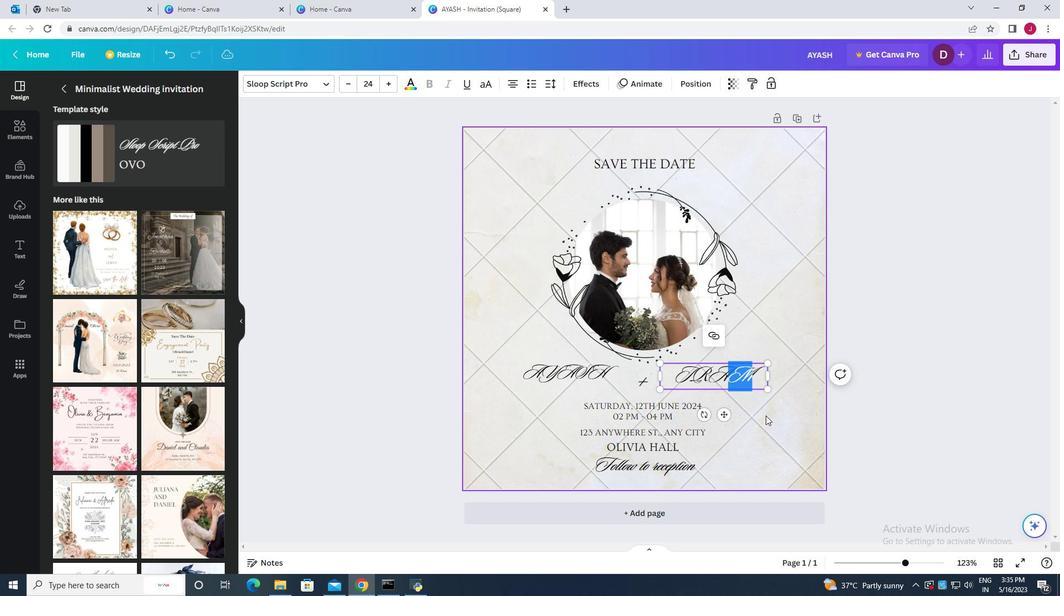 
Action: Mouse pressed left at (767, 416)
Screenshot: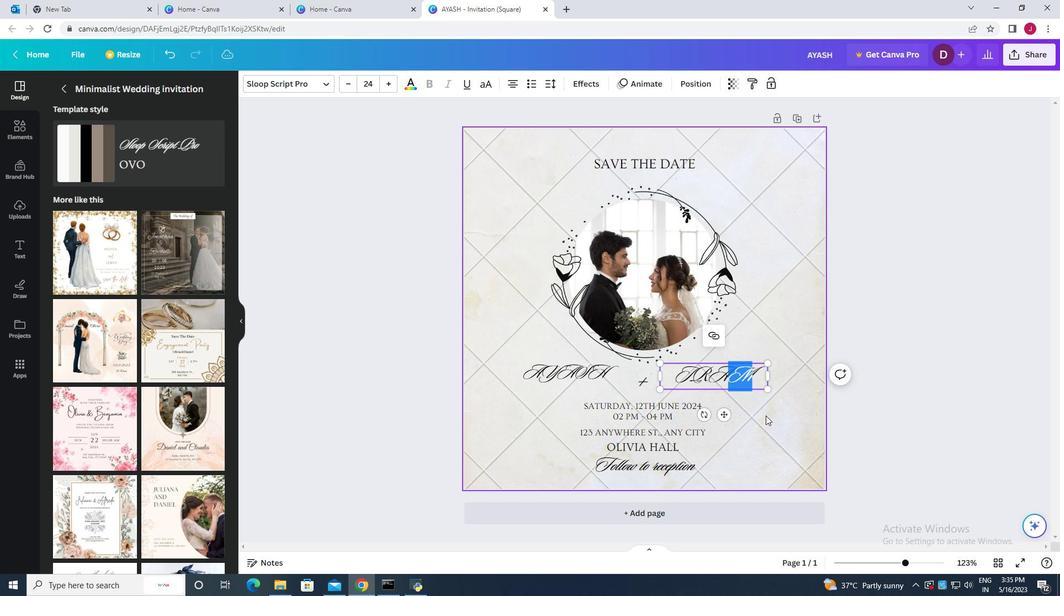 
Action: Mouse moved to (701, 405)
Screenshot: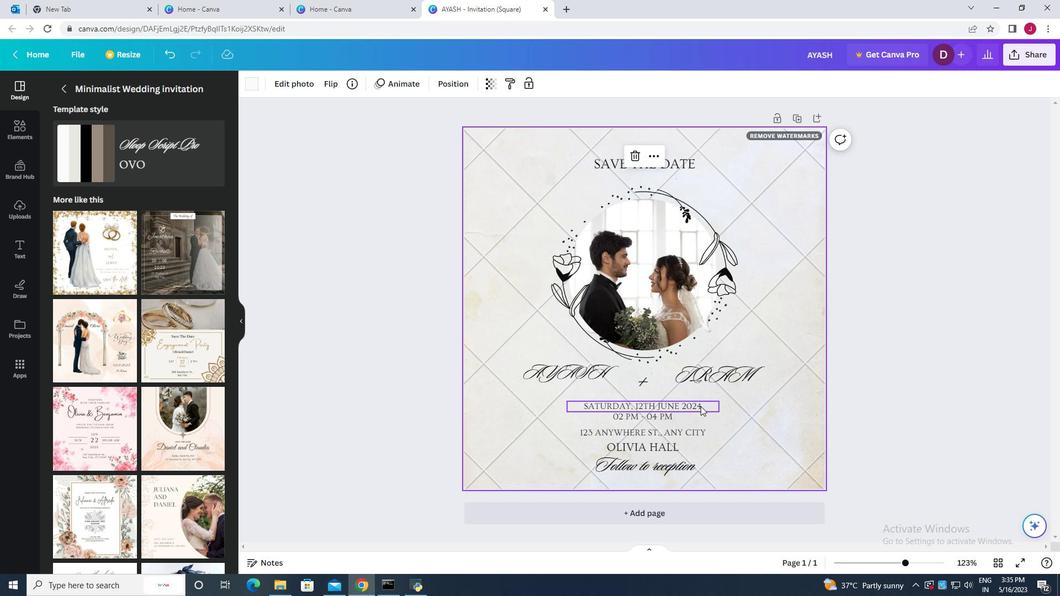 
Action: Mouse pressed left at (701, 405)
Screenshot: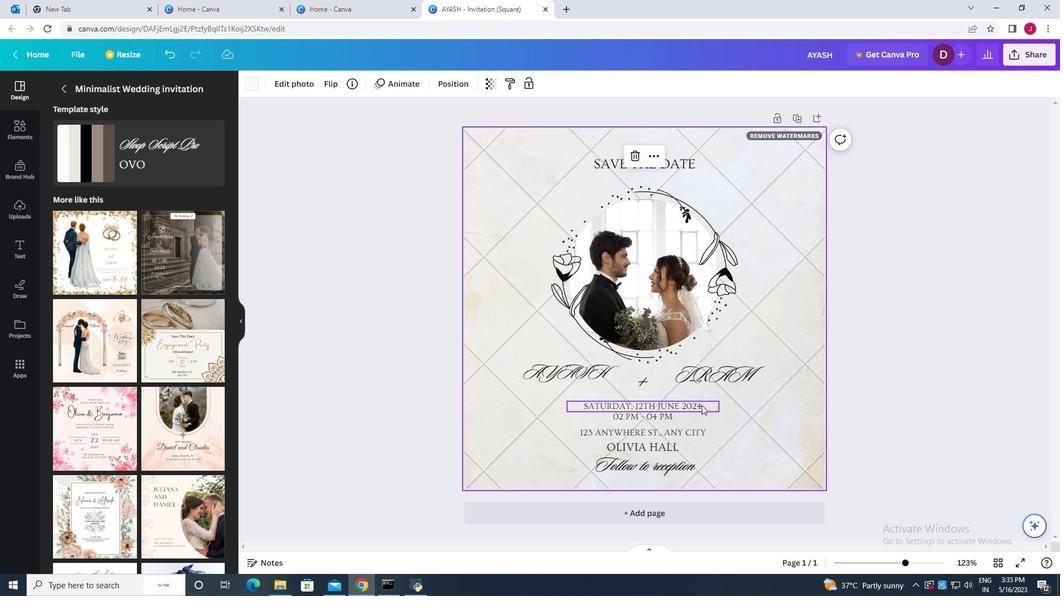 
Action: Mouse moved to (706, 406)
Screenshot: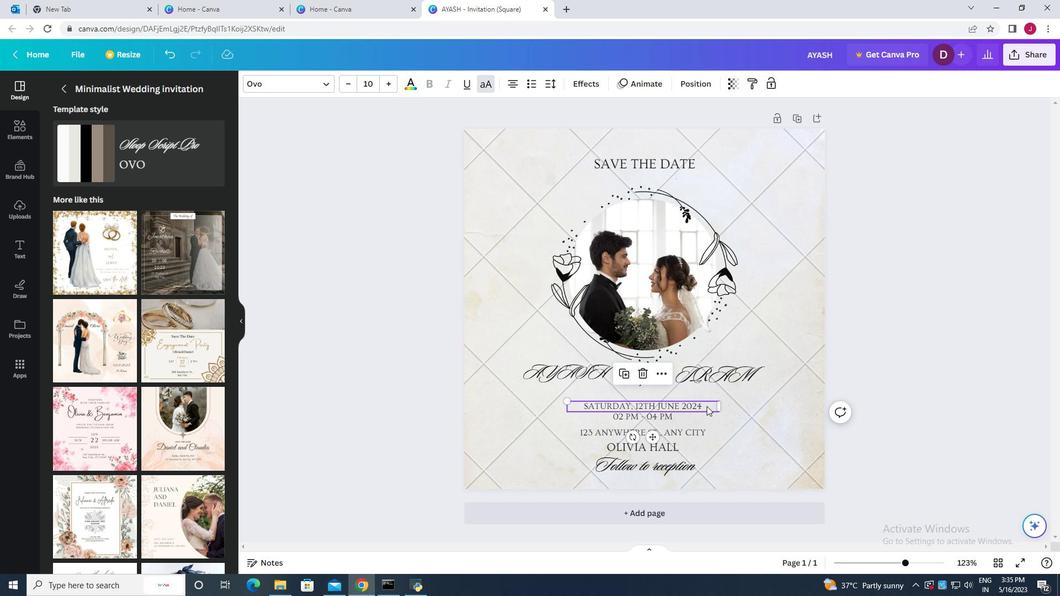 
Action: Mouse pressed left at (706, 406)
Screenshot: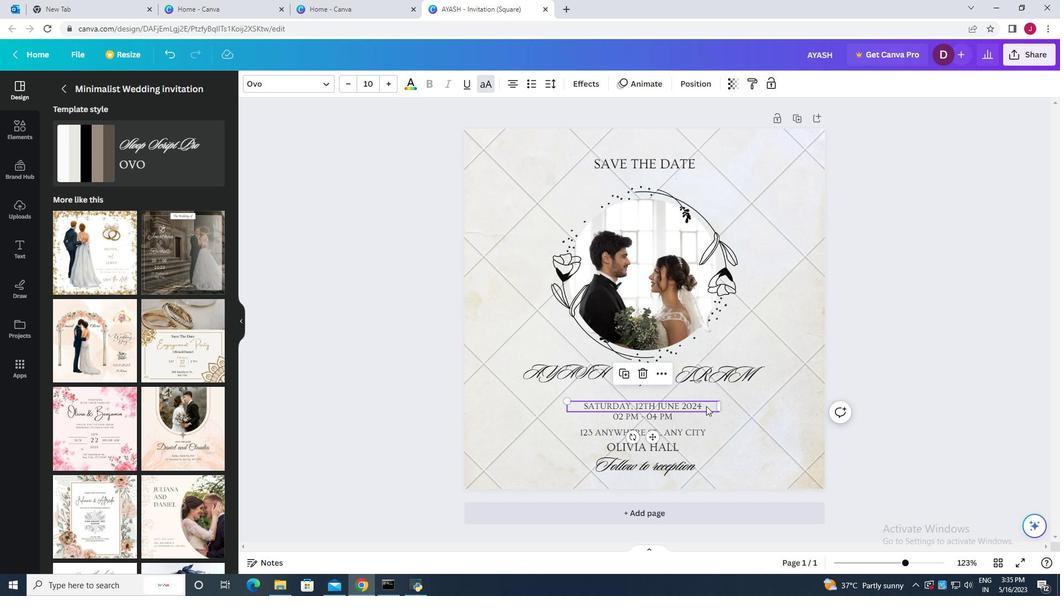 
Action: Mouse pressed left at (706, 406)
Screenshot: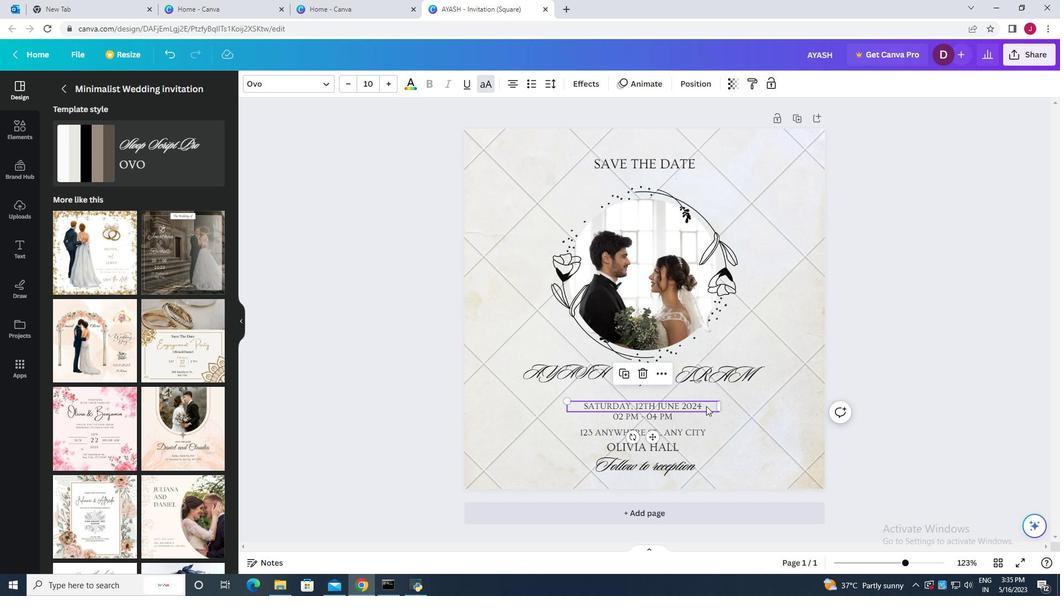 
Action: Mouse pressed left at (706, 406)
Screenshot: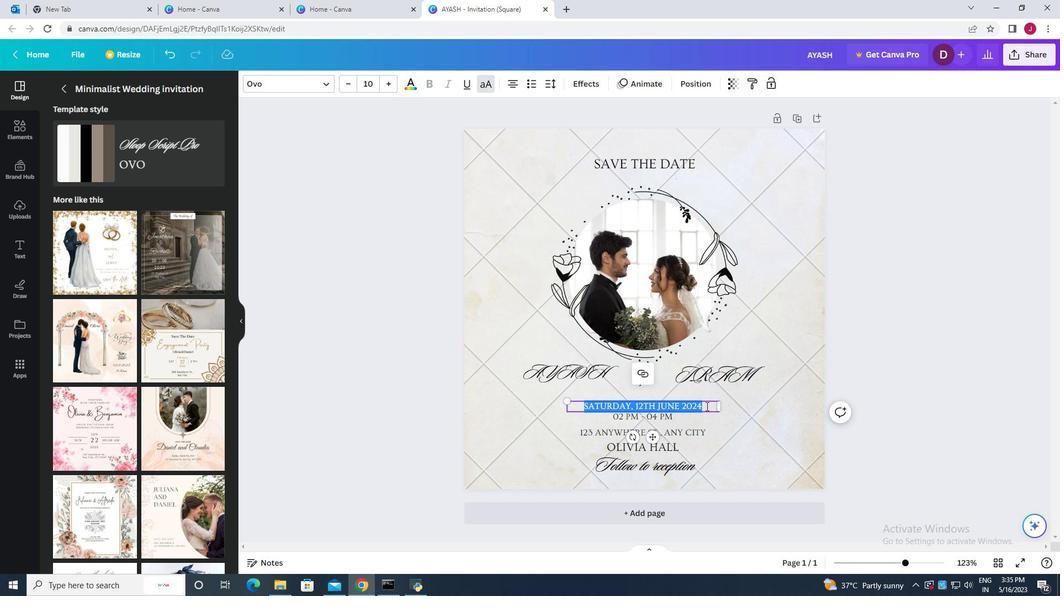 
Action: Mouse moved to (704, 405)
Screenshot: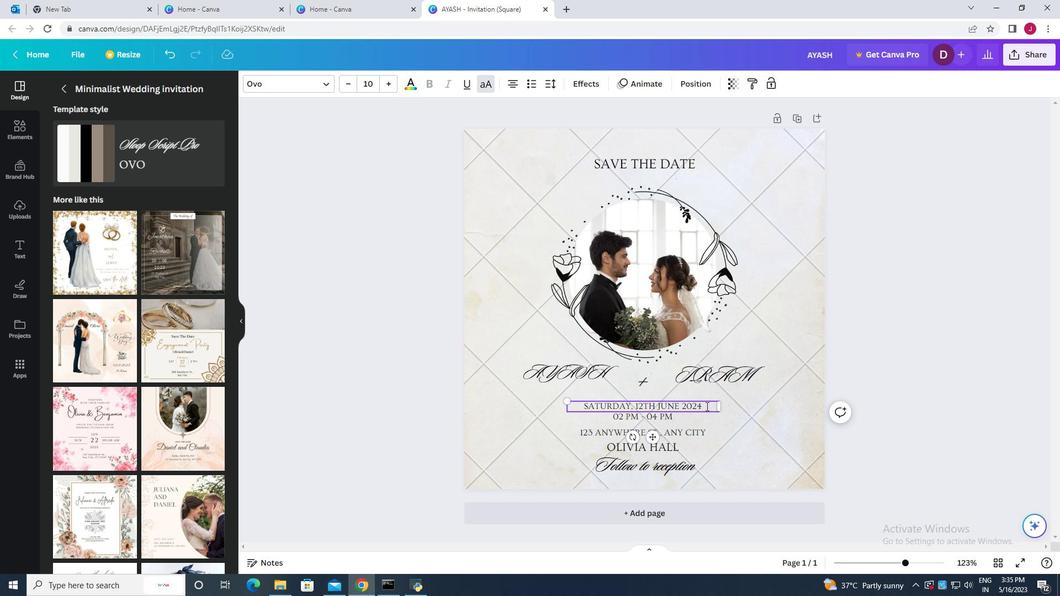 
Action: Key pressed <Key.backspace>6
Screenshot: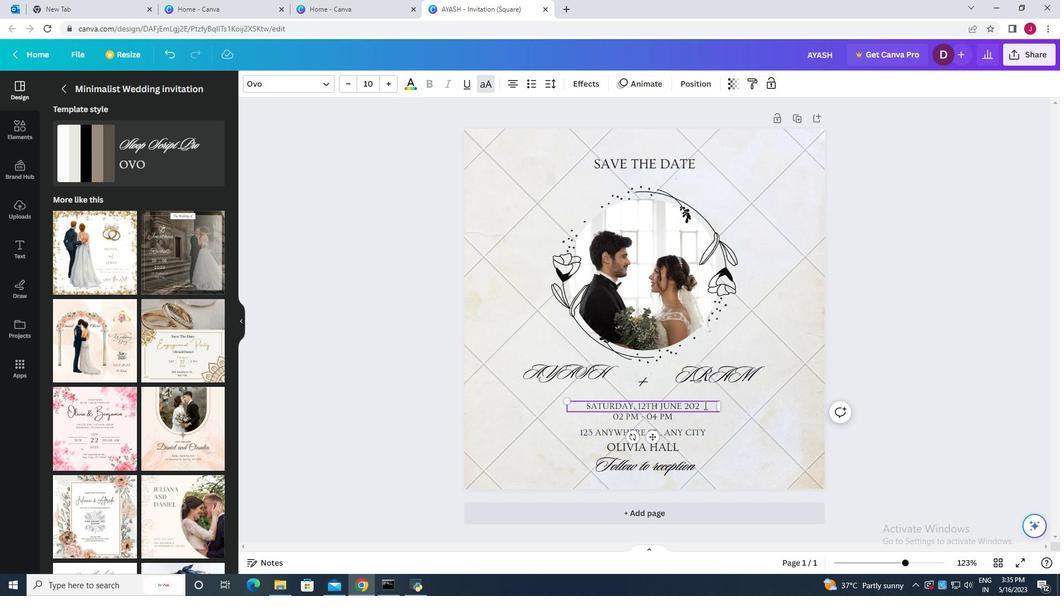 
Action: Mouse moved to (614, 431)
Screenshot: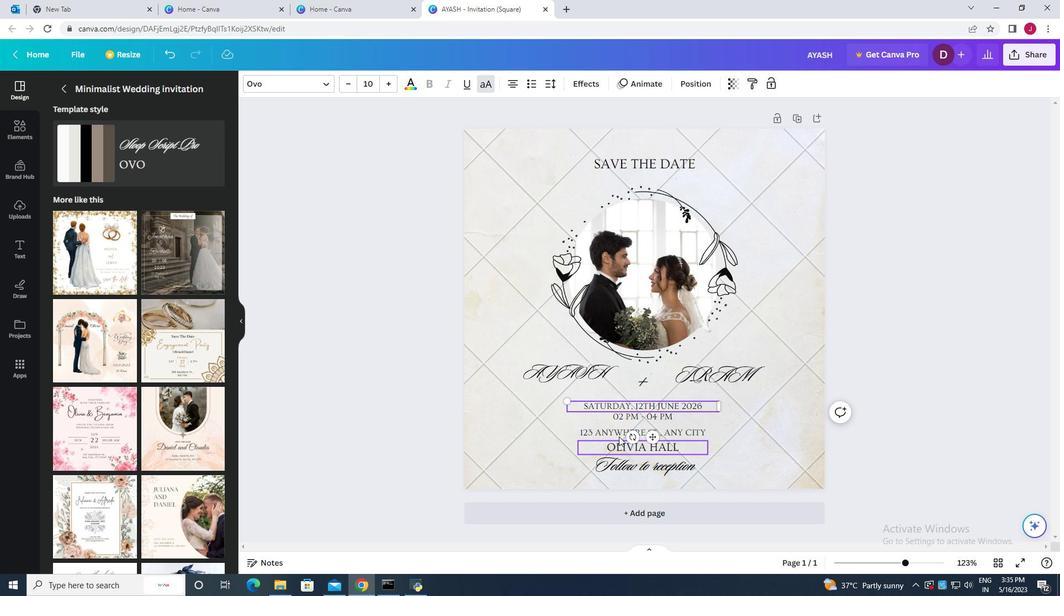 
Action: Mouse pressed left at (614, 431)
Screenshot: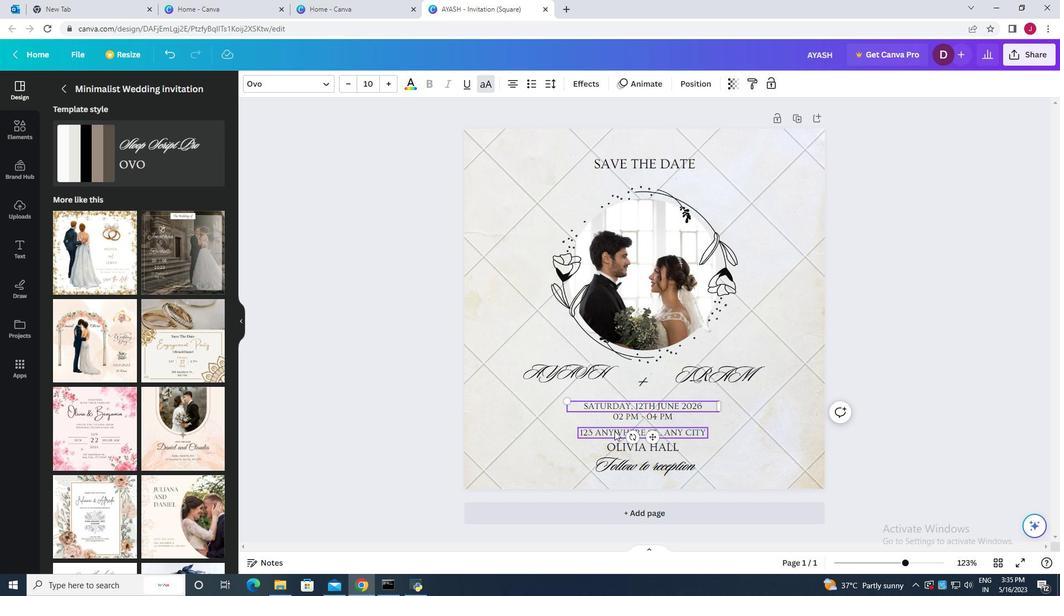 
Action: Mouse pressed left at (614, 431)
Screenshot: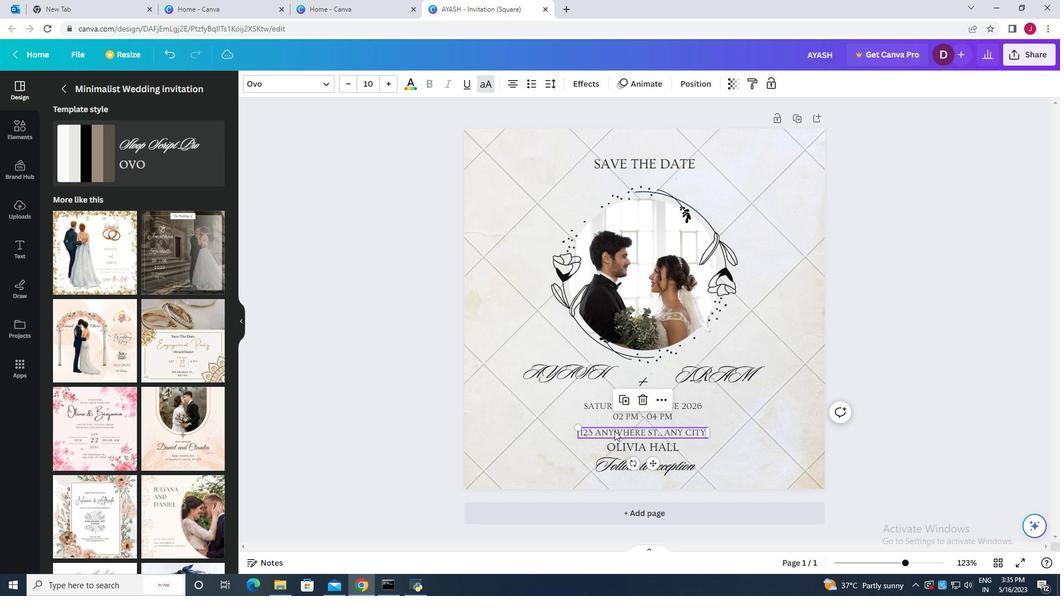 
Action: Mouse moved to (596, 433)
Screenshot: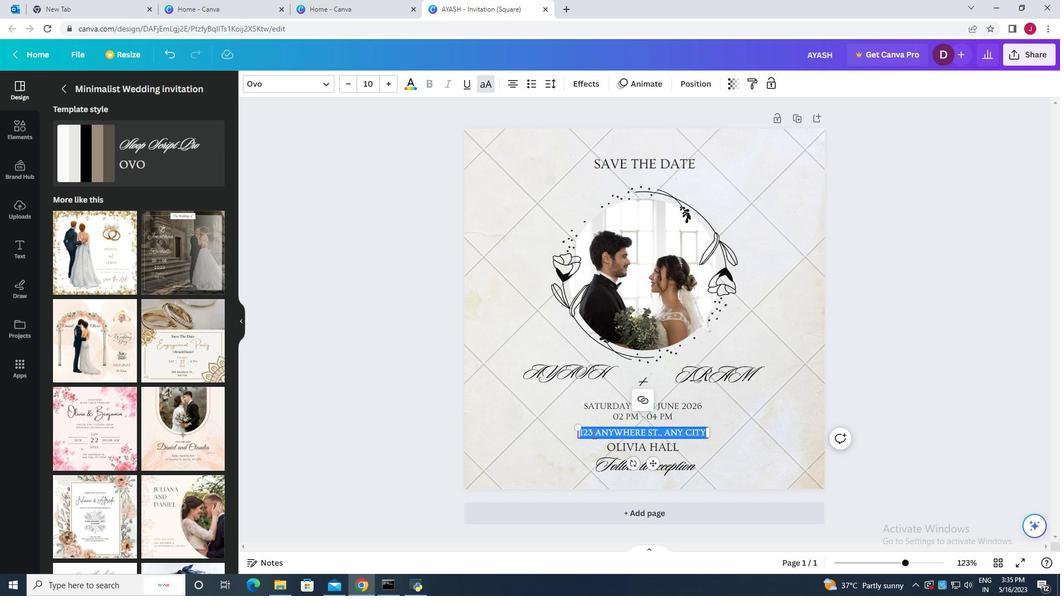 
Action: Mouse pressed left at (596, 433)
Screenshot: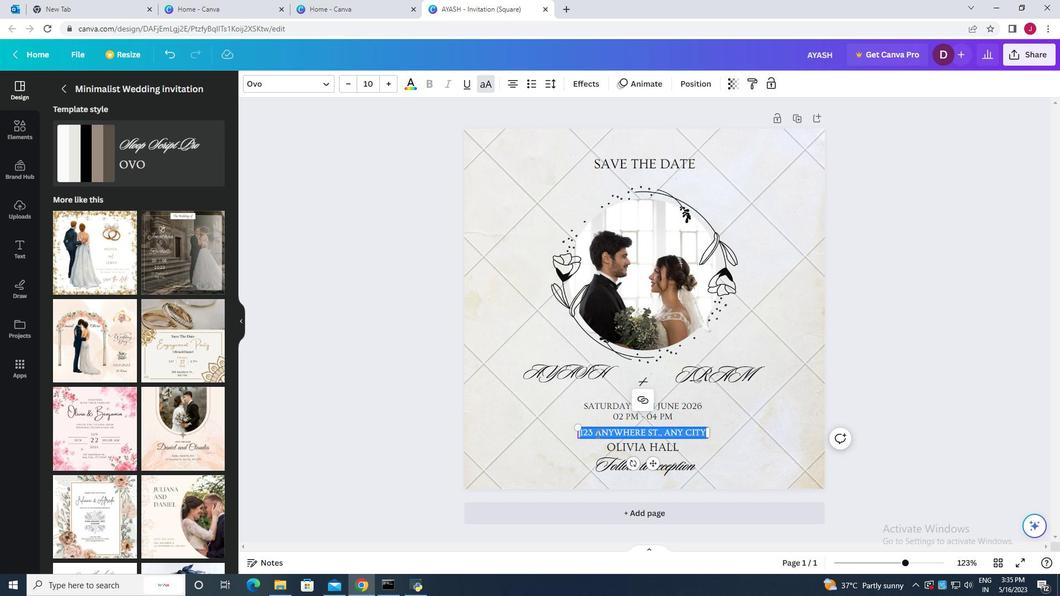 
Action: Mouse moved to (701, 432)
Screenshot: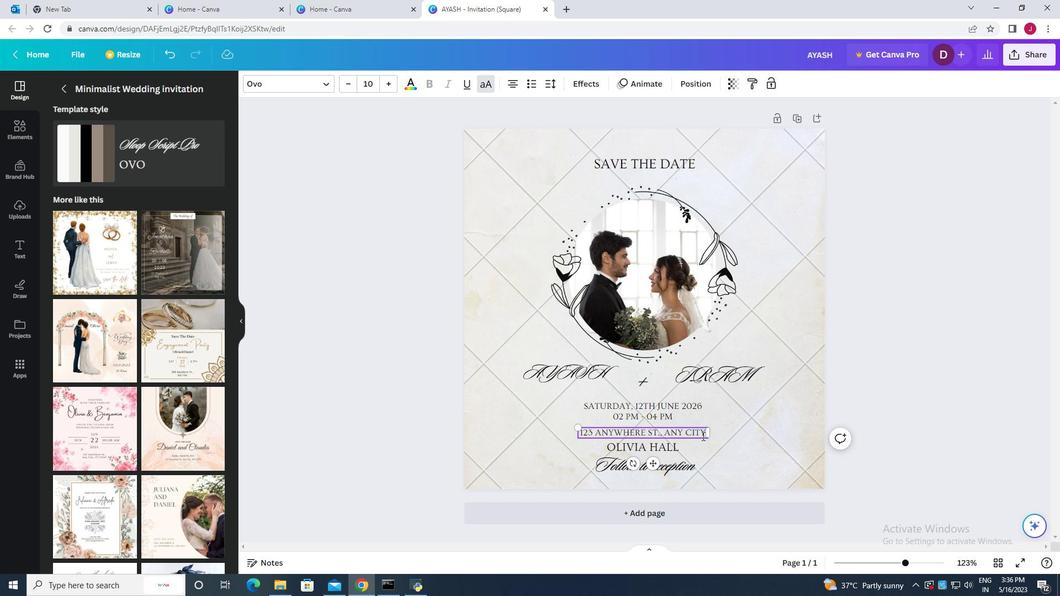 
Action: Mouse pressed left at (701, 432)
Screenshot: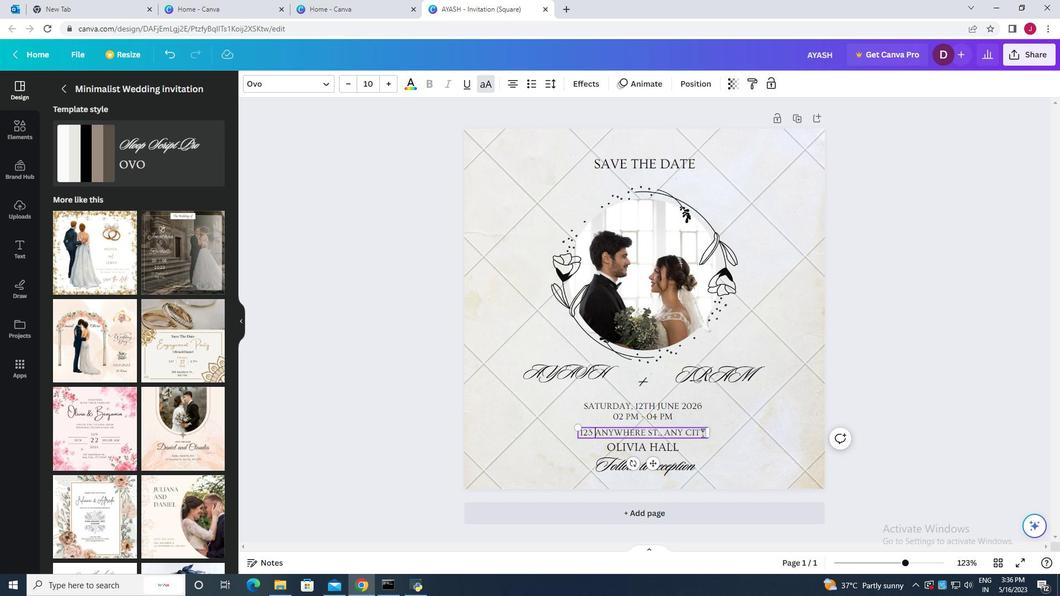 
Action: Mouse moved to (703, 432)
Screenshot: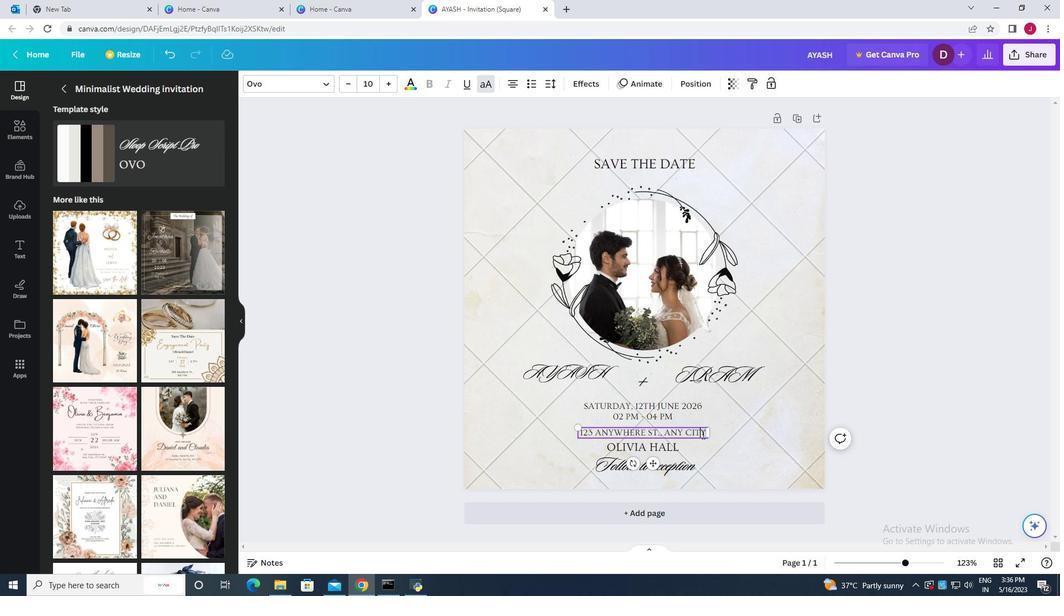 
Action: Mouse pressed left at (703, 432)
Screenshot: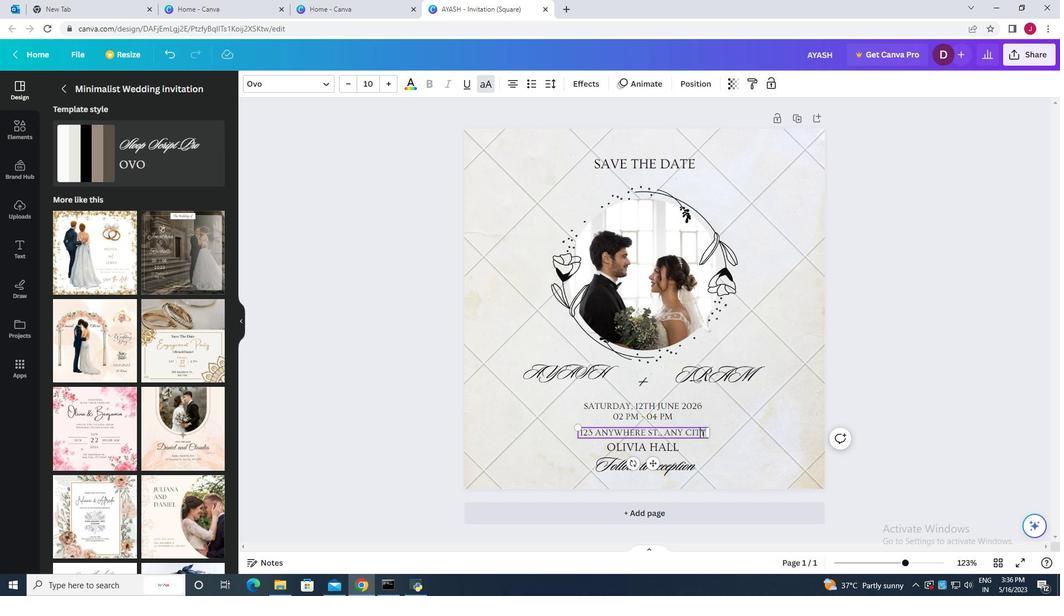 
Action: Mouse moved to (700, 438)
Screenshot: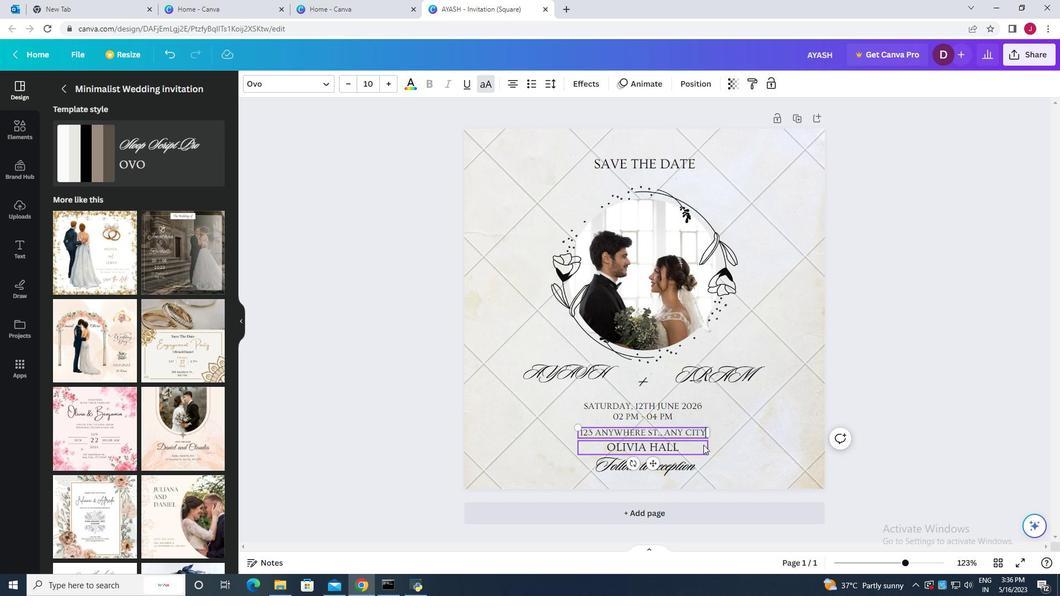 
Action: Key pressed <Key.backspace><Key.backspace><Key.backspace><Key.backspace><Key.backspace><Key.backspace><Key.backspace><Key.backspace><Key.backspace><Key.backspace><Key.backspace><Key.backspace><Key.backspace><Key.backspace><Key.backspace><Key.backspace><Key.backspace><Key.backspace><Key.backspace><Key.backspace><Key.backspace><Key.backspace><Key.backspace><Key.backspace><Key.backspace><Key.backspace><Key.backspace><Key.backspace><Key.backspace><Key.backspace><Key.backspace><Key.backspace>srinagar<Key.space>city<Key.space>kashmir
Screenshot: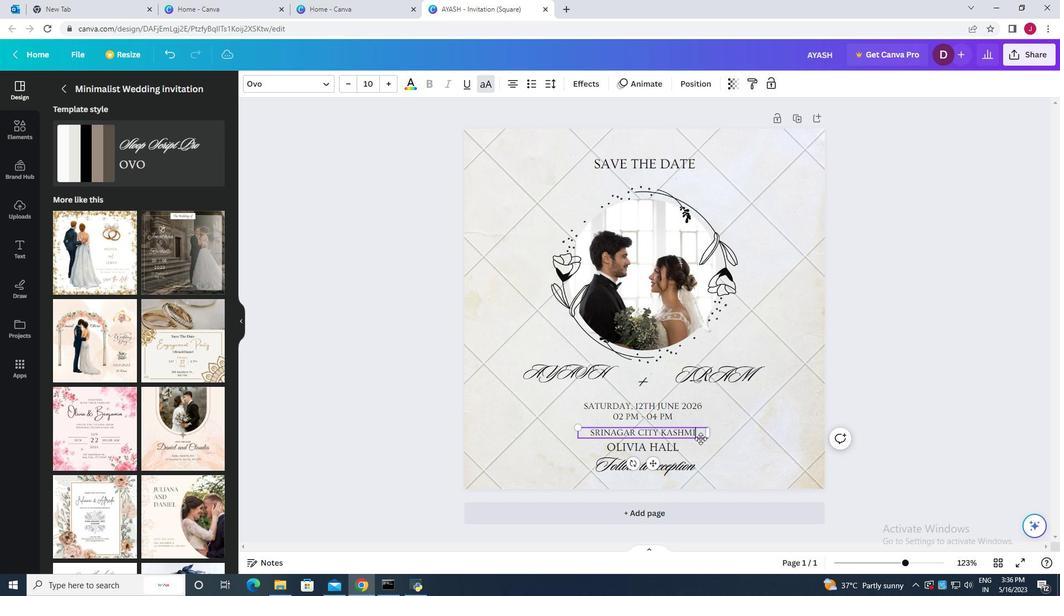 
Action: Mouse moved to (660, 162)
Screenshot: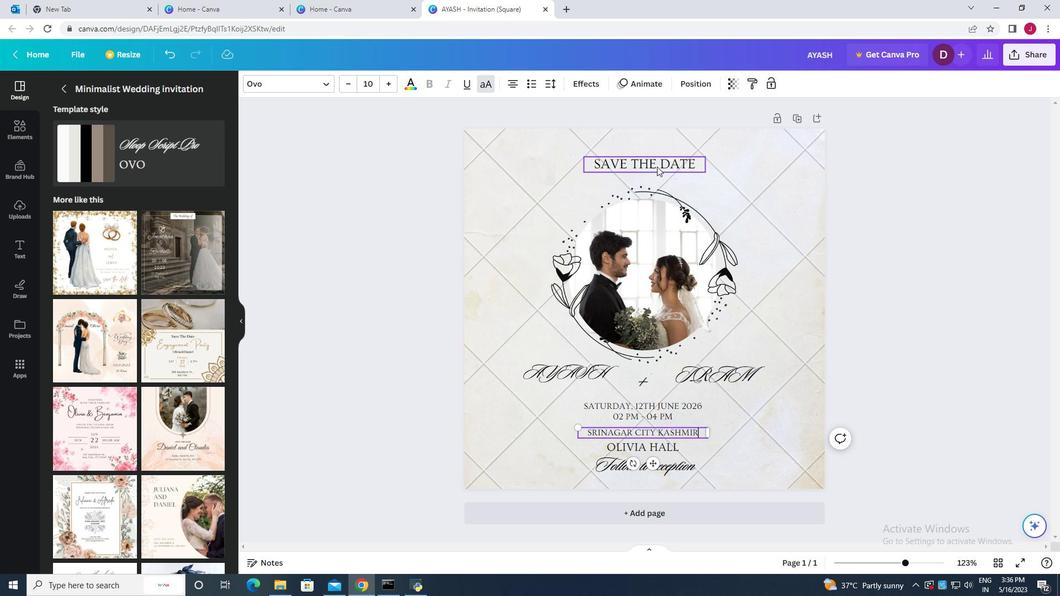 
Action: Mouse pressed left at (660, 162)
Screenshot: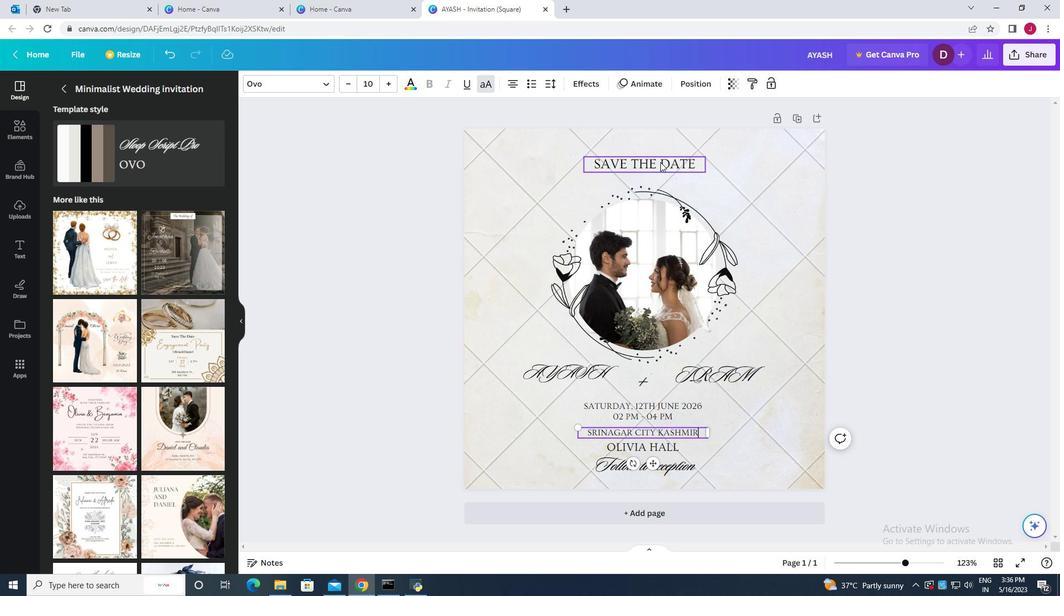 
Action: Mouse moved to (552, 322)
Screenshot: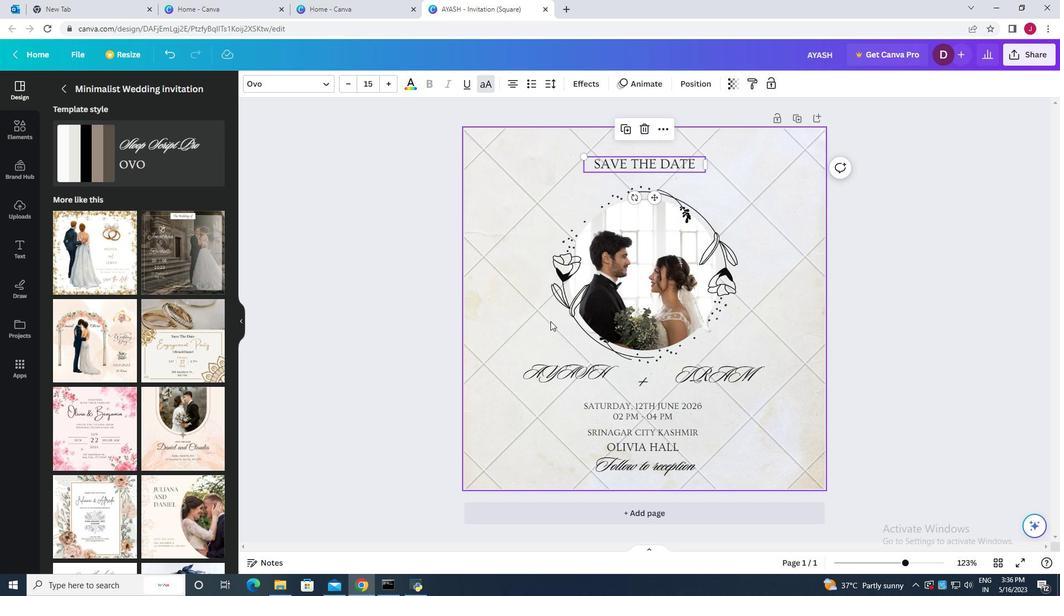 
Action: Mouse scrolled (552, 321) with delta (0, 0)
Screenshot: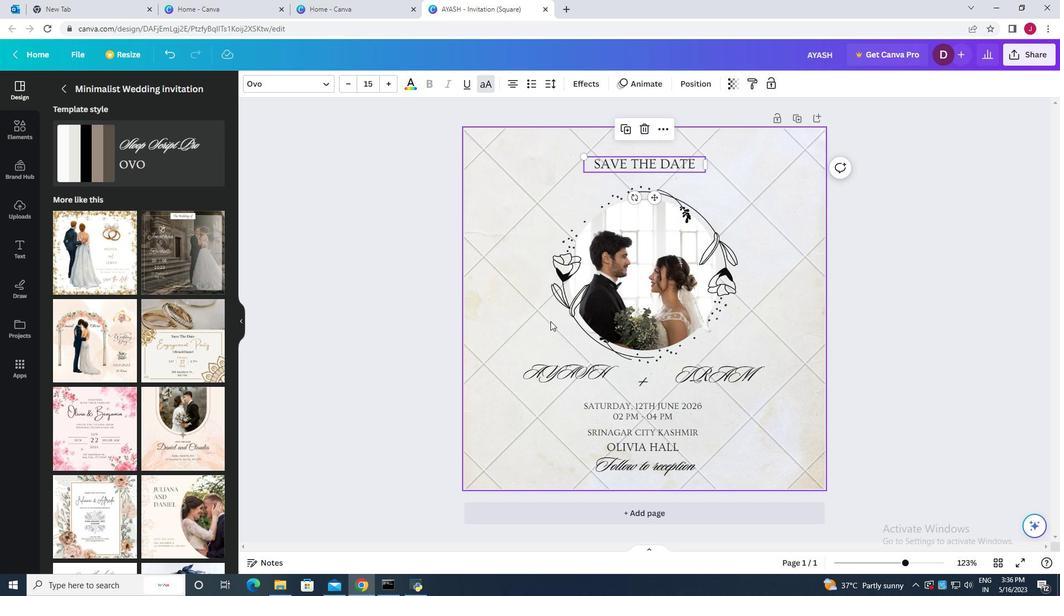 
Action: Mouse scrolled (552, 321) with delta (0, 0)
Screenshot: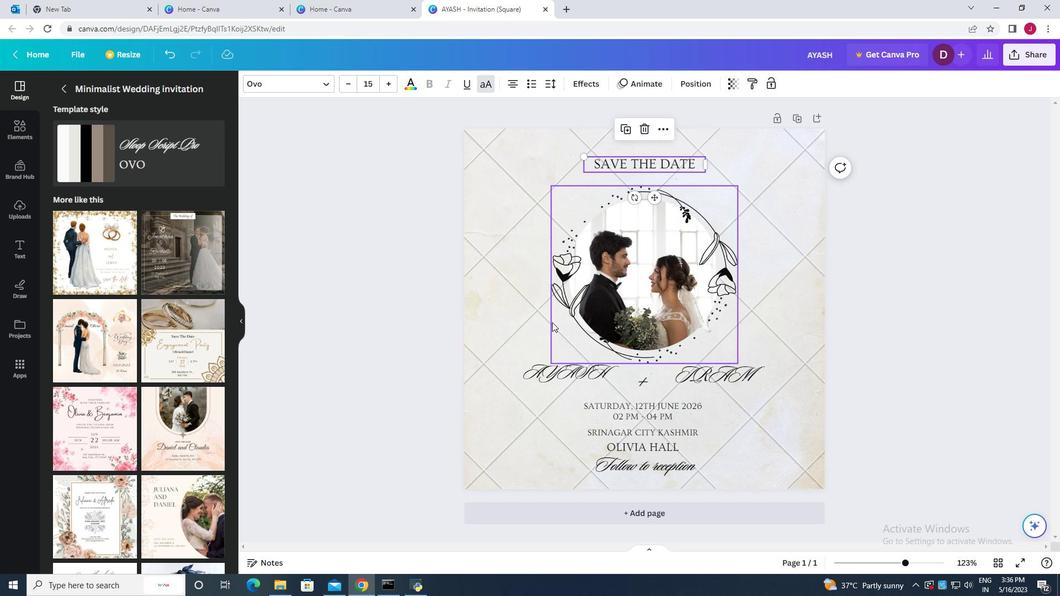 
Action: Mouse moved to (626, 307)
Screenshot: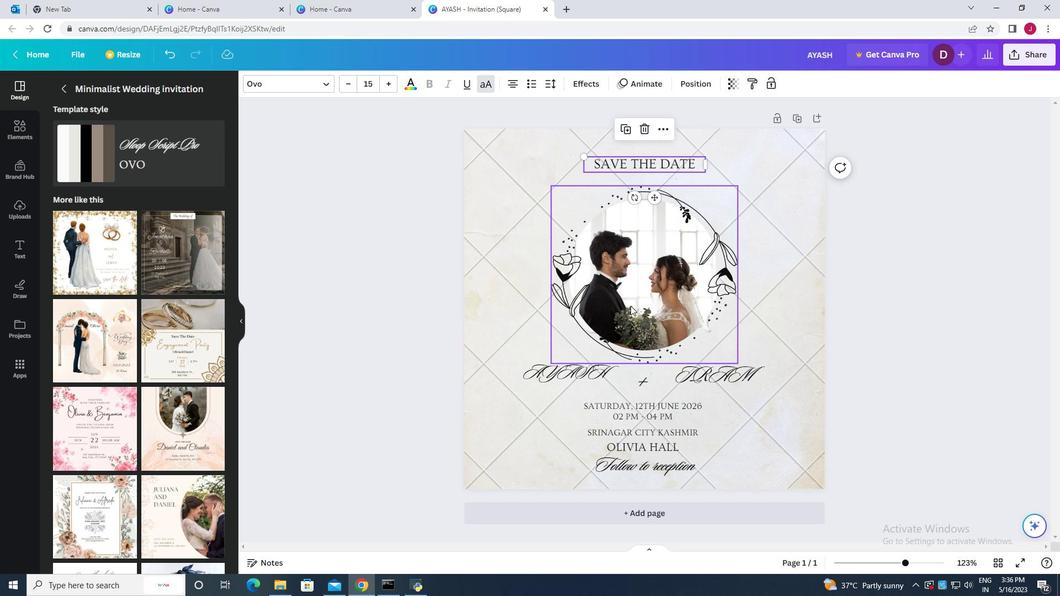 
Action: Mouse scrolled (626, 308) with delta (0, 0)
Screenshot: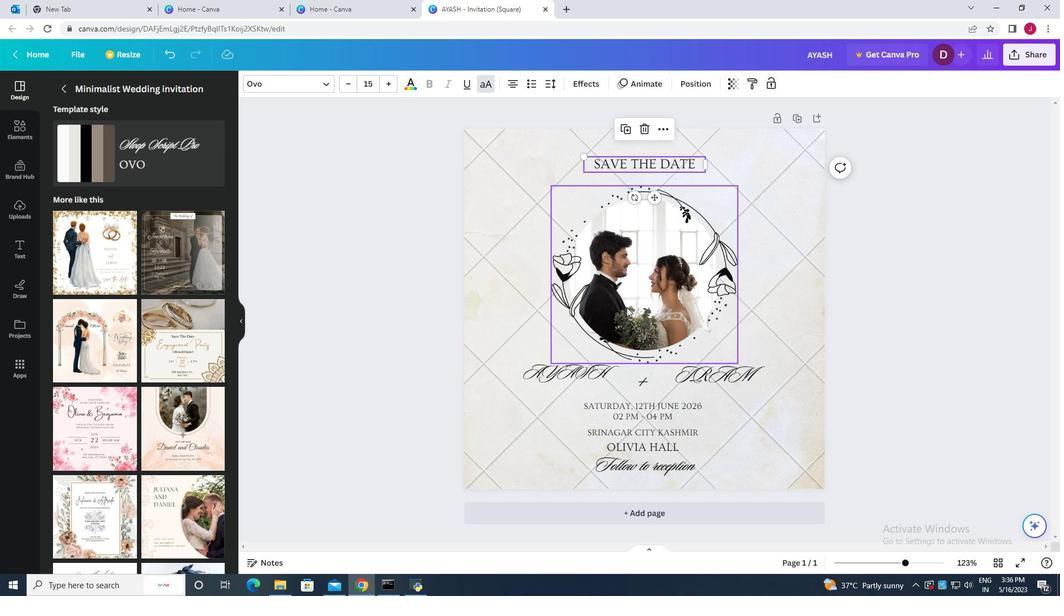 
Action: Mouse scrolled (626, 306) with delta (0, 0)
Screenshot: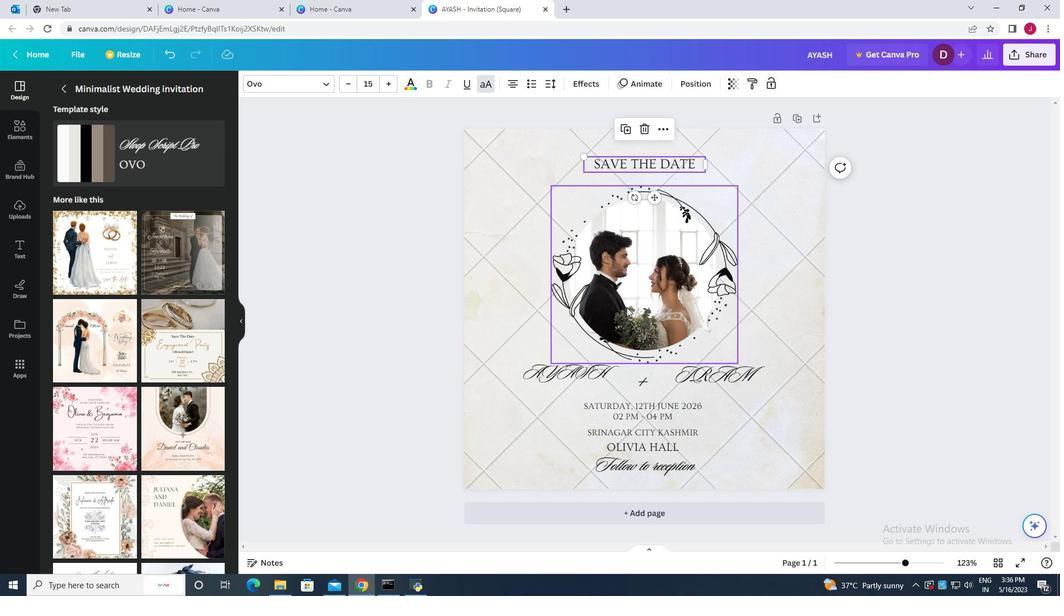 
Action: Mouse moved to (1037, 54)
Screenshot: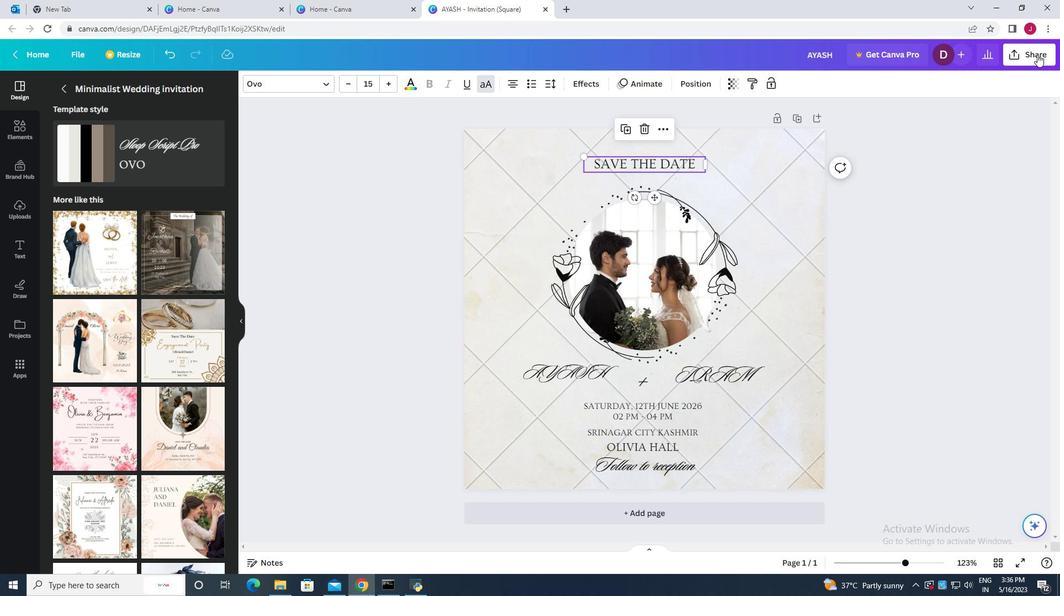 
Action: Mouse pressed left at (1037, 54)
Screenshot: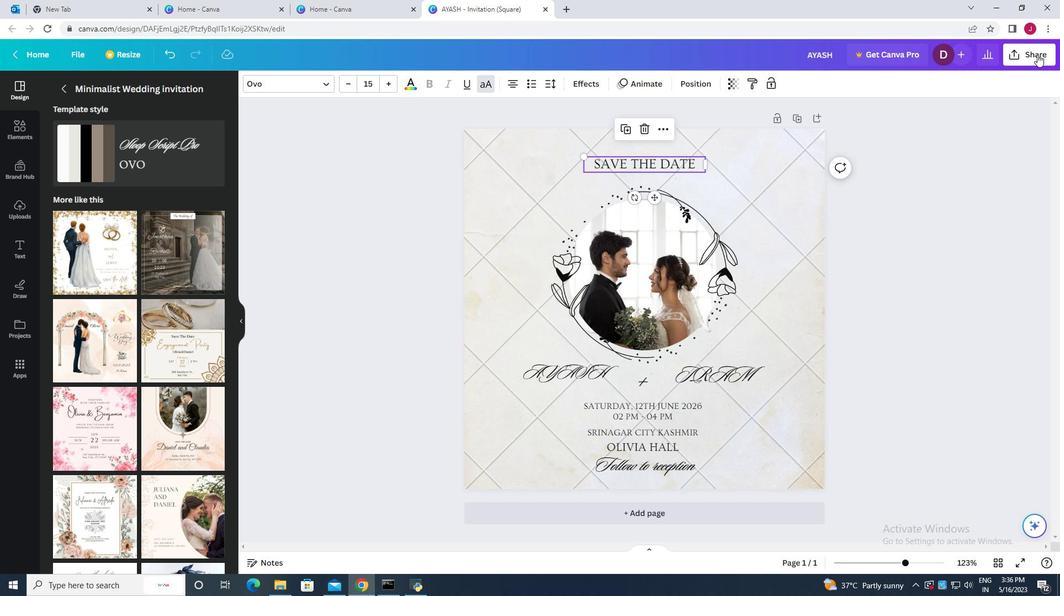 
Action: Mouse moved to (900, 334)
Screenshot: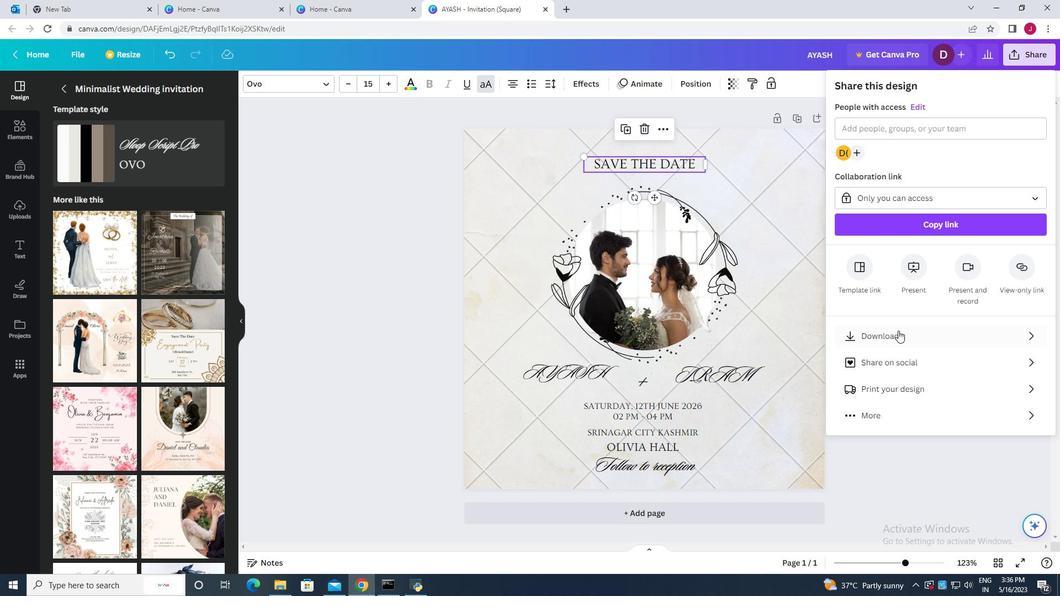 
Action: Mouse pressed left at (900, 334)
Screenshot: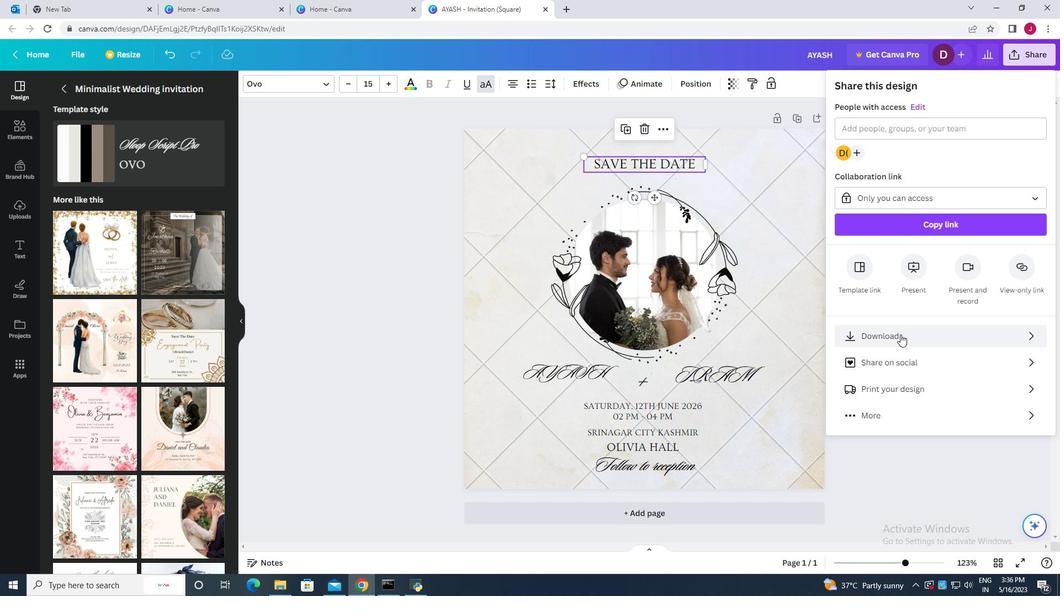 
Action: Mouse moved to (928, 263)
Screenshot: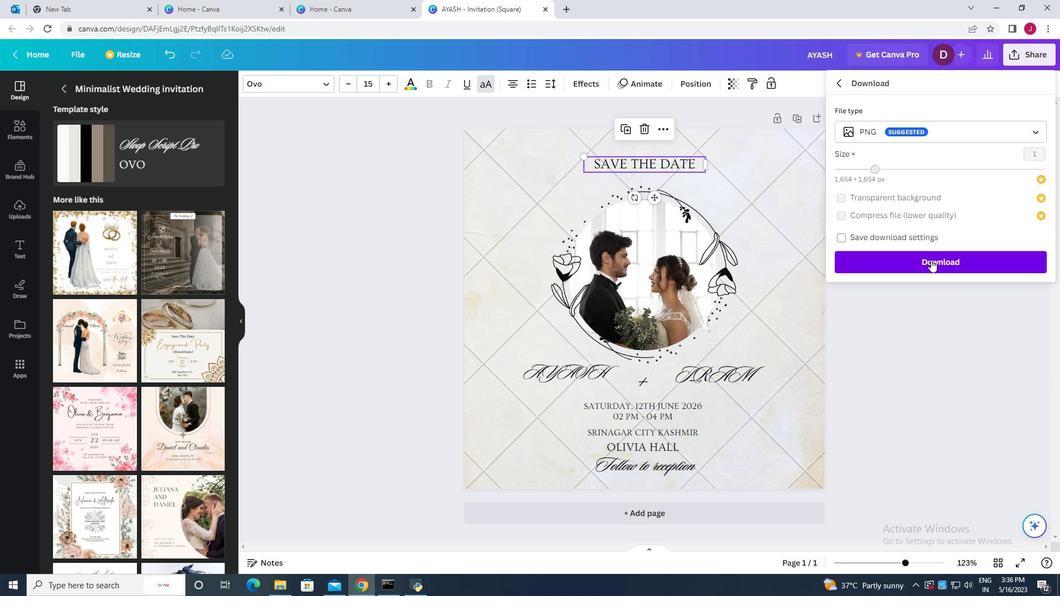 
Action: Mouse pressed left at (928, 263)
Screenshot: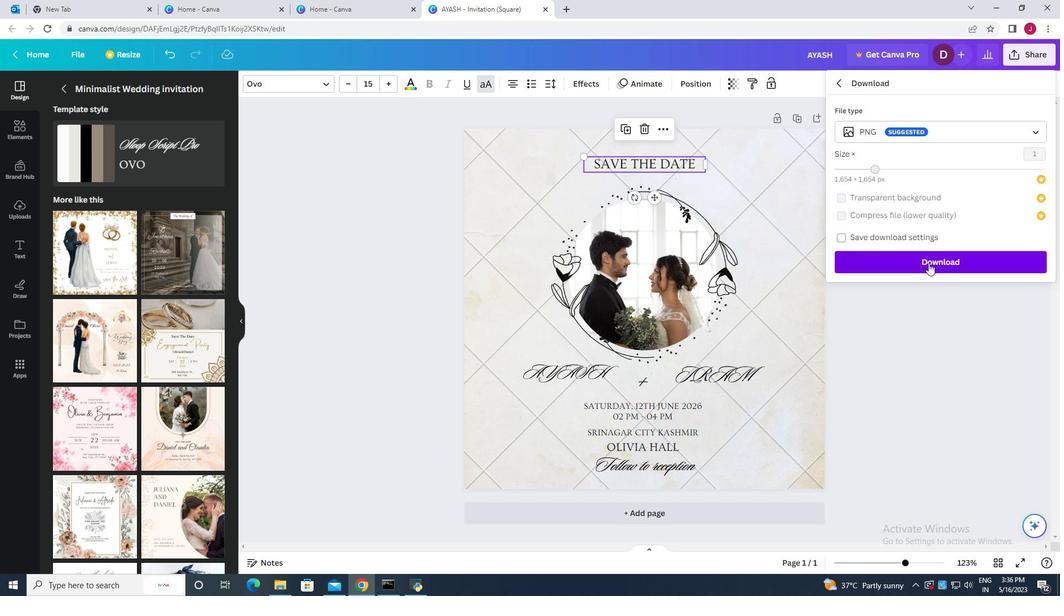 
Action: Mouse moved to (825, 166)
Screenshot: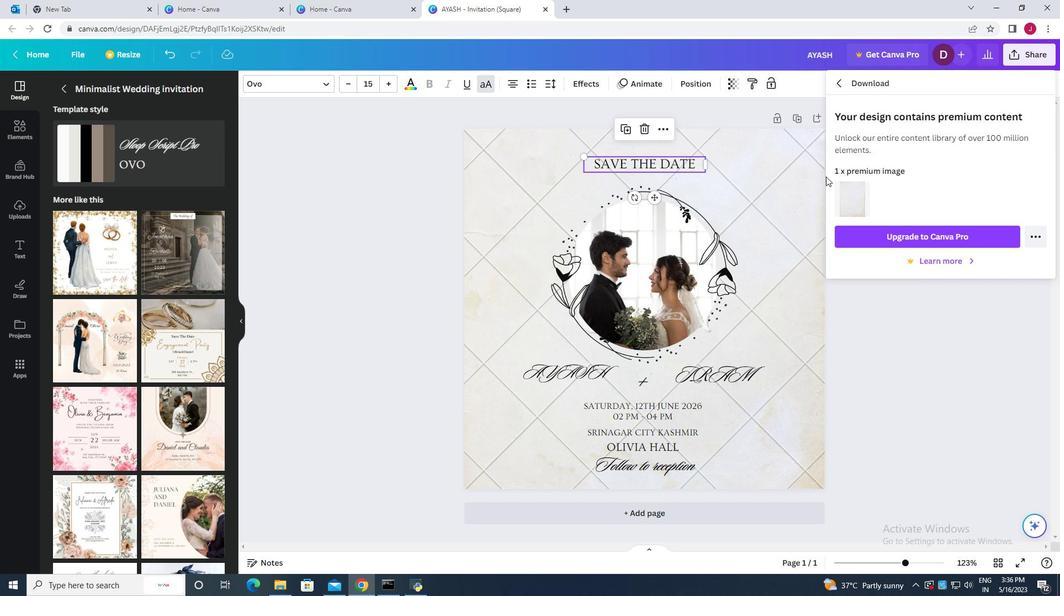 
Action: Key pressed ctrl+S
Screenshot: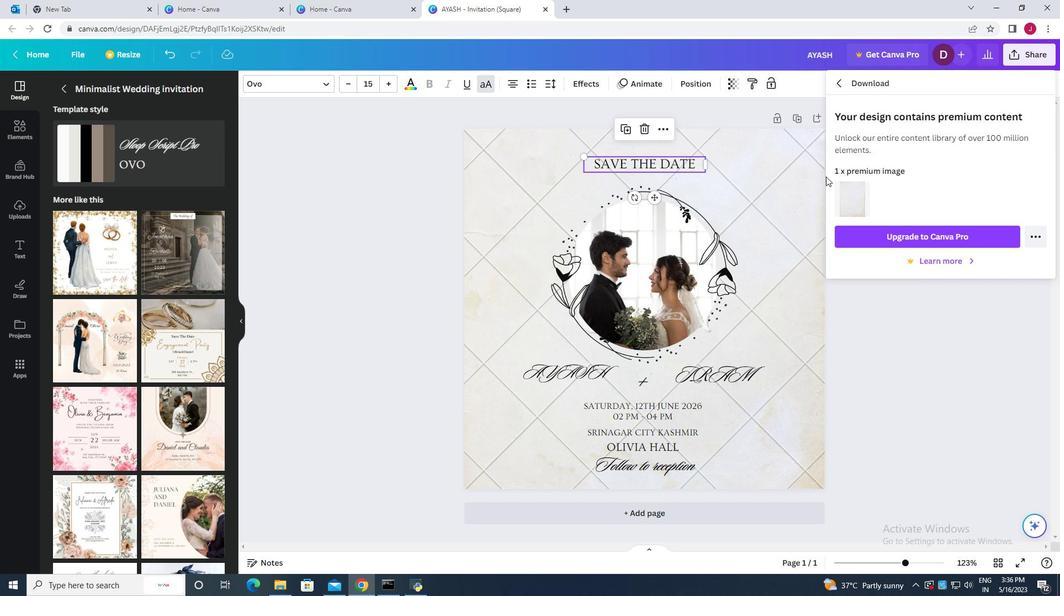 
Action: Mouse moved to (292, 246)
Screenshot: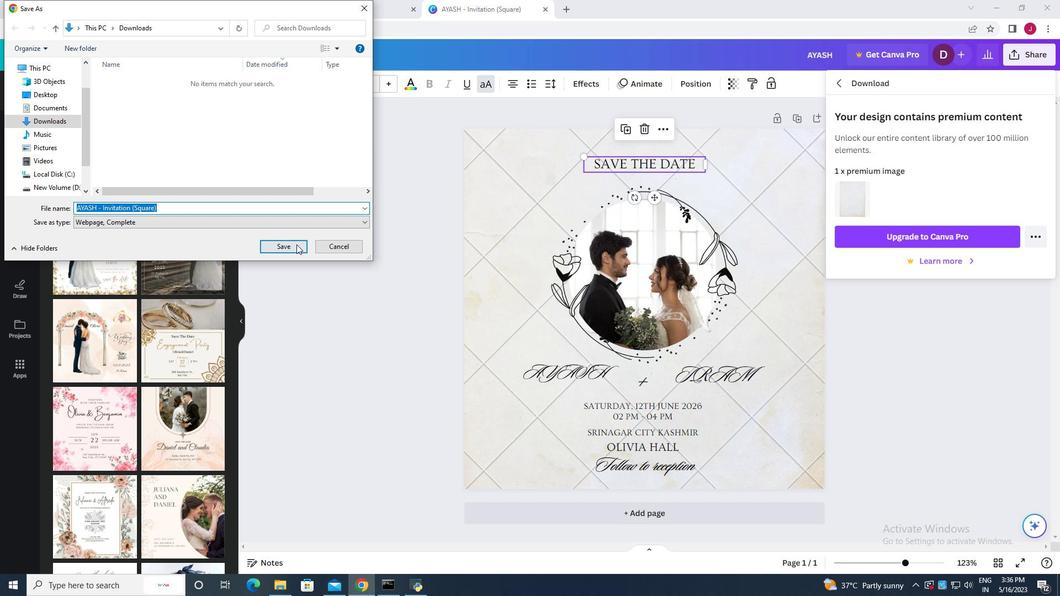 
Action: Mouse pressed left at (292, 246)
Screenshot: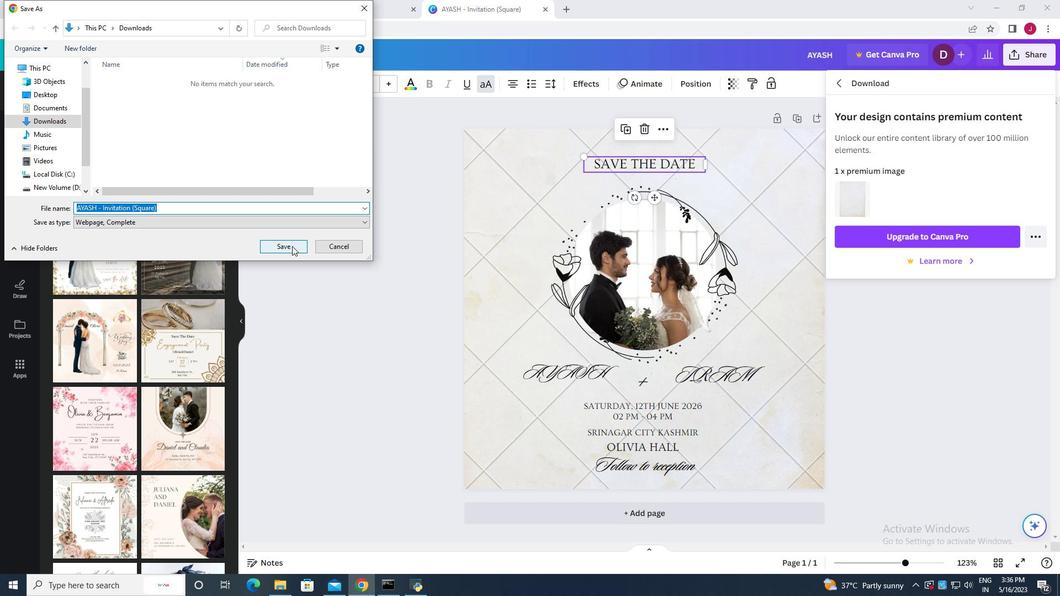 
Action: Mouse moved to (305, 265)
Screenshot: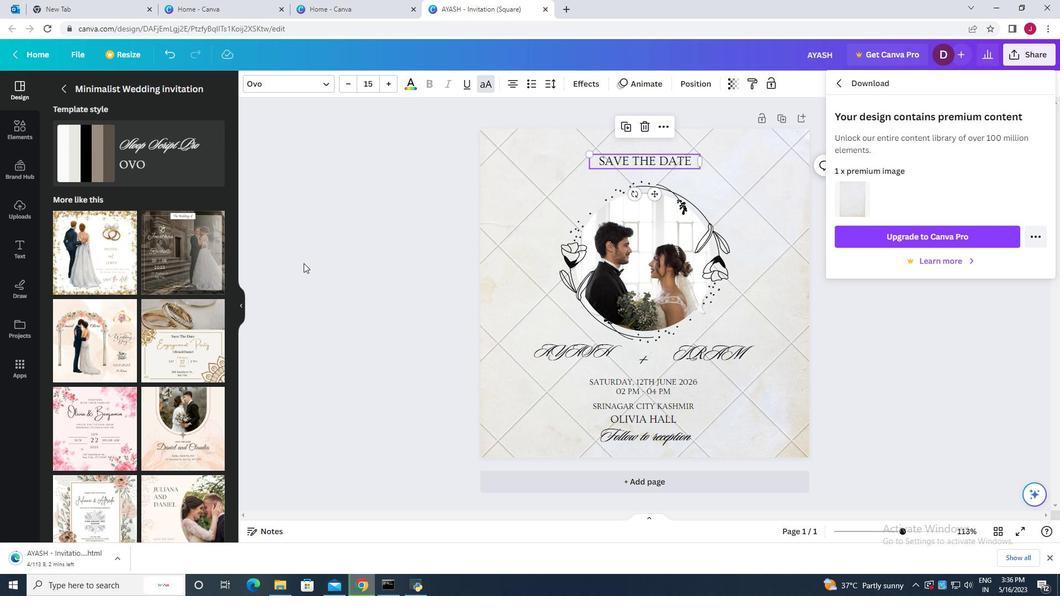 
